 Task: Select and add the product "Lindt Lindor Milk Chocolate Truffles Cube (18ct)" to cart from the store "The Flower & Gift Boutique".
Action: Mouse moved to (46, 79)
Screenshot: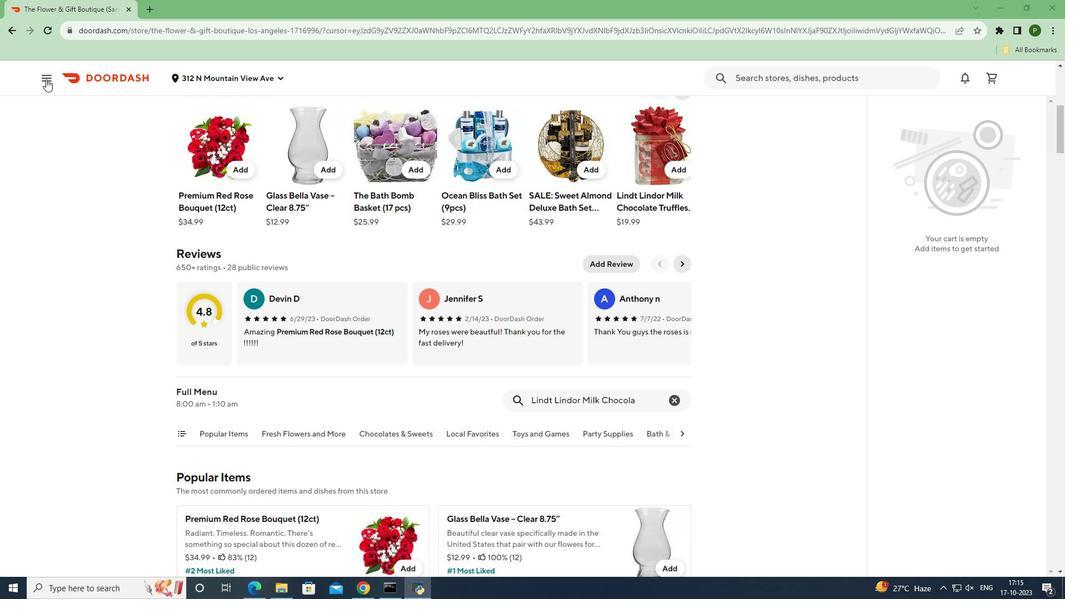 
Action: Mouse pressed left at (46, 79)
Screenshot: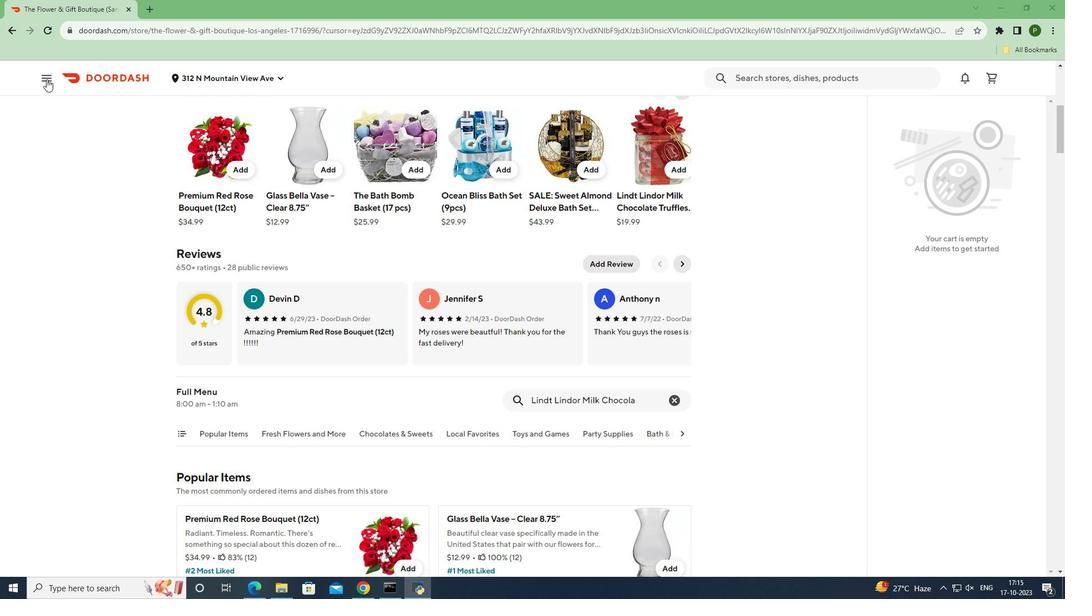 
Action: Mouse moved to (56, 159)
Screenshot: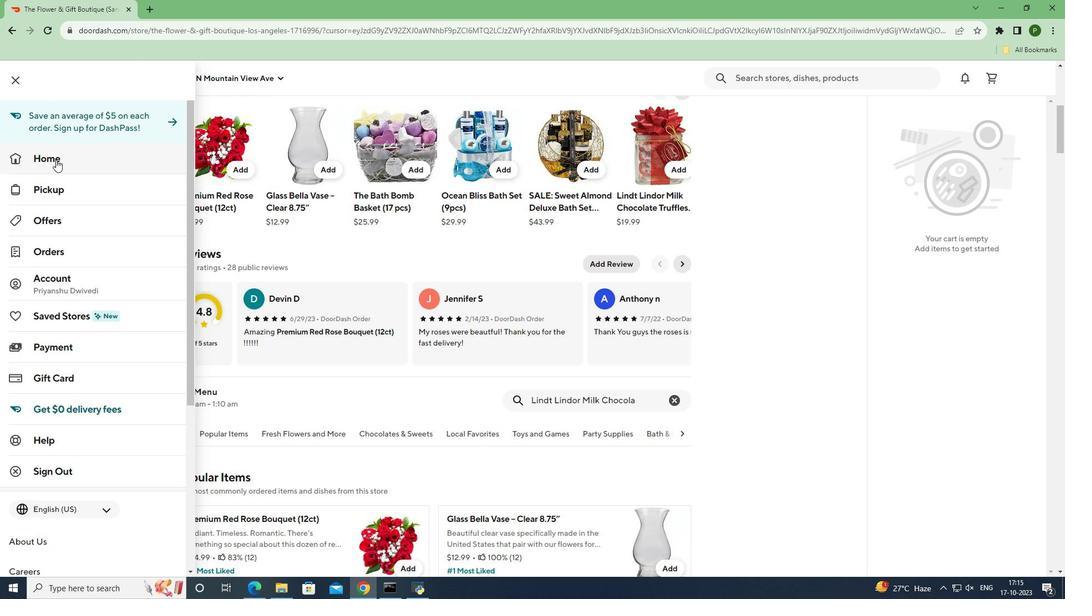 
Action: Mouse pressed left at (56, 159)
Screenshot: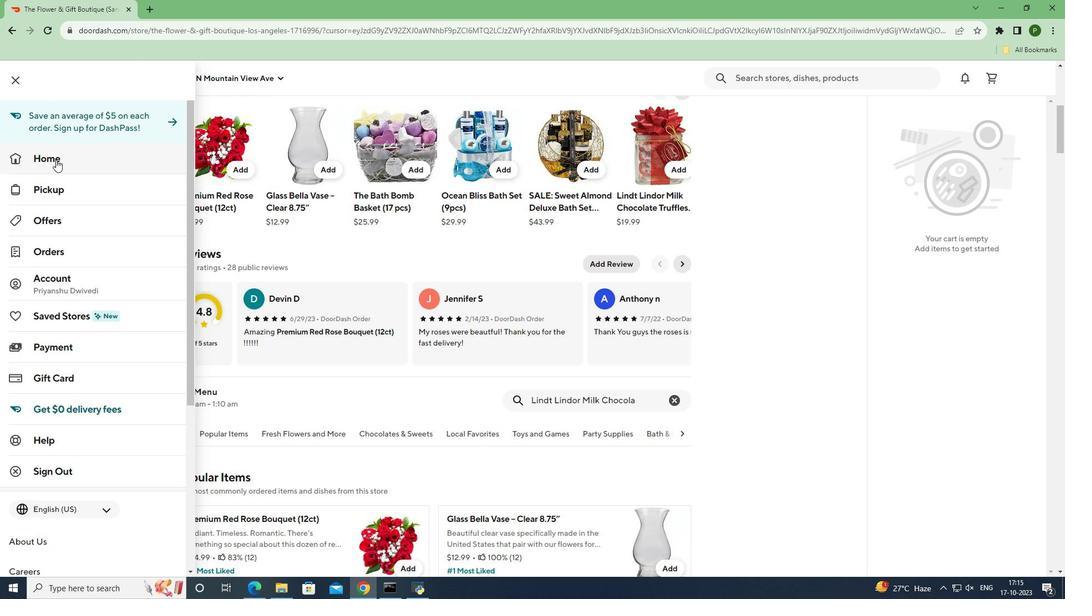 
Action: Mouse moved to (714, 115)
Screenshot: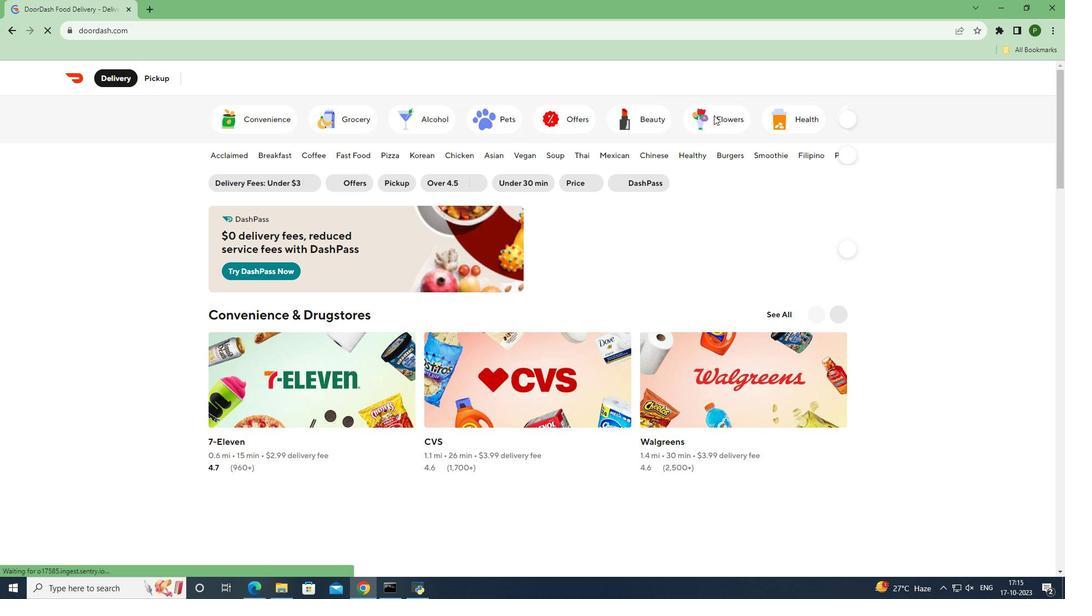 
Action: Mouse pressed left at (714, 115)
Screenshot: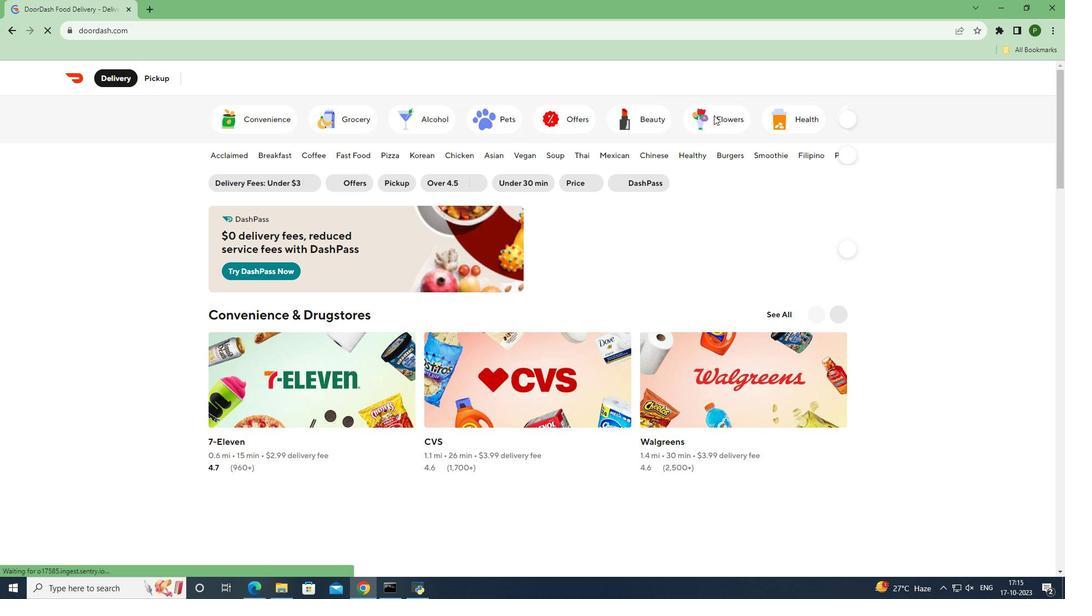 
Action: Mouse moved to (774, 296)
Screenshot: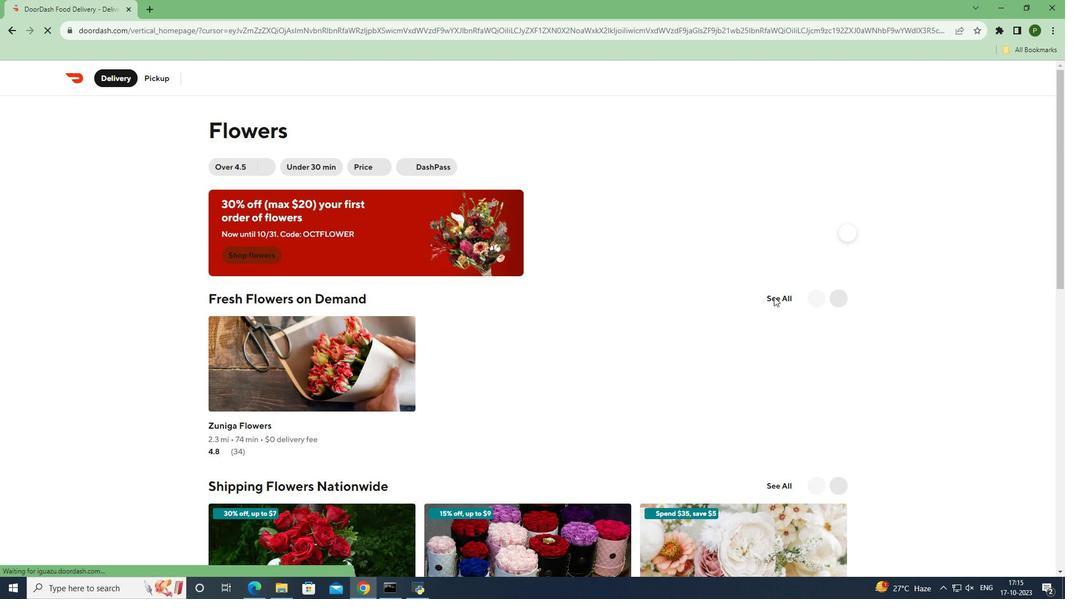 
Action: Mouse pressed left at (774, 296)
Screenshot: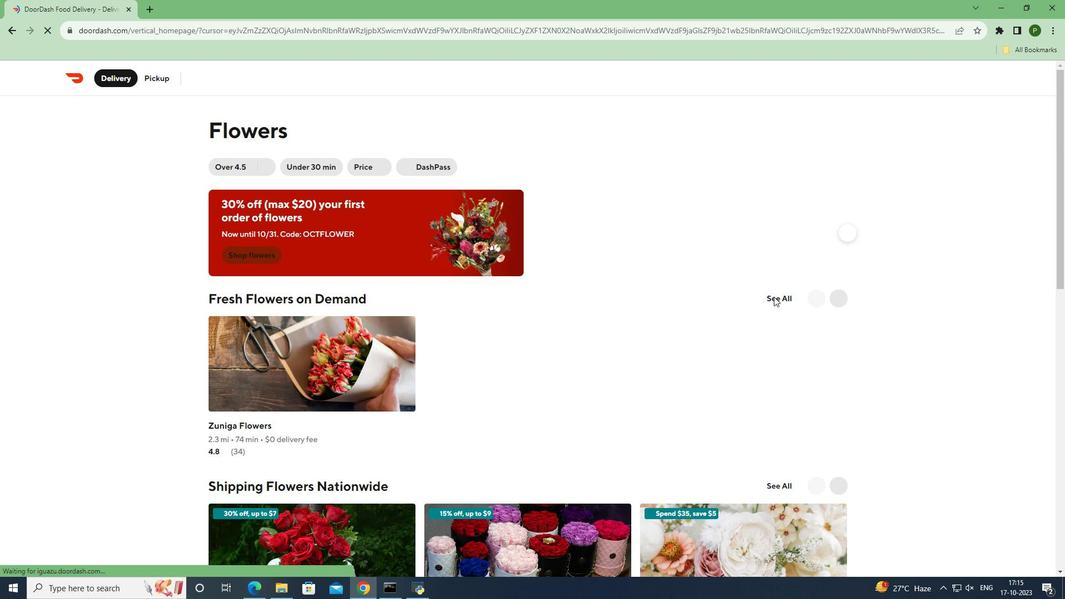 
Action: Mouse moved to (537, 322)
Screenshot: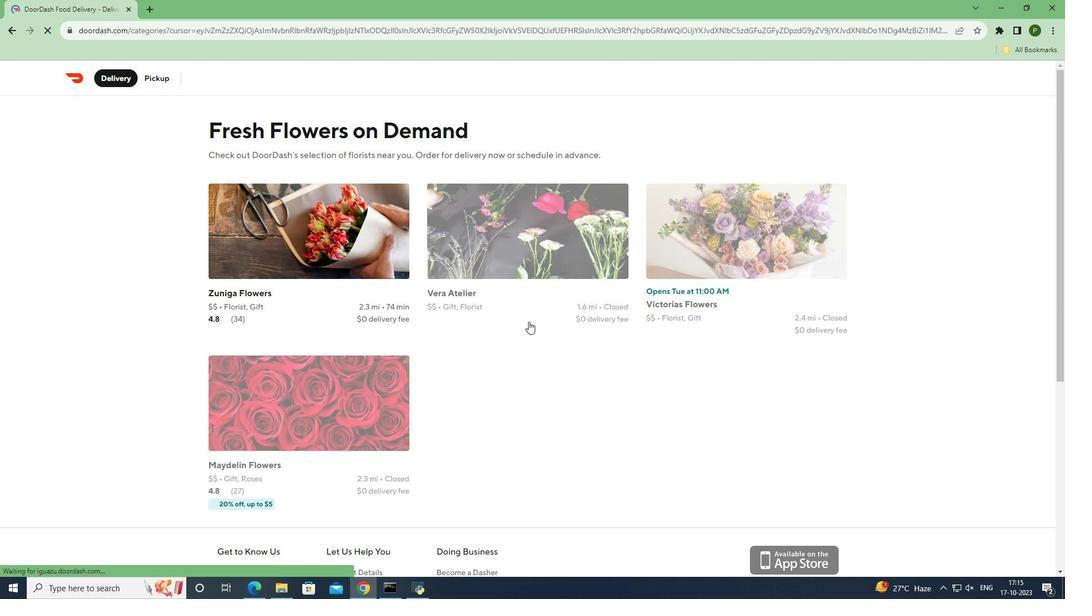 
Action: Mouse scrolled (537, 321) with delta (0, 0)
Screenshot: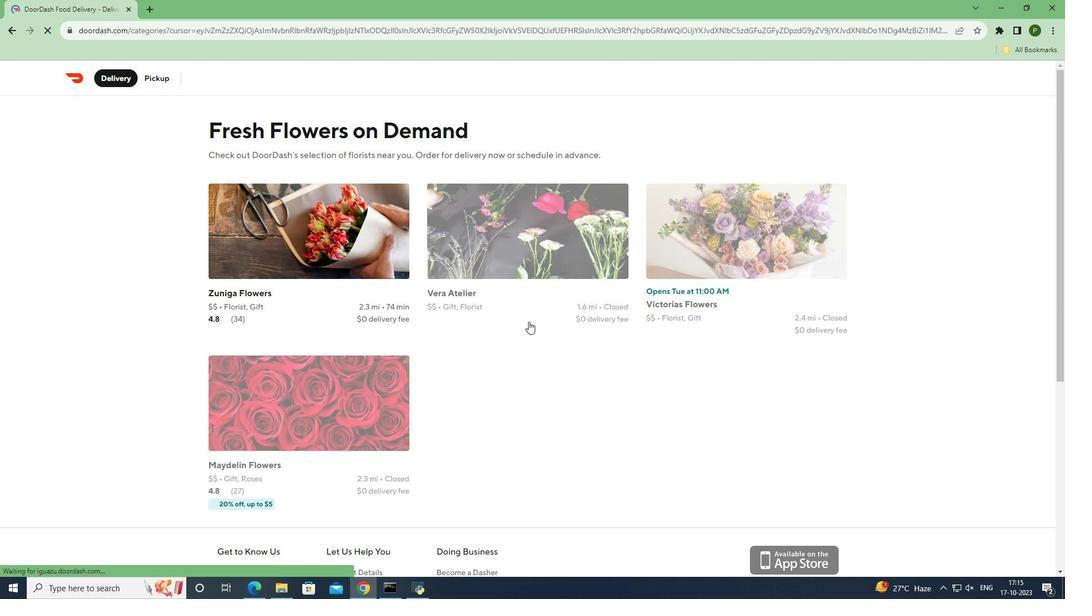 
Action: Mouse moved to (470, 316)
Screenshot: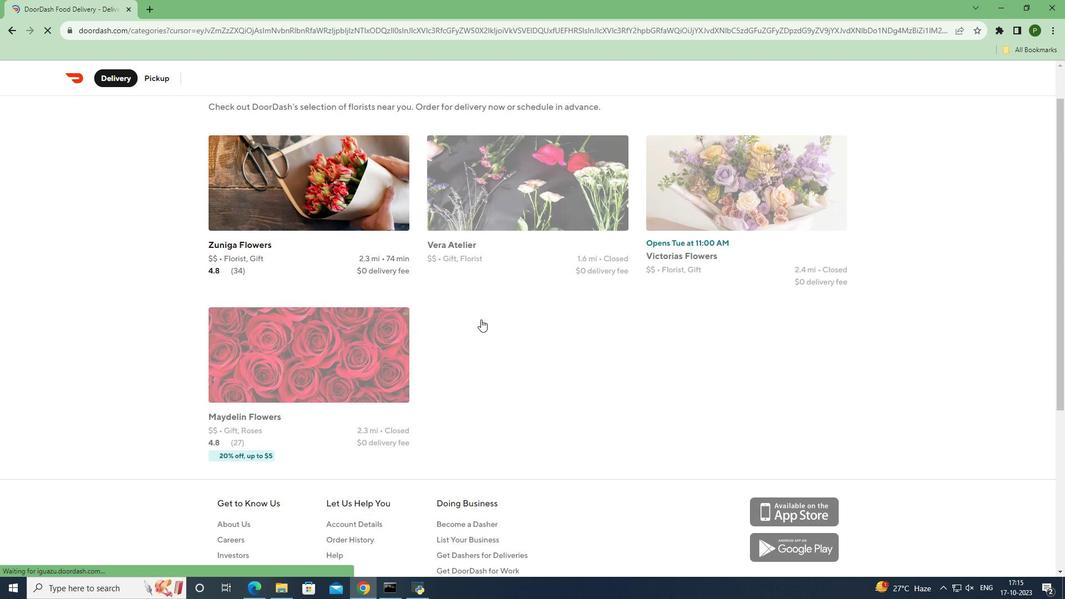 
Action: Mouse scrolled (470, 316) with delta (0, 0)
Screenshot: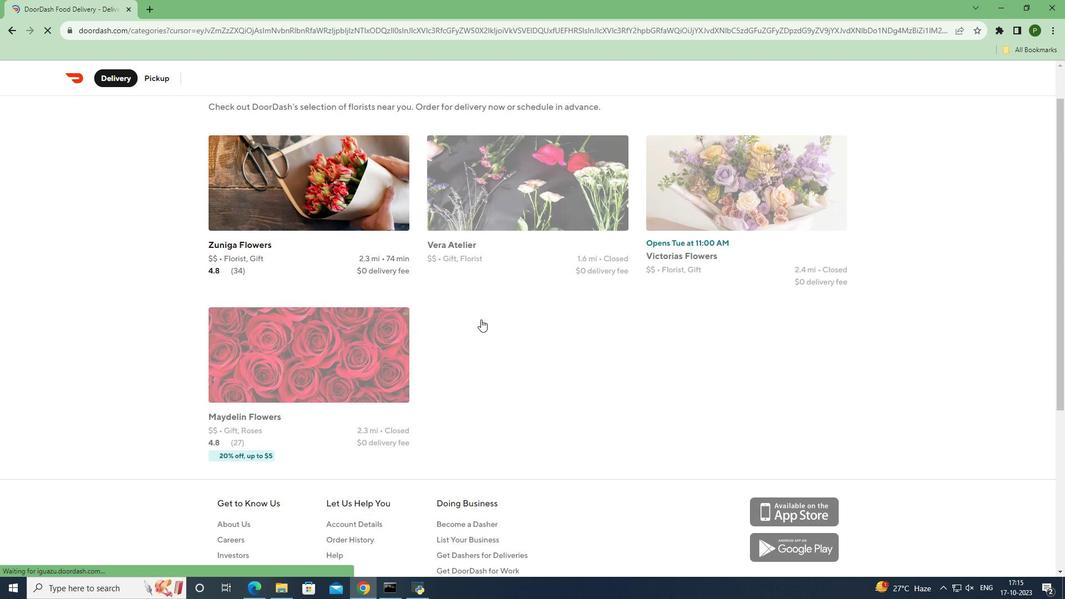 
Action: Mouse moved to (487, 362)
Screenshot: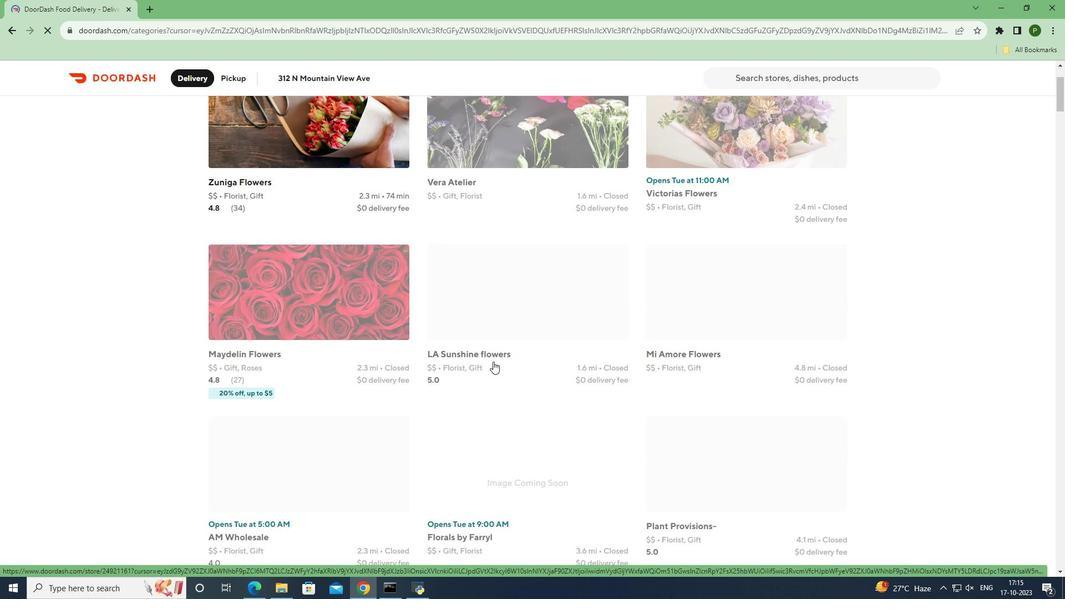 
Action: Mouse scrolled (487, 361) with delta (0, 0)
Screenshot: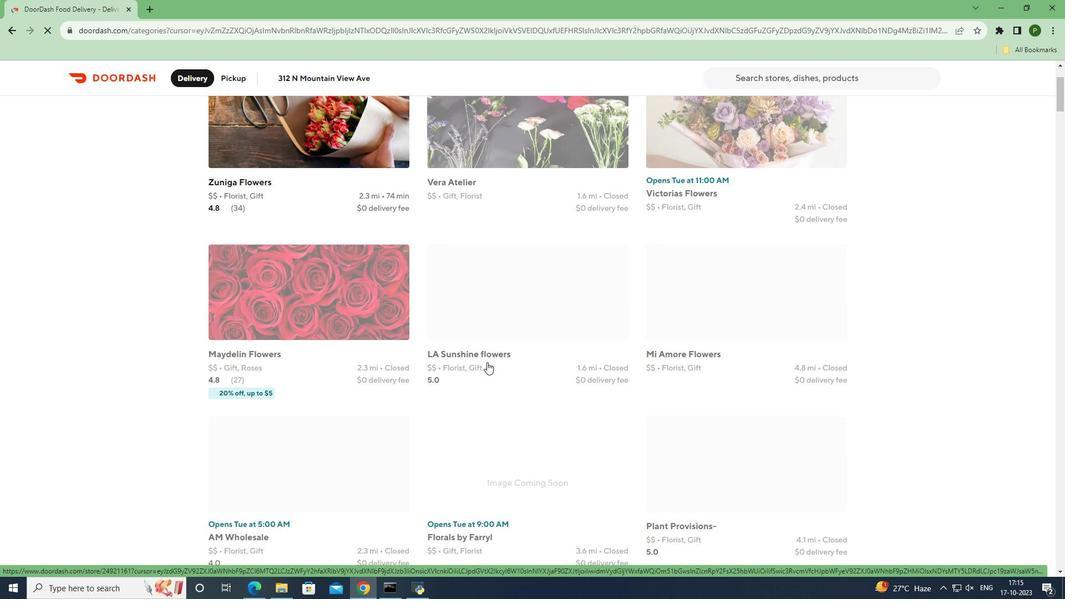 
Action: Mouse scrolled (487, 361) with delta (0, 0)
Screenshot: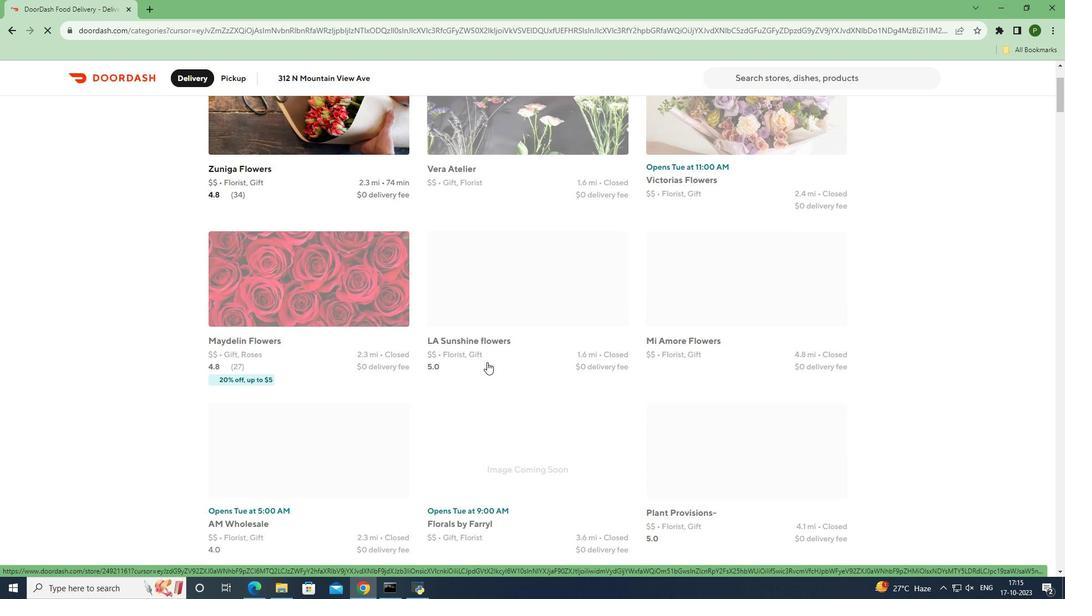 
Action: Mouse scrolled (487, 361) with delta (0, 0)
Screenshot: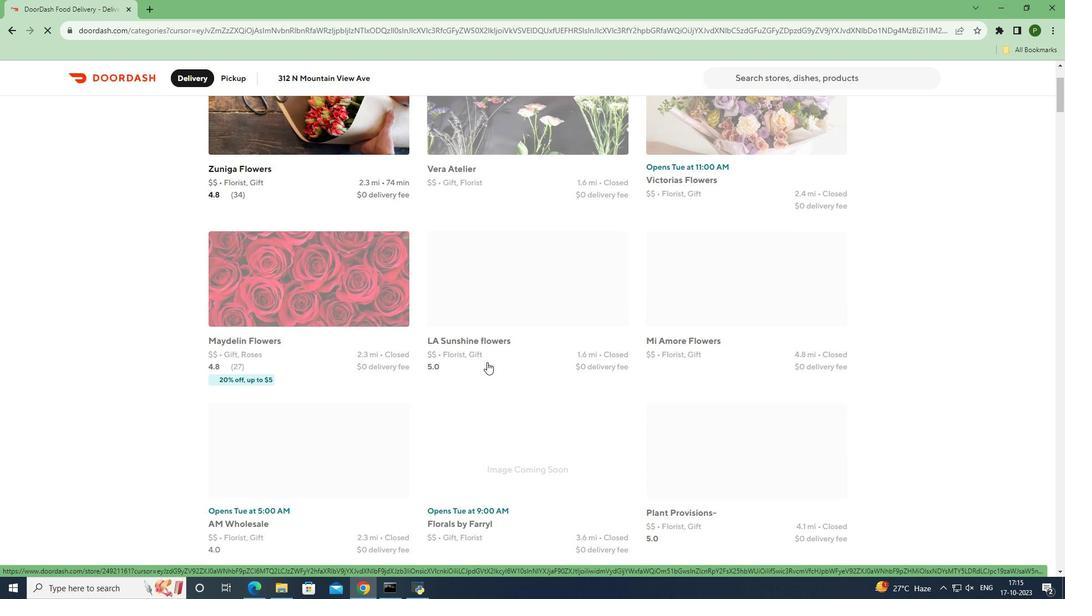 
Action: Mouse scrolled (487, 361) with delta (0, 0)
Screenshot: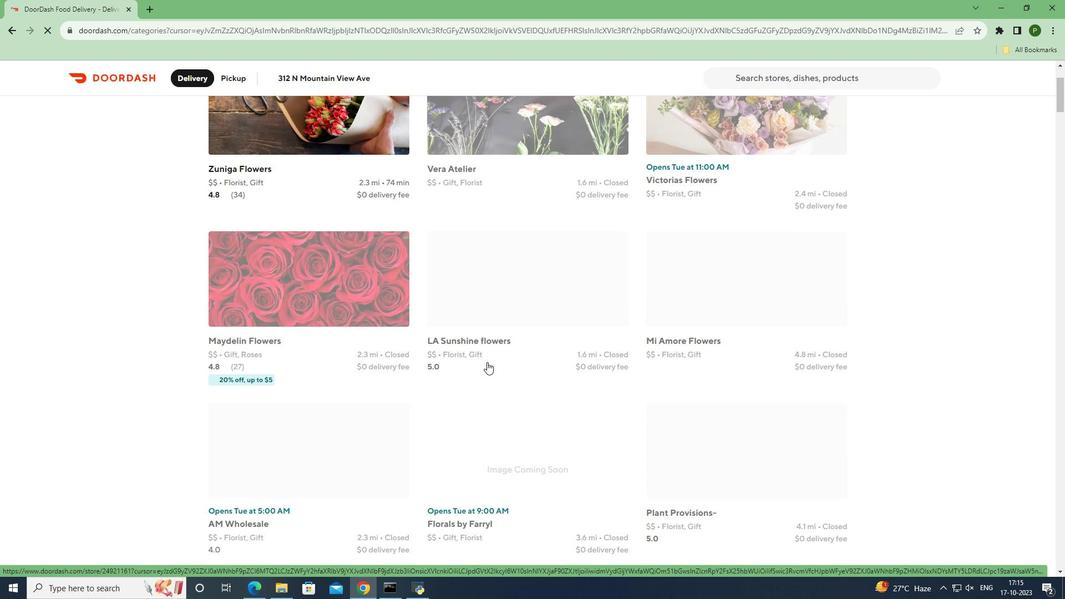 
Action: Mouse moved to (499, 350)
Screenshot: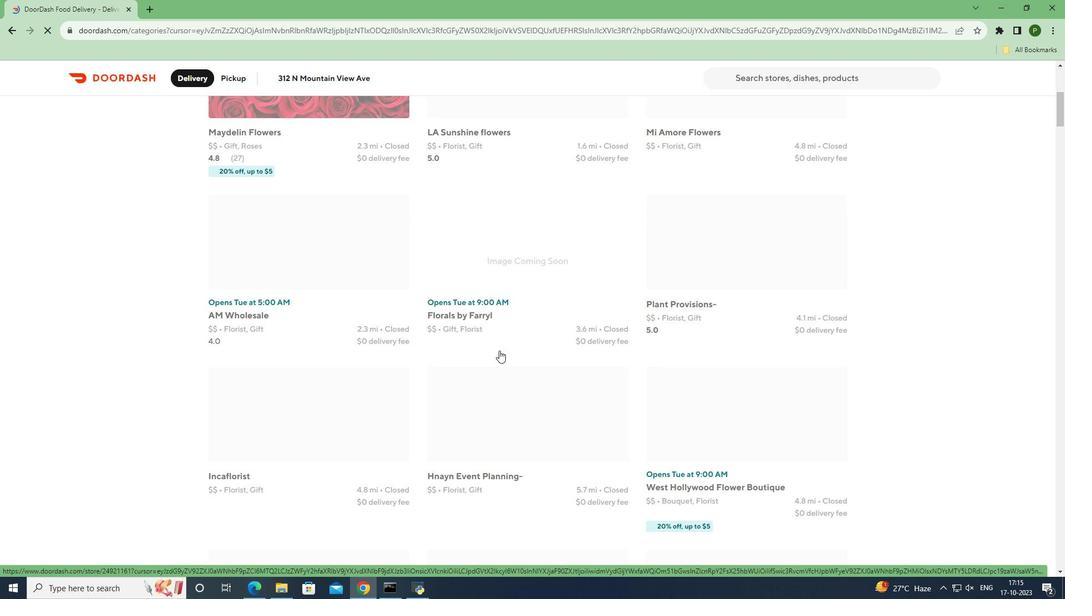
Action: Mouse scrolled (499, 350) with delta (0, 0)
Screenshot: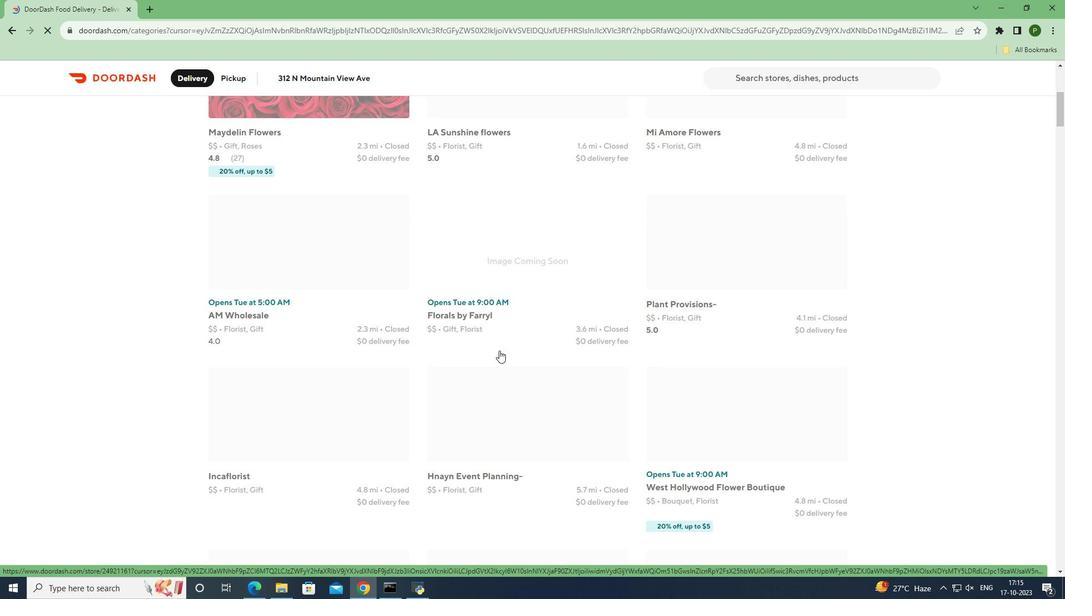 
Action: Mouse scrolled (499, 350) with delta (0, 0)
Screenshot: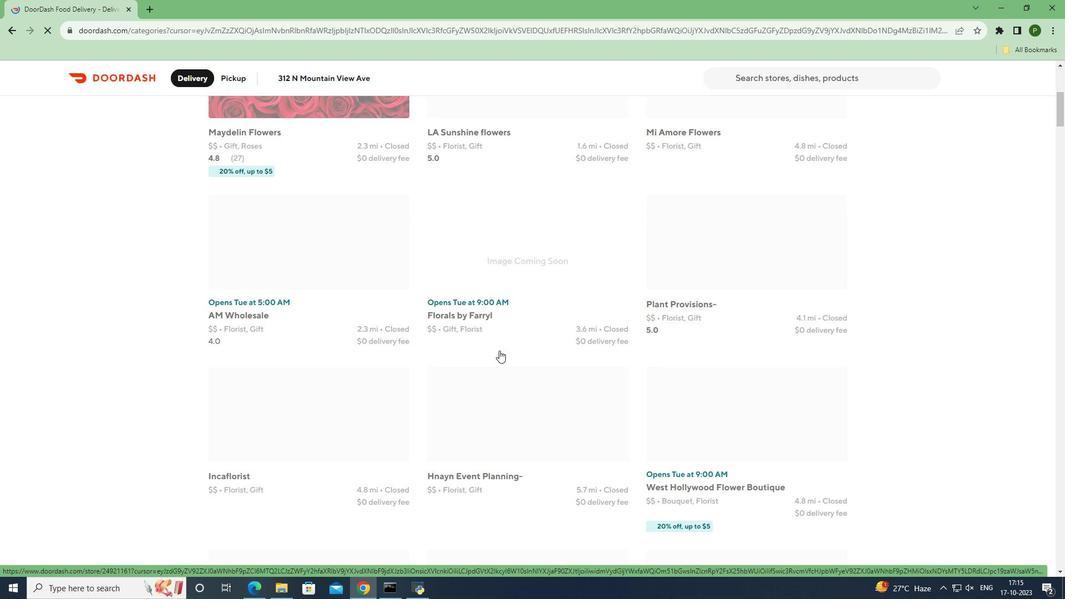 
Action: Mouse scrolled (499, 350) with delta (0, 0)
Screenshot: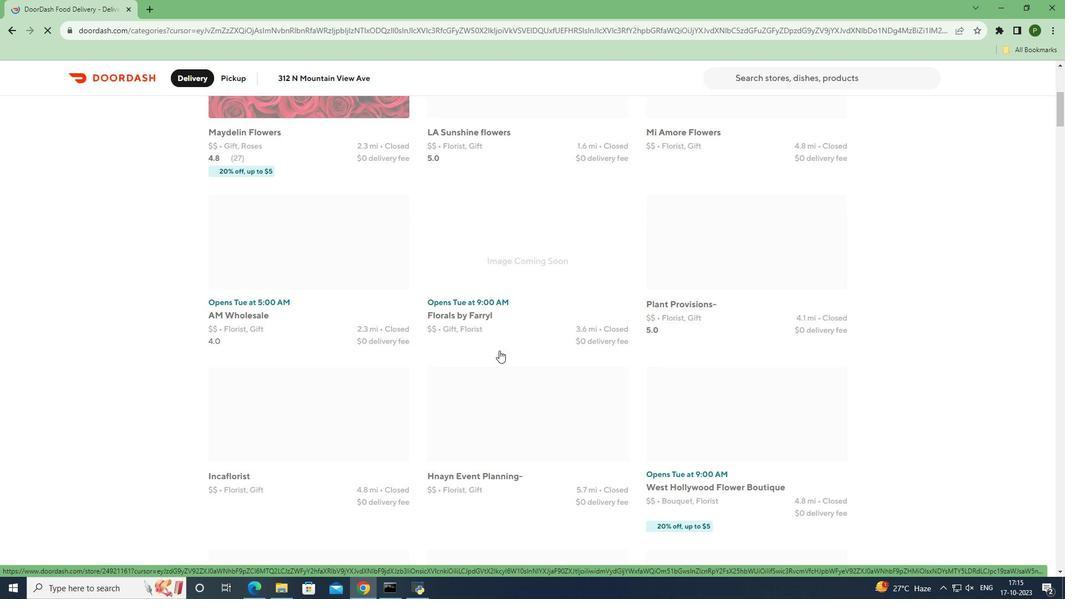 
Action: Mouse scrolled (499, 350) with delta (0, 0)
Screenshot: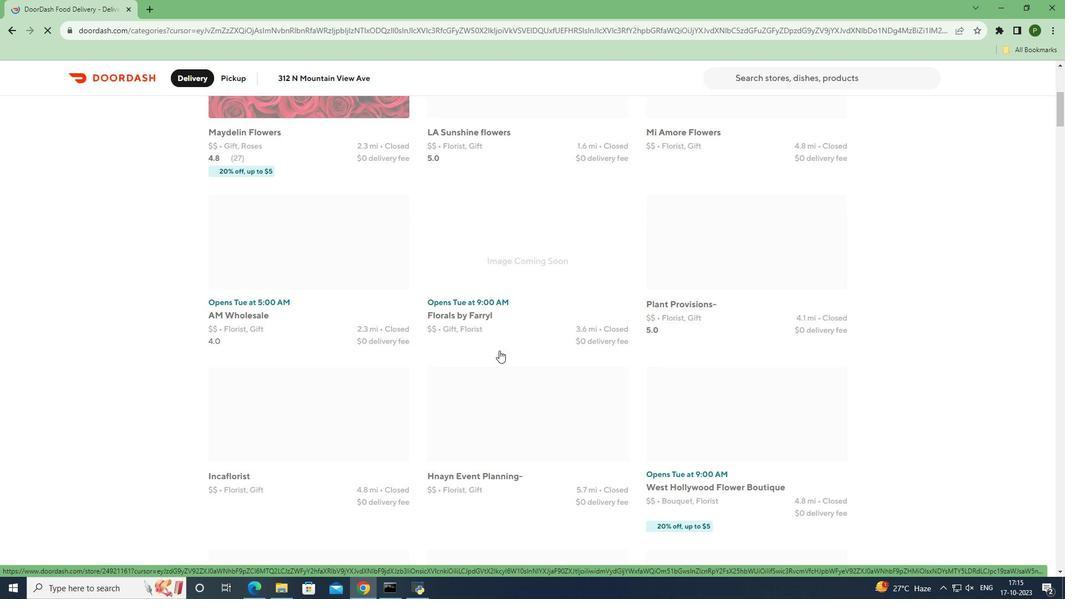 
Action: Mouse scrolled (499, 350) with delta (0, 0)
Screenshot: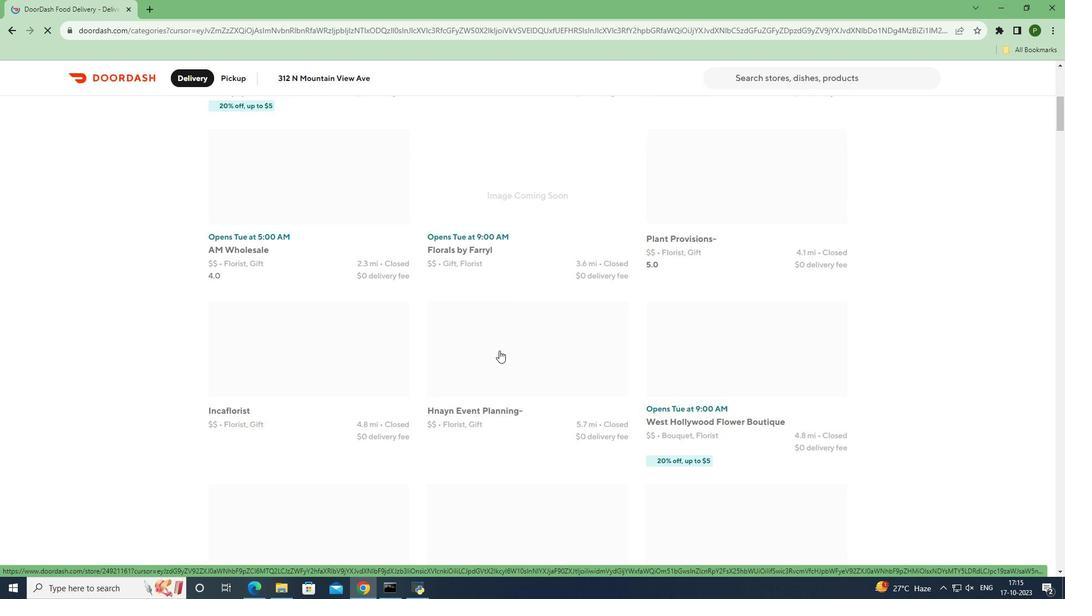 
Action: Mouse scrolled (499, 350) with delta (0, 0)
Screenshot: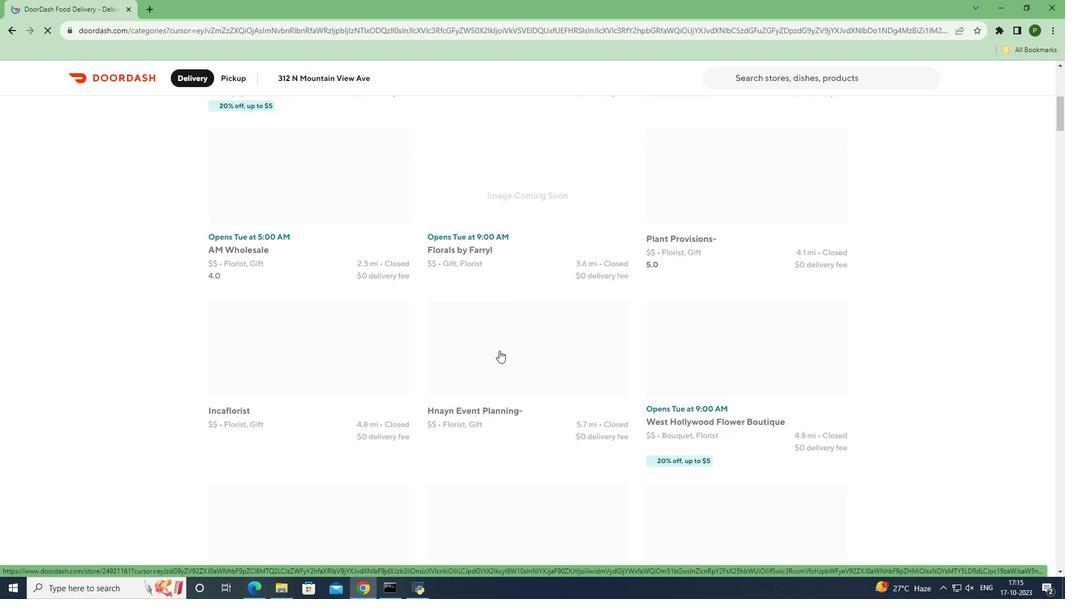 
Action: Mouse scrolled (499, 350) with delta (0, 0)
Screenshot: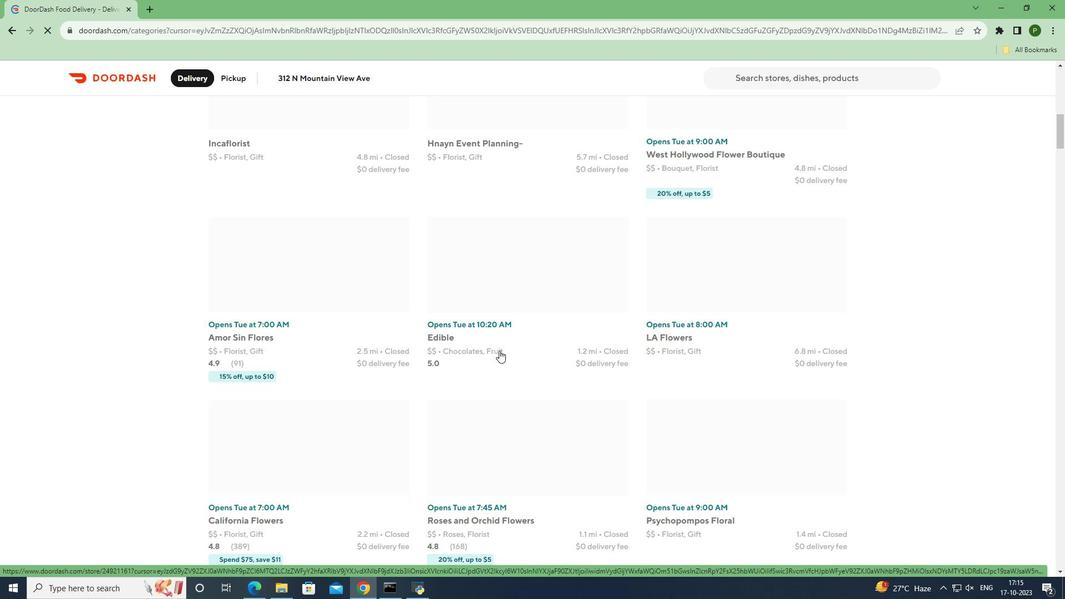 
Action: Mouse scrolled (499, 350) with delta (0, 0)
Screenshot: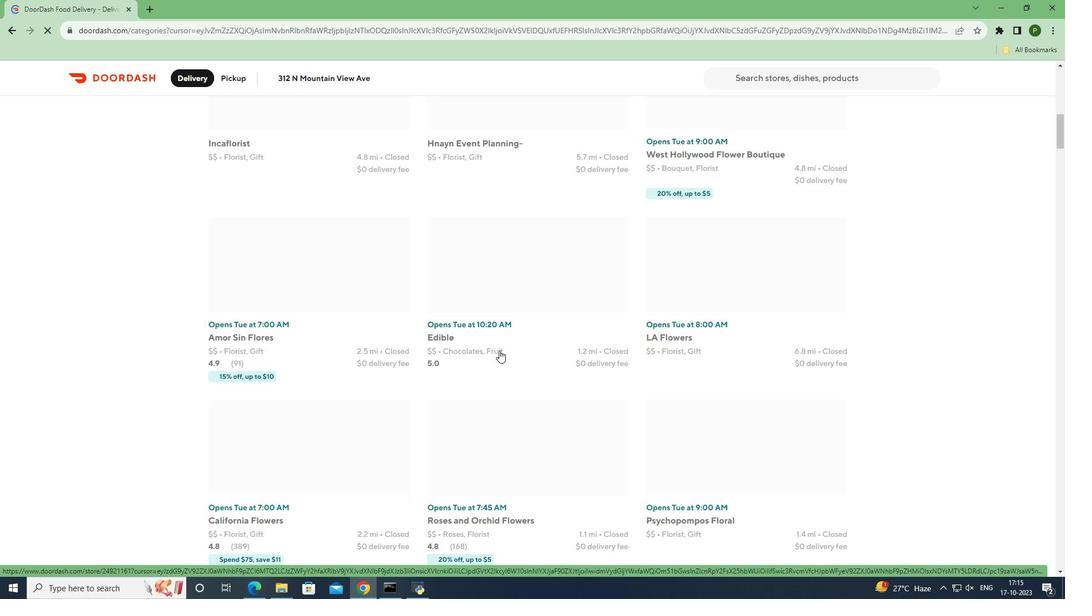 
Action: Mouse scrolled (499, 350) with delta (0, 0)
Screenshot: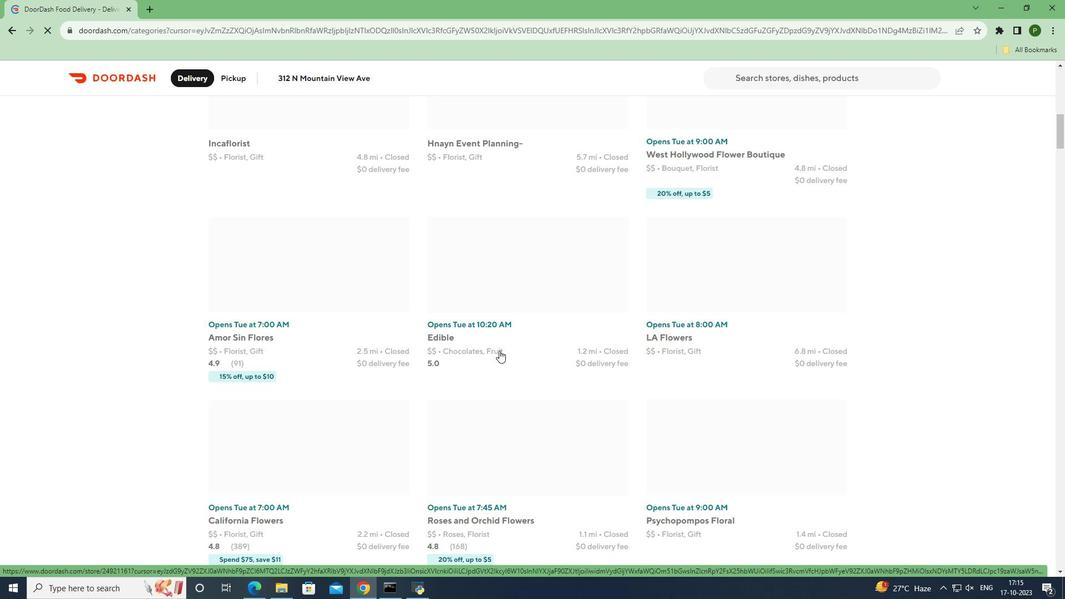 
Action: Mouse scrolled (499, 350) with delta (0, 0)
Screenshot: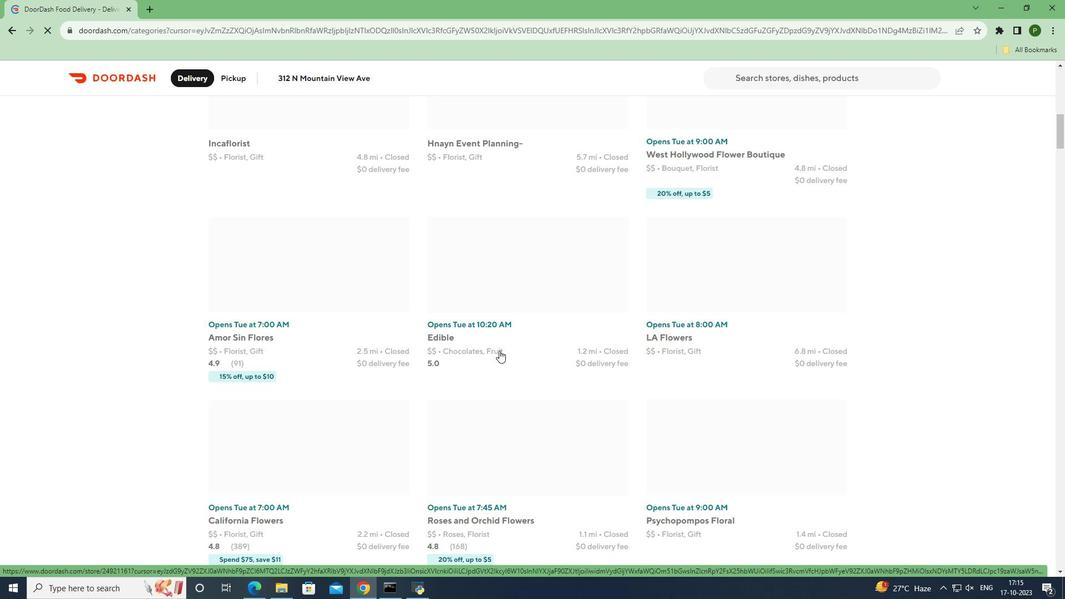 
Action: Mouse scrolled (499, 350) with delta (0, 0)
Screenshot: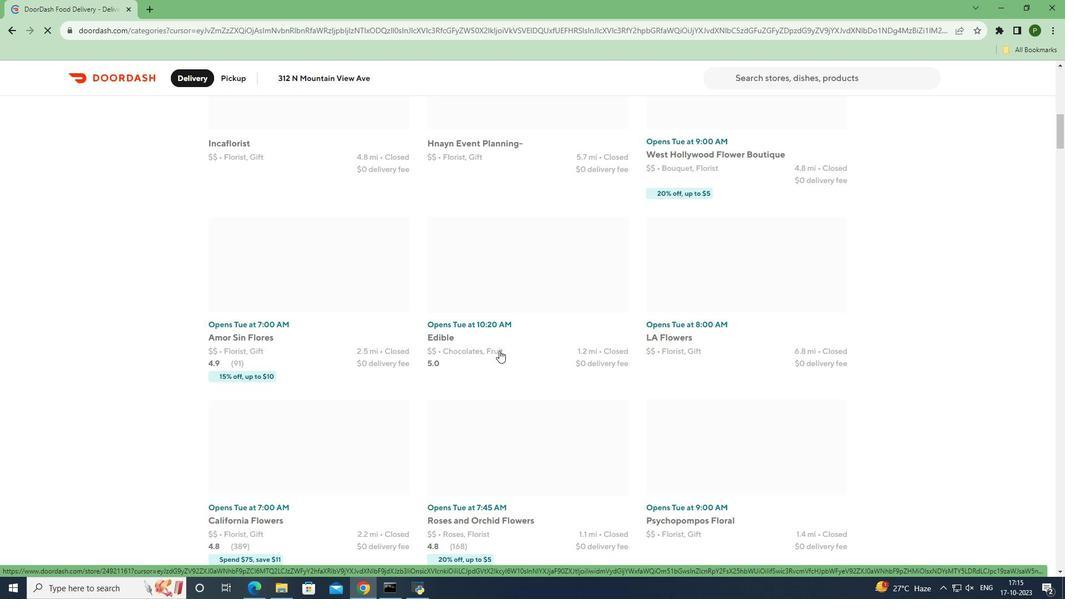 
Action: Mouse scrolled (499, 350) with delta (0, 0)
Screenshot: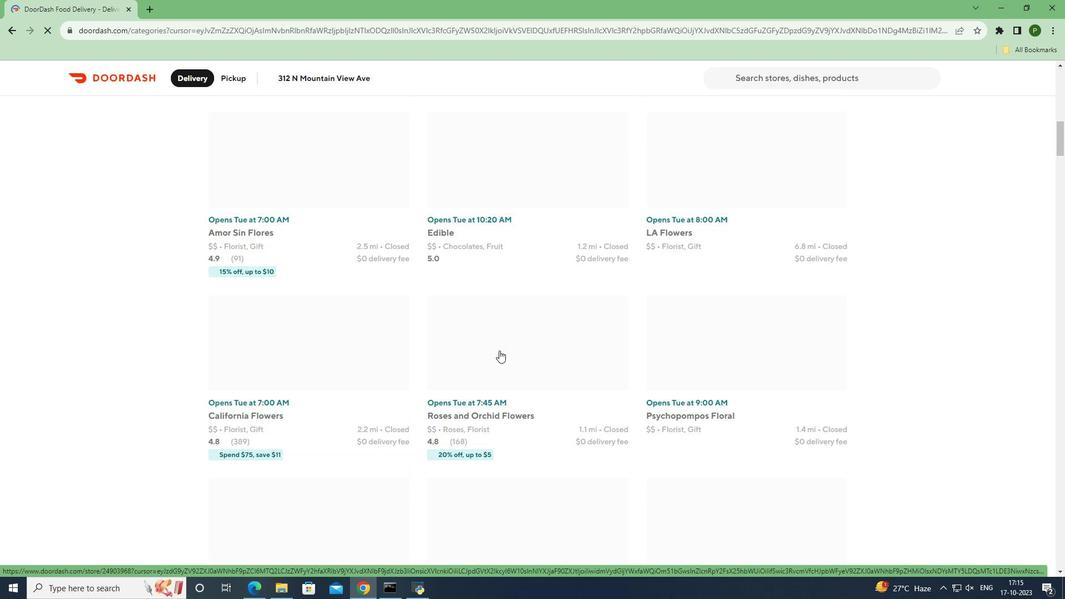 
Action: Mouse scrolled (499, 350) with delta (0, 0)
Screenshot: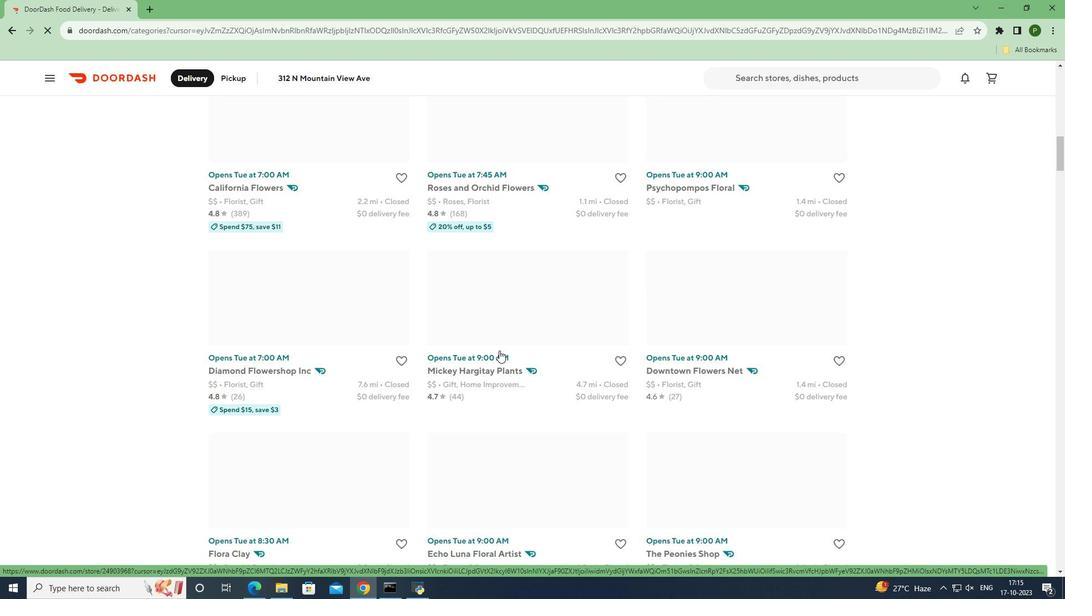 
Action: Mouse scrolled (499, 350) with delta (0, 0)
Screenshot: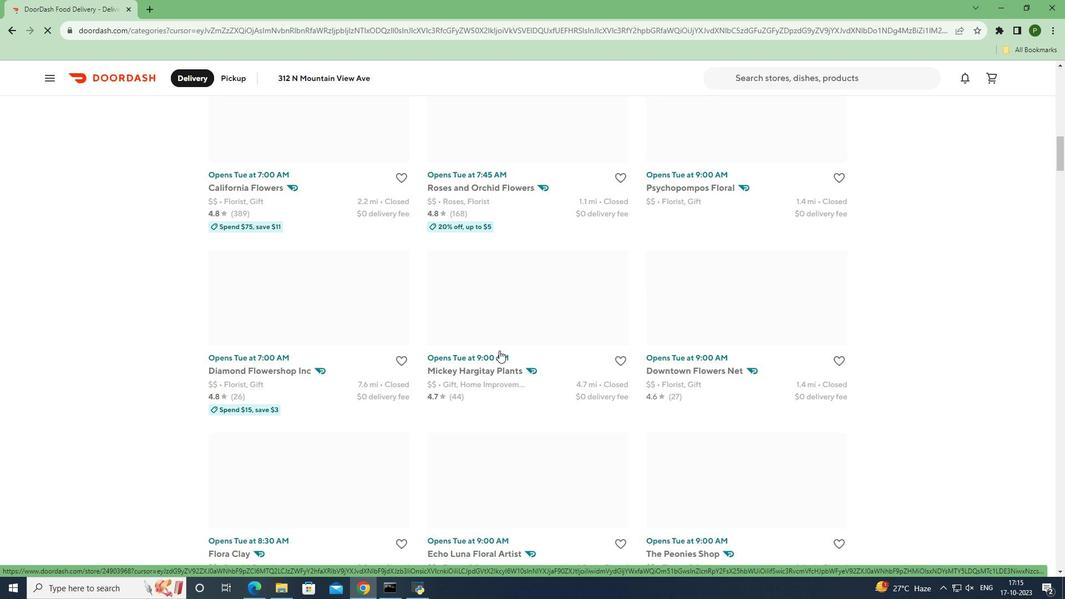 
Action: Mouse scrolled (499, 350) with delta (0, 0)
Screenshot: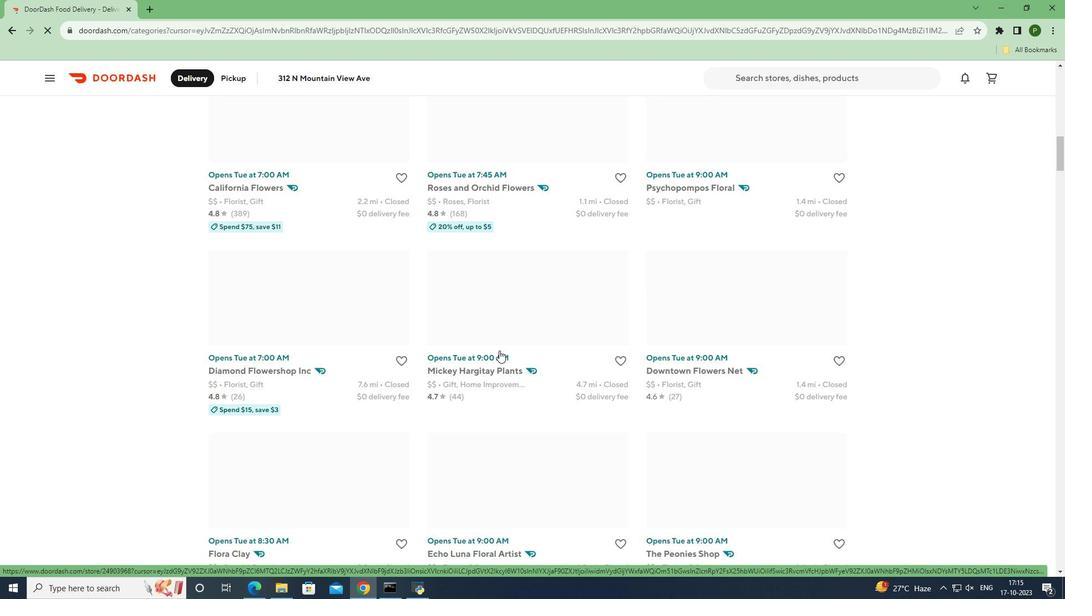 
Action: Mouse scrolled (499, 350) with delta (0, 0)
Screenshot: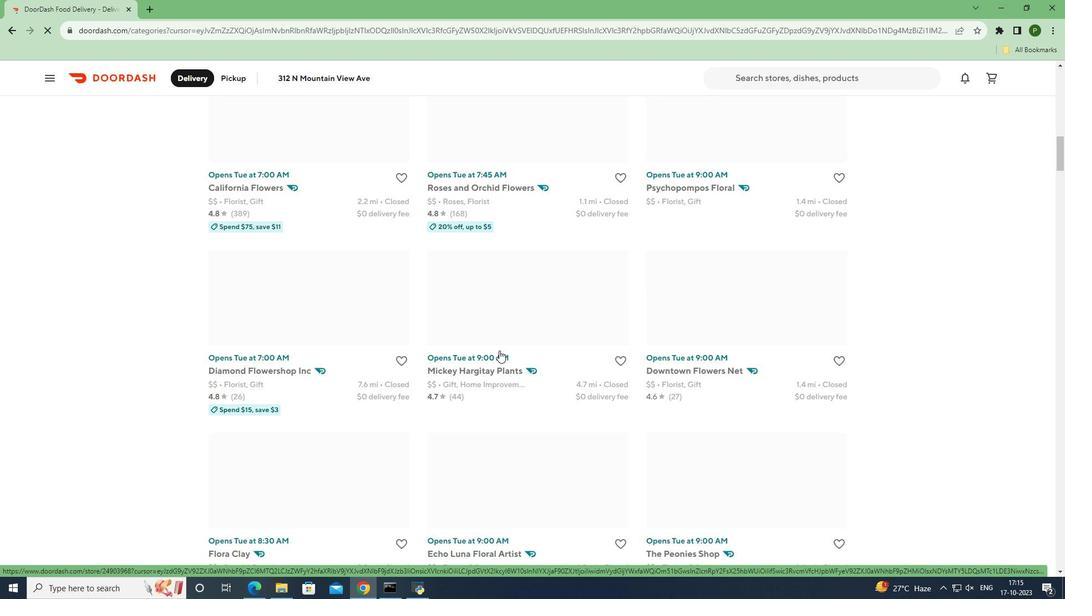 
Action: Mouse scrolled (499, 350) with delta (0, 0)
Screenshot: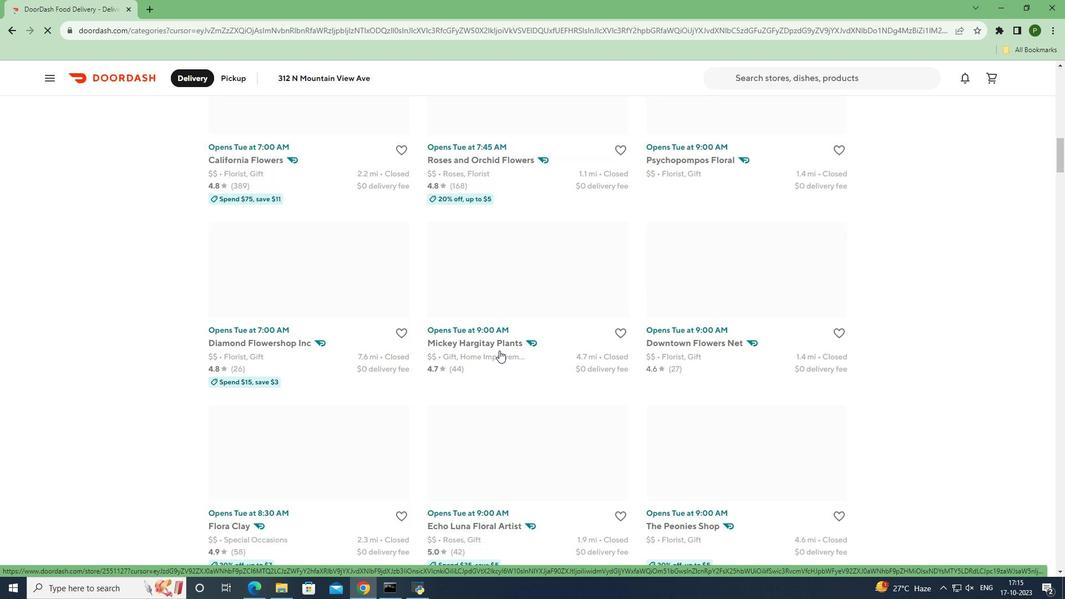 
Action: Mouse scrolled (499, 350) with delta (0, 0)
Screenshot: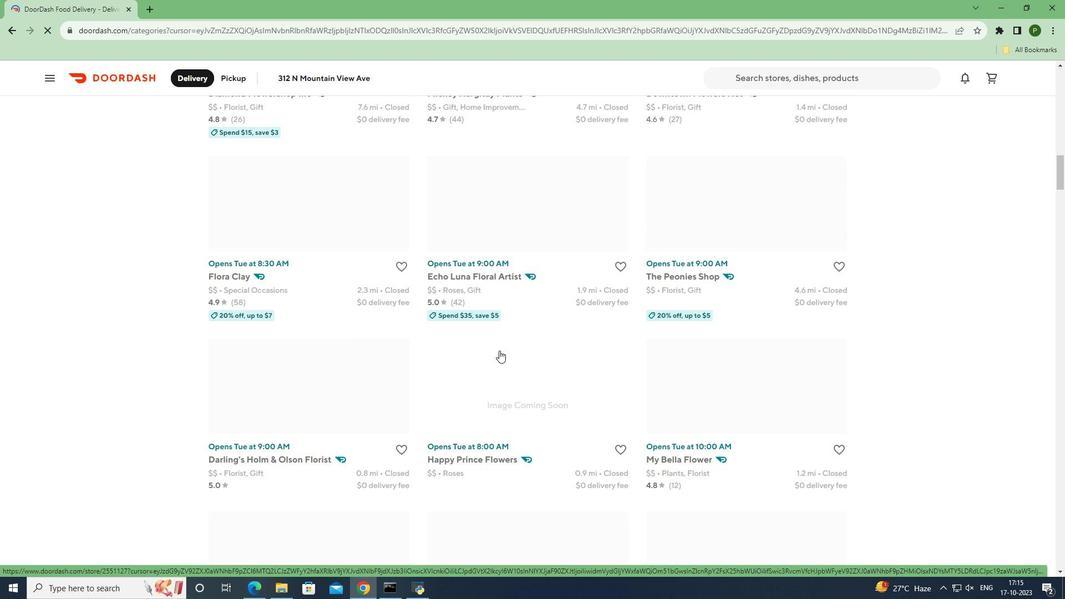 
Action: Mouse scrolled (499, 350) with delta (0, 0)
Screenshot: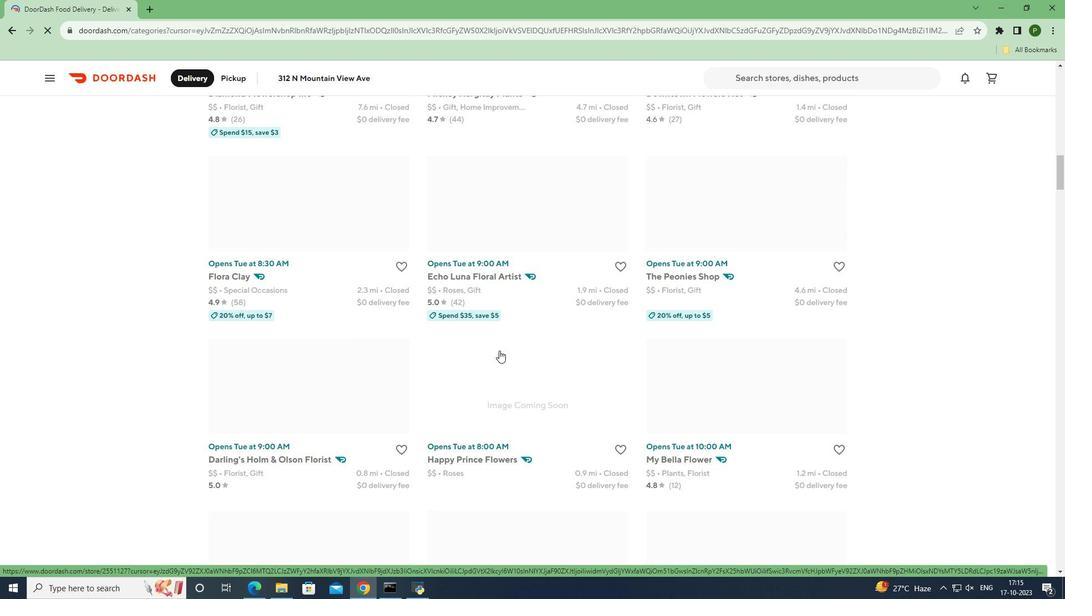 
Action: Mouse scrolled (499, 350) with delta (0, 0)
Screenshot: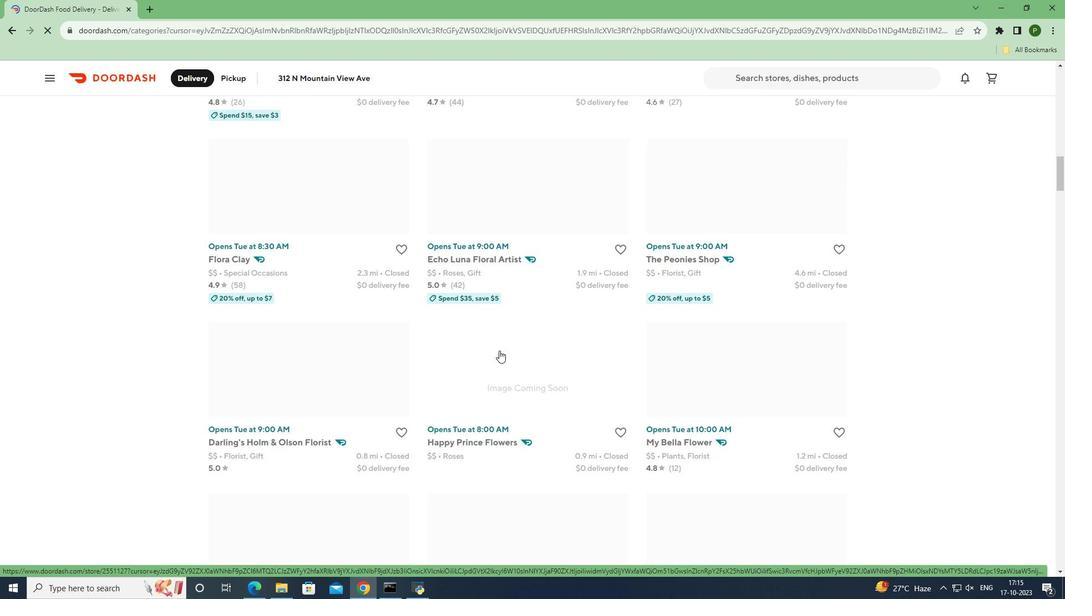 
Action: Mouse scrolled (499, 350) with delta (0, 0)
Screenshot: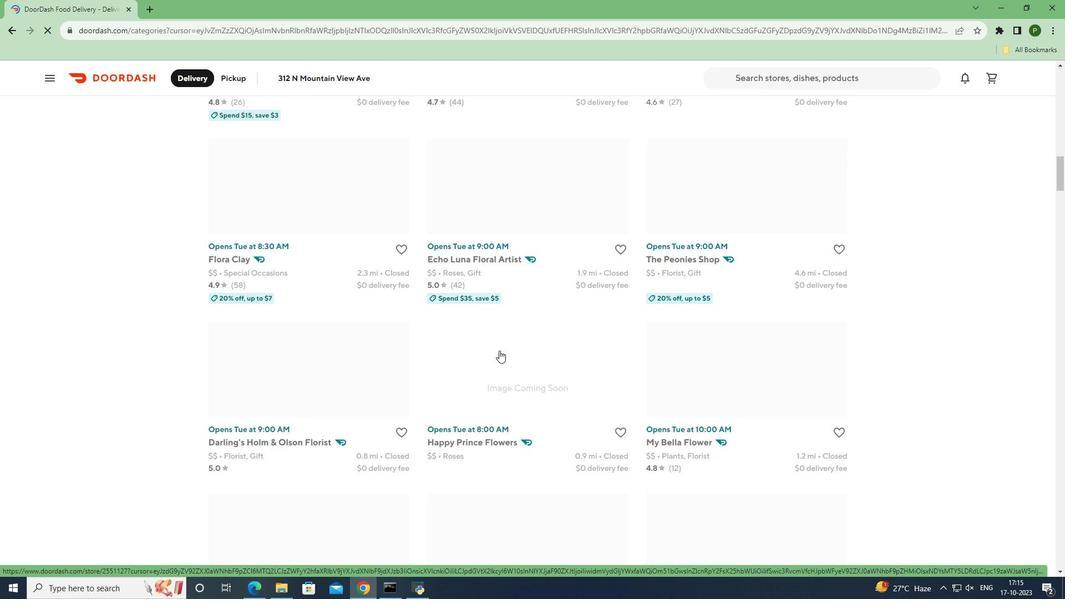 
Action: Mouse scrolled (499, 350) with delta (0, 0)
Screenshot: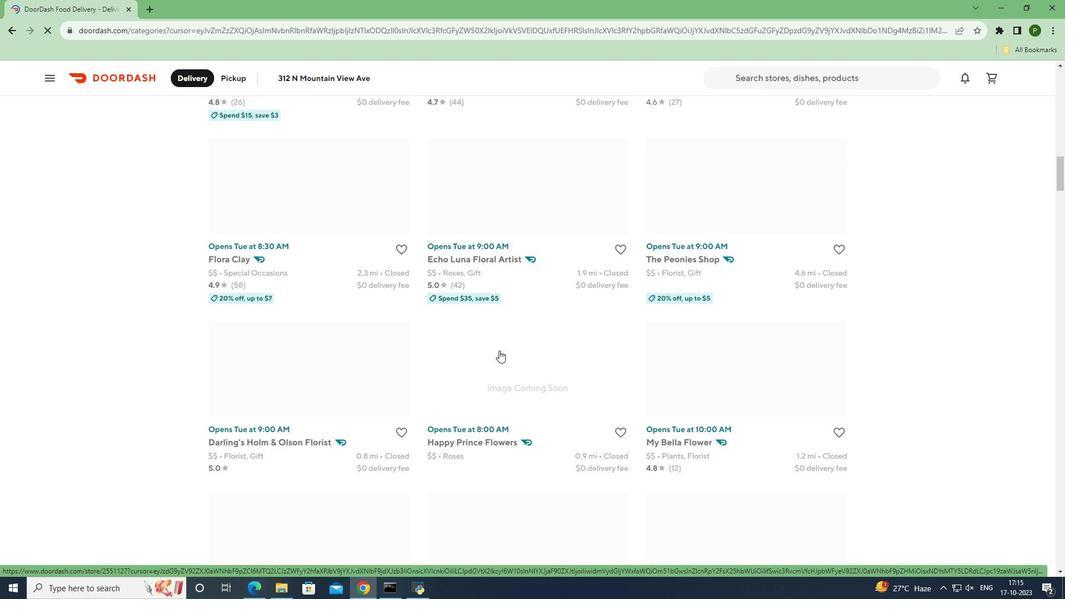 
Action: Mouse scrolled (499, 350) with delta (0, 0)
Screenshot: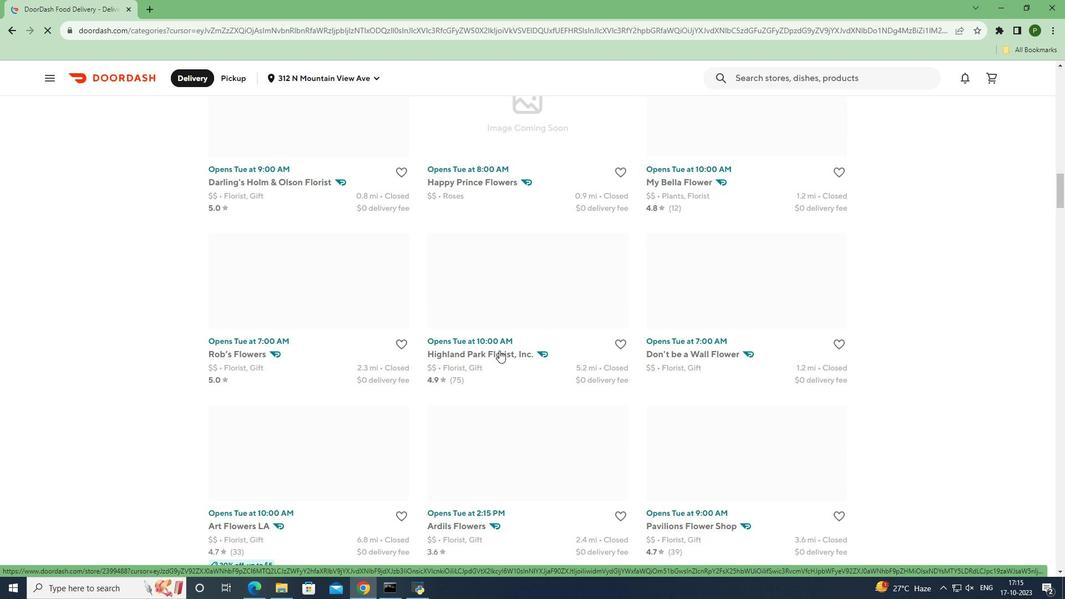 
Action: Mouse scrolled (499, 350) with delta (0, 0)
Screenshot: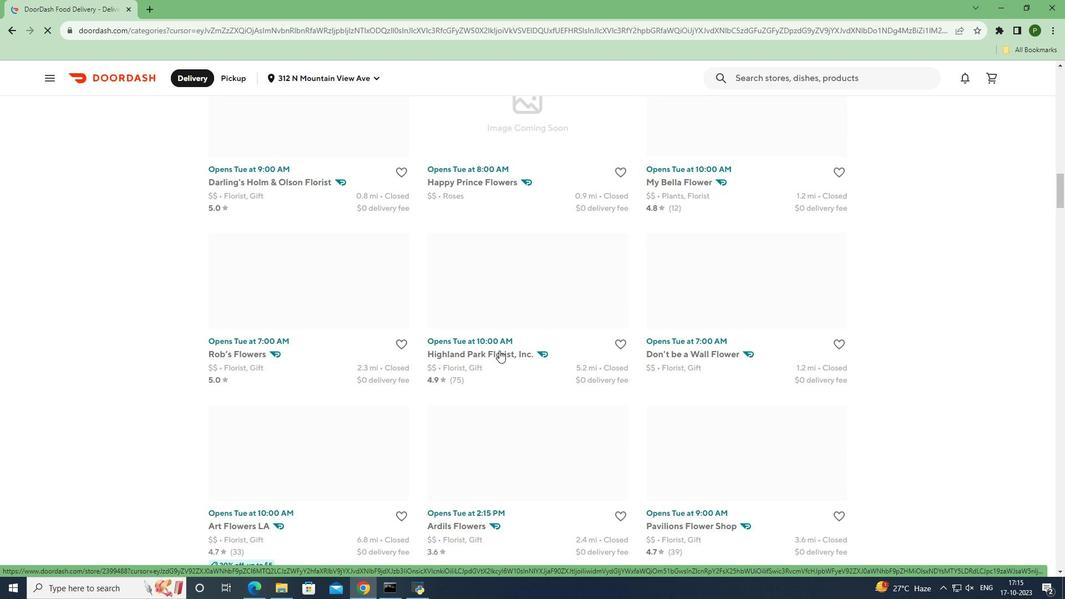 
Action: Mouse scrolled (499, 350) with delta (0, 0)
Screenshot: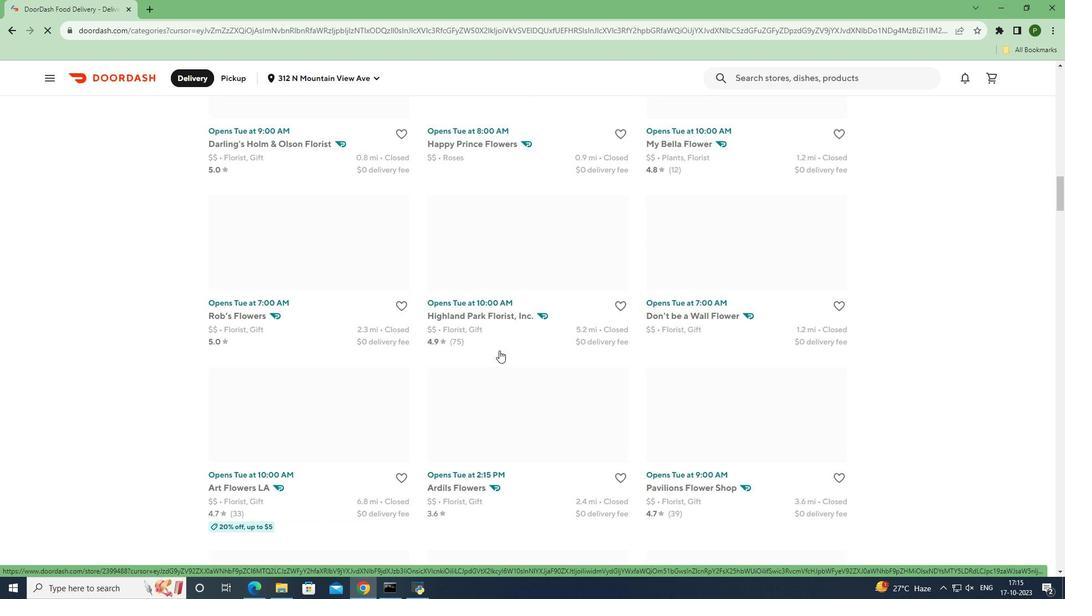 
Action: Mouse scrolled (499, 350) with delta (0, 0)
Screenshot: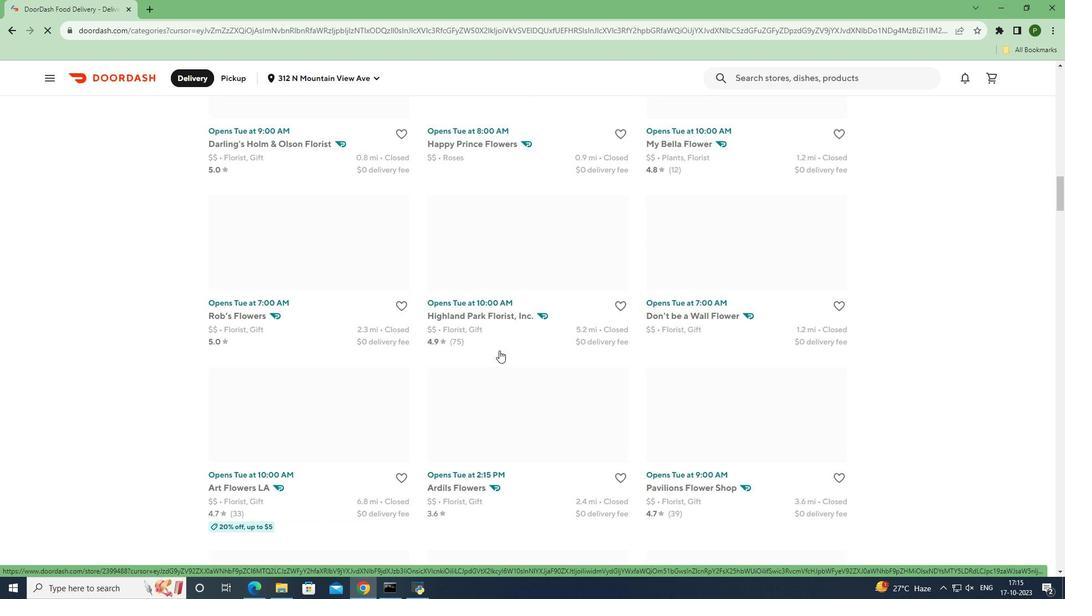 
Action: Mouse scrolled (499, 350) with delta (0, 0)
Screenshot: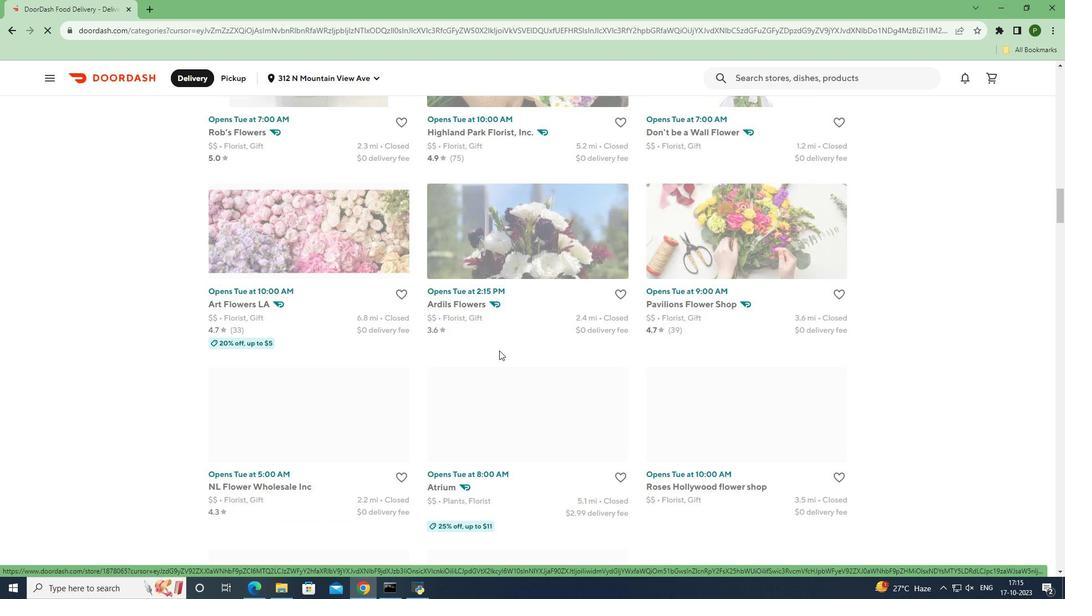 
Action: Mouse scrolled (499, 350) with delta (0, 0)
Screenshot: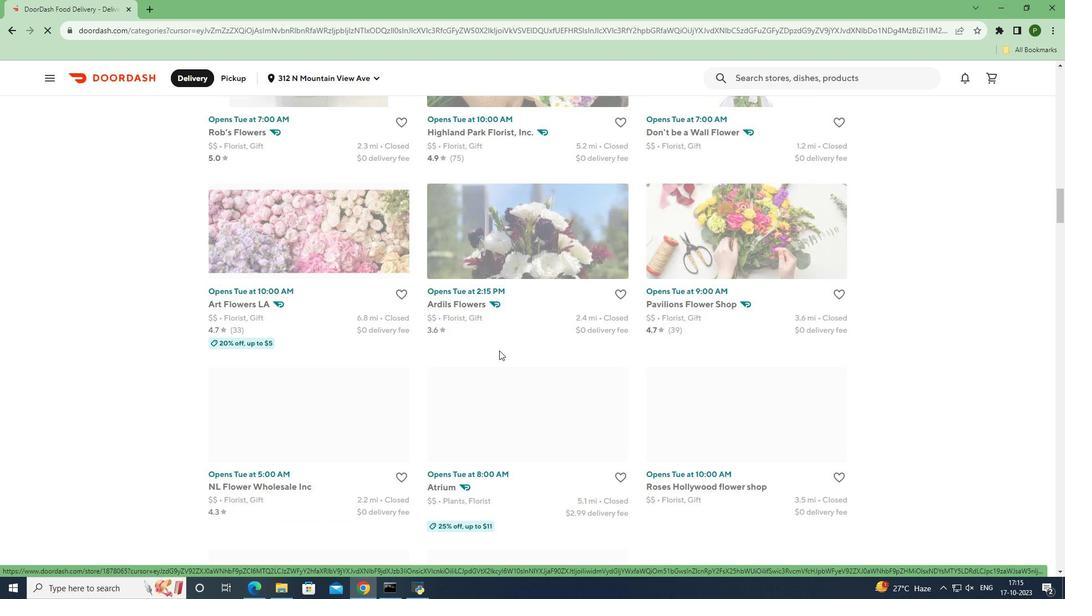 
Action: Mouse scrolled (499, 350) with delta (0, 0)
Screenshot: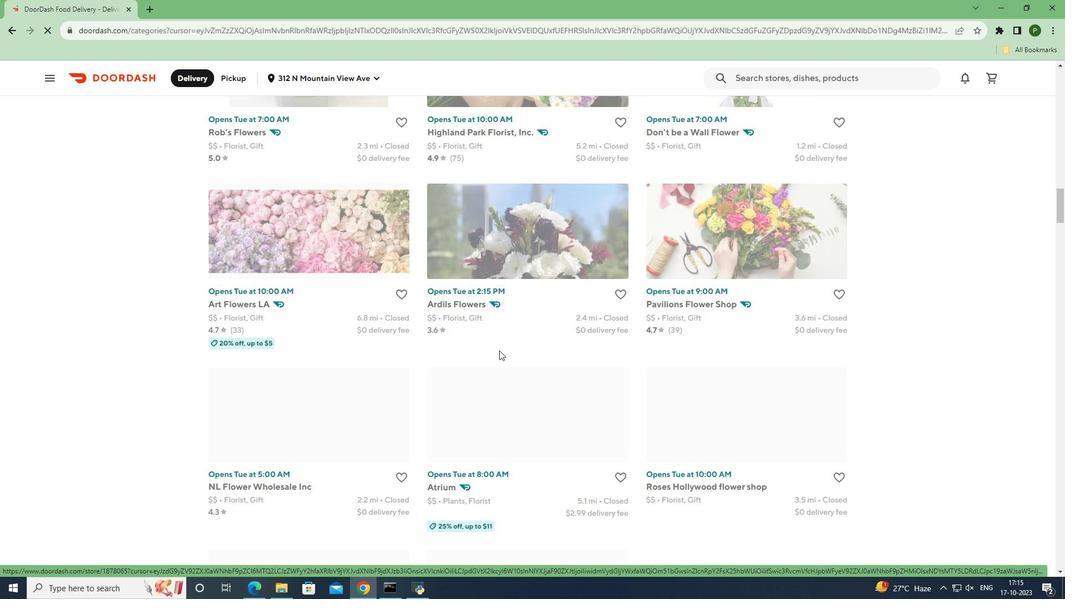 
Action: Mouse scrolled (499, 350) with delta (0, 0)
Screenshot: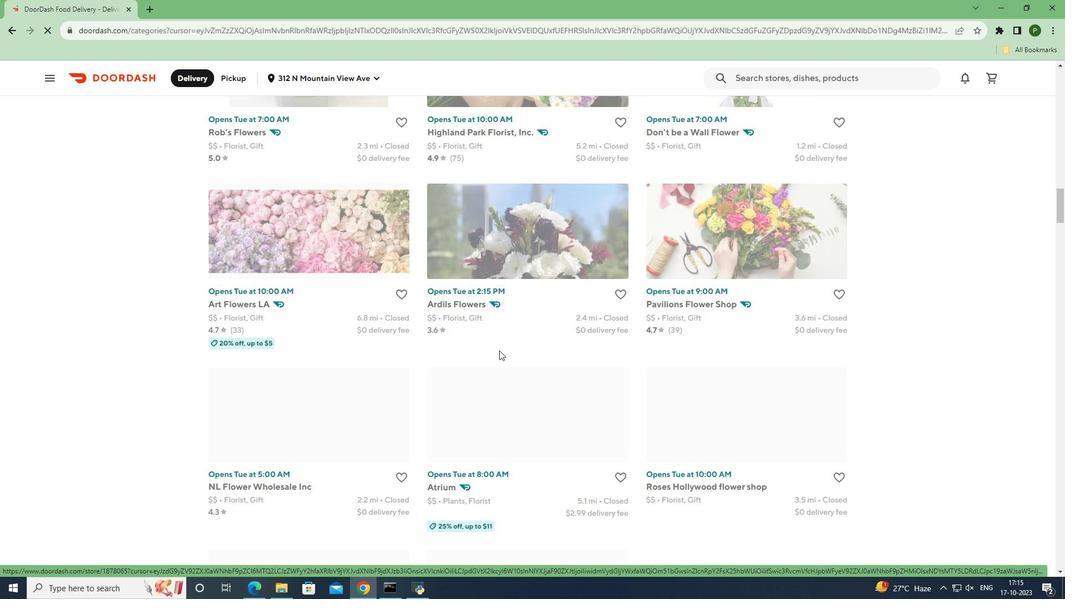 
Action: Mouse scrolled (499, 350) with delta (0, 0)
Screenshot: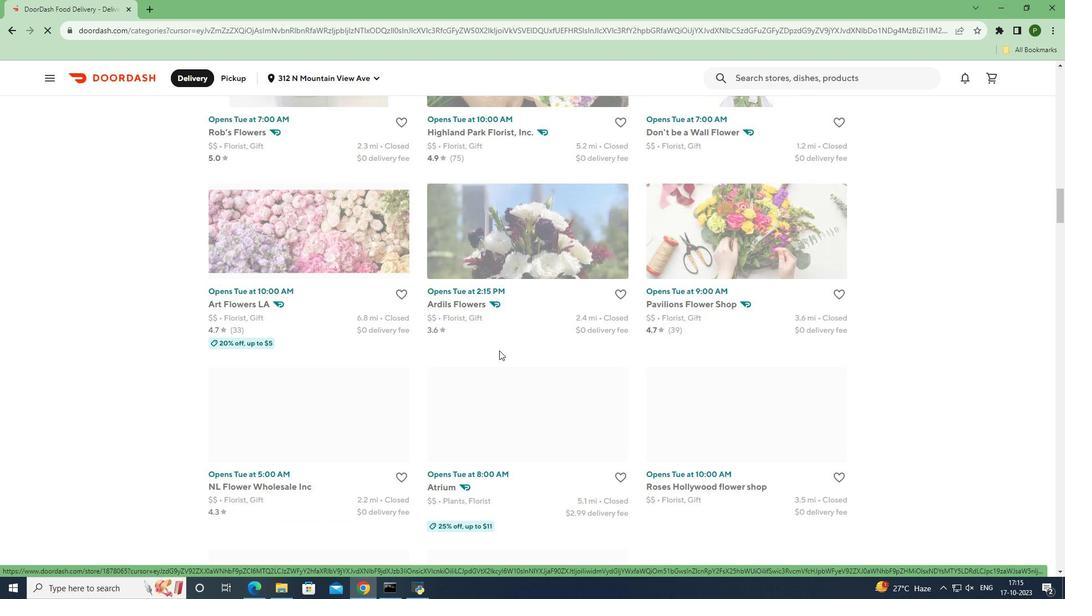 
Action: Mouse scrolled (499, 350) with delta (0, 0)
Screenshot: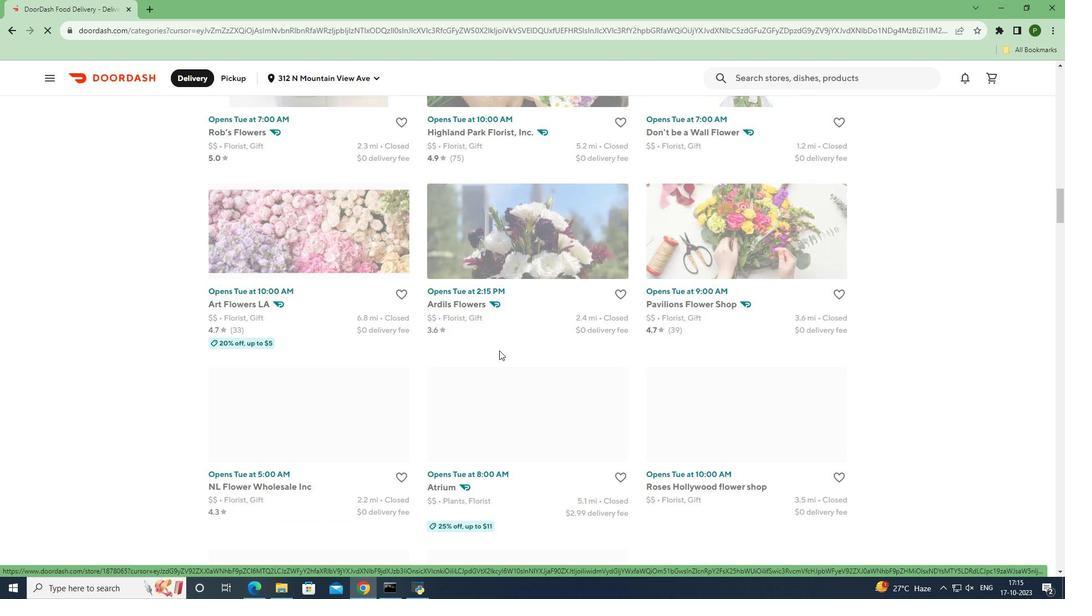 
Action: Mouse scrolled (499, 350) with delta (0, 0)
Screenshot: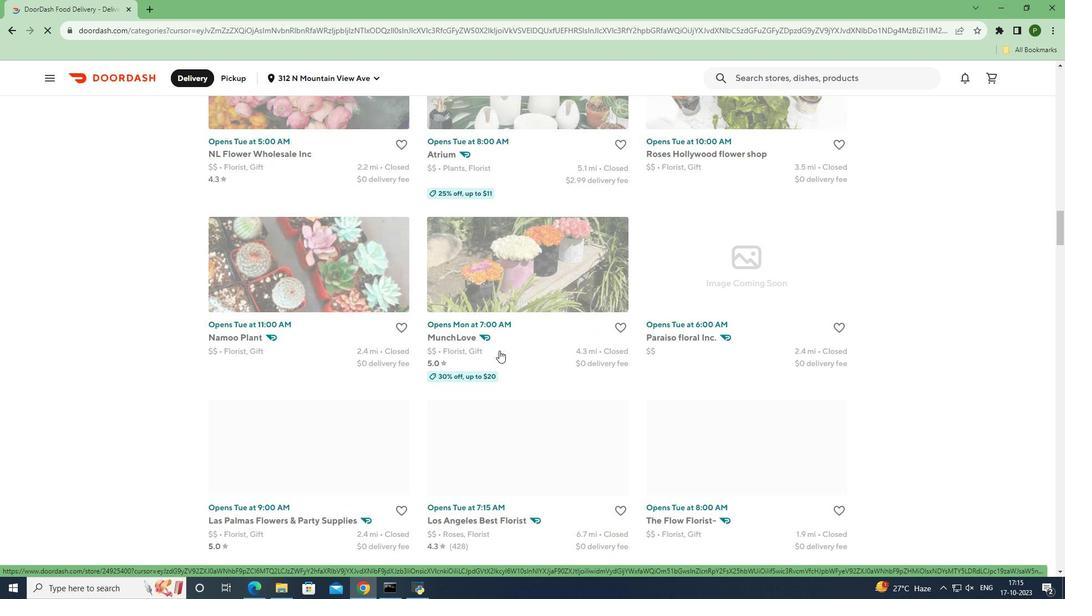 
Action: Mouse scrolled (499, 350) with delta (0, 0)
Screenshot: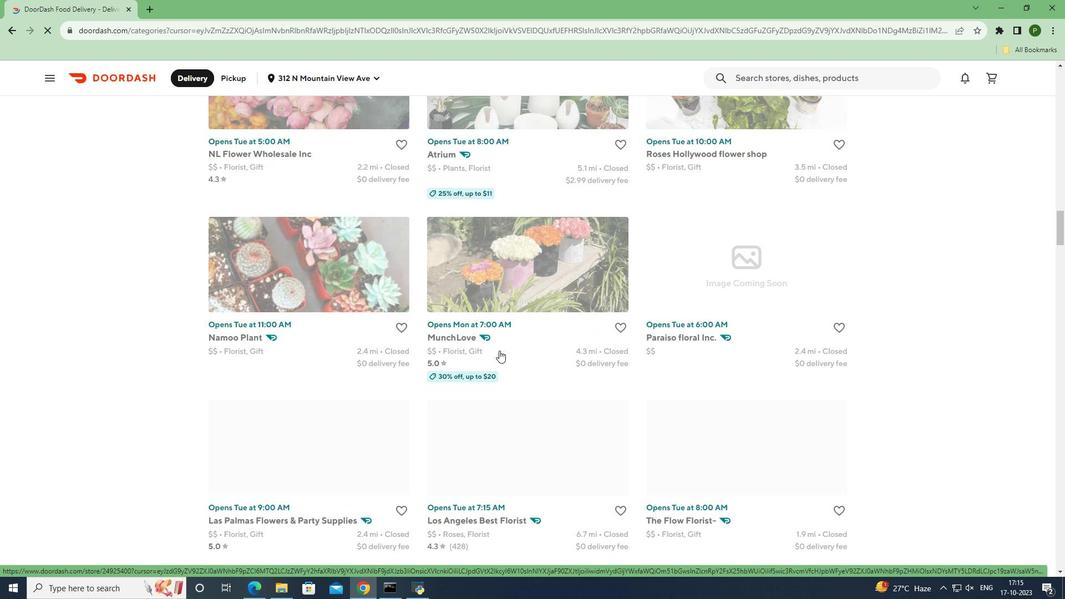 
Action: Mouse scrolled (499, 350) with delta (0, 0)
Screenshot: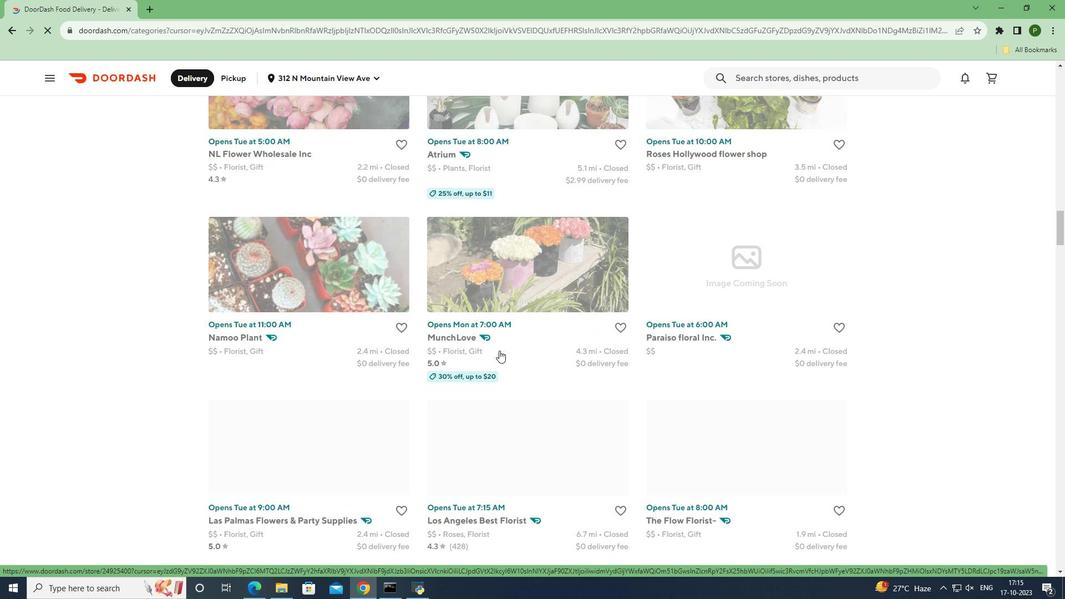 
Action: Mouse scrolled (499, 350) with delta (0, 0)
Screenshot: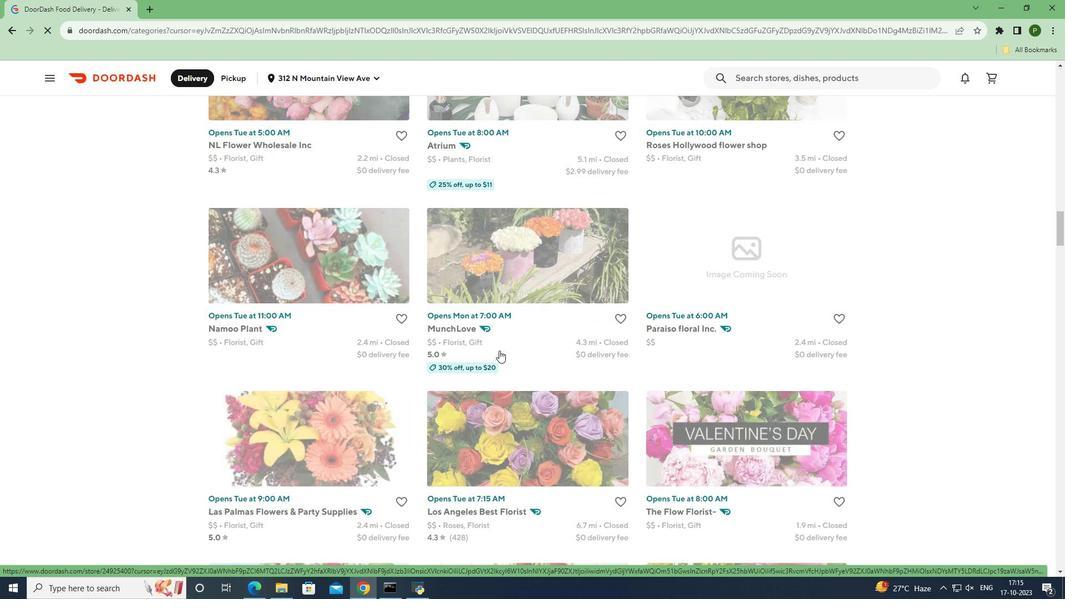 
Action: Mouse scrolled (499, 350) with delta (0, 0)
Screenshot: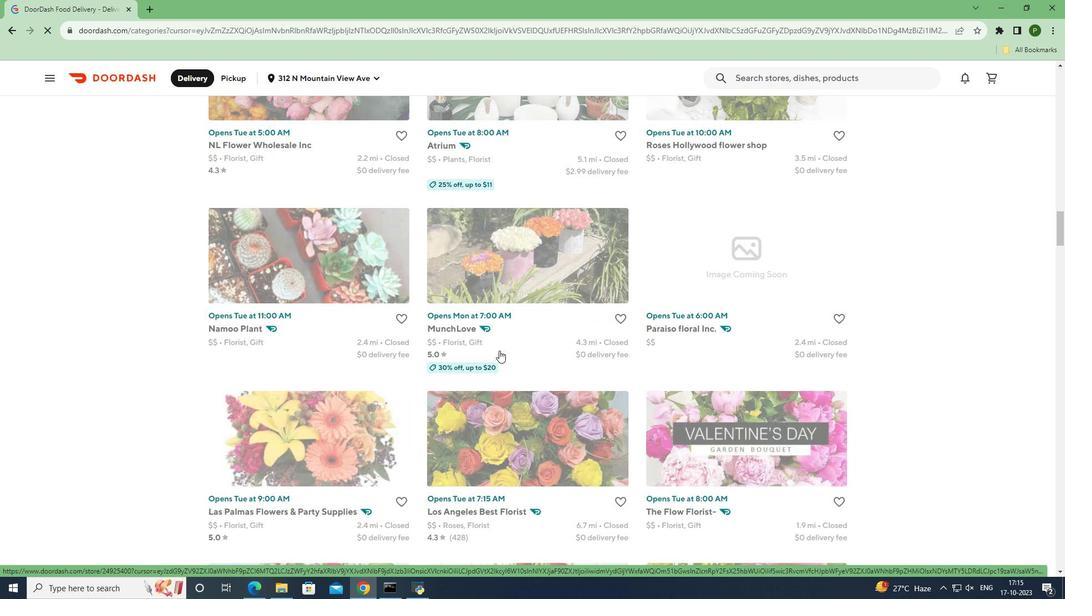 
Action: Mouse scrolled (499, 350) with delta (0, 0)
Screenshot: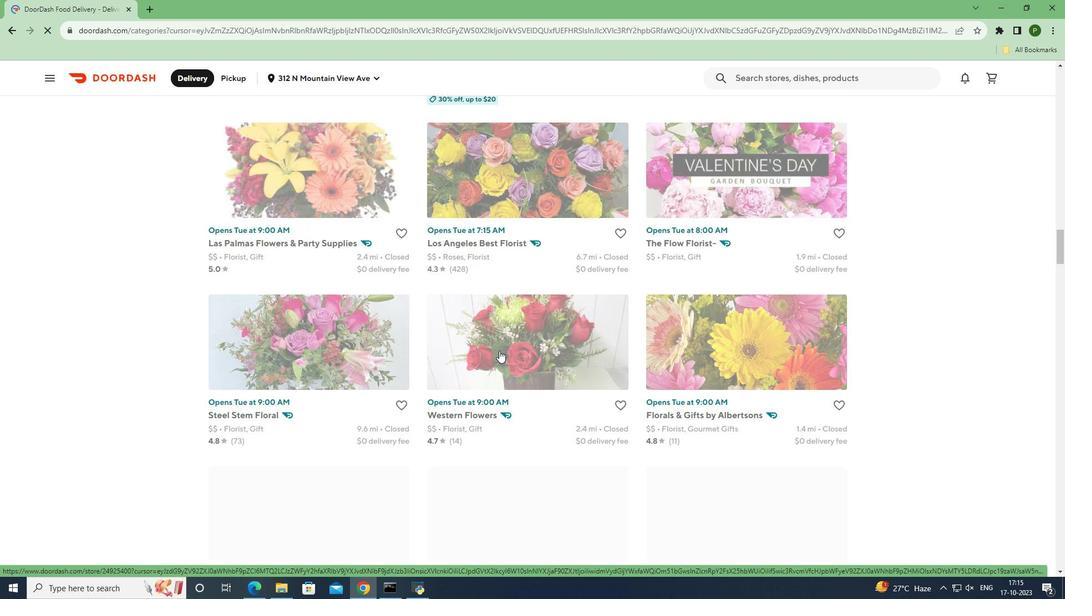 
Action: Mouse scrolled (499, 350) with delta (0, 0)
Screenshot: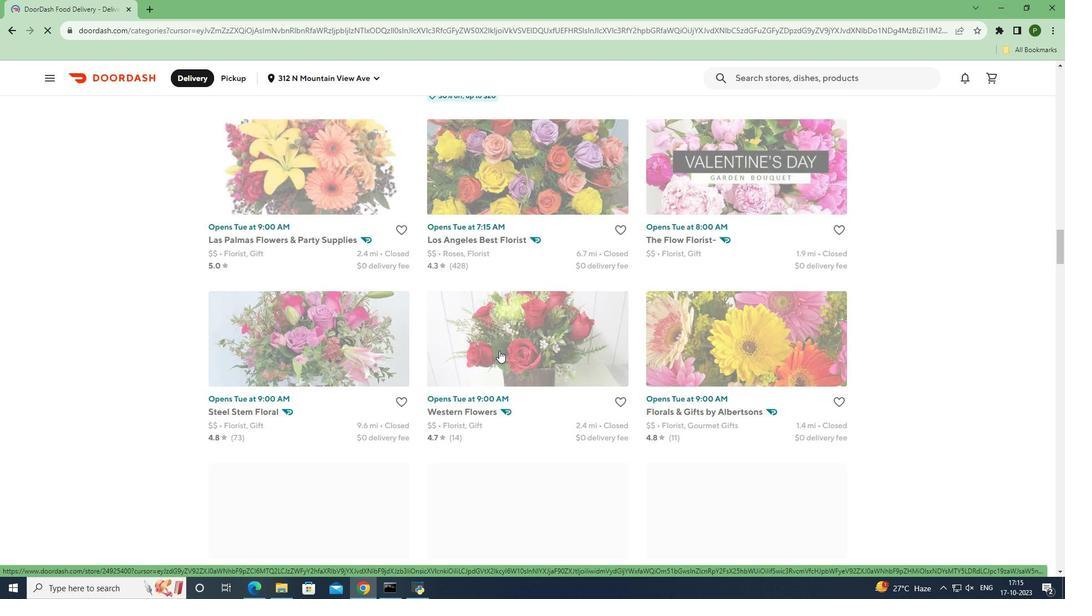
Action: Mouse scrolled (499, 350) with delta (0, 0)
Screenshot: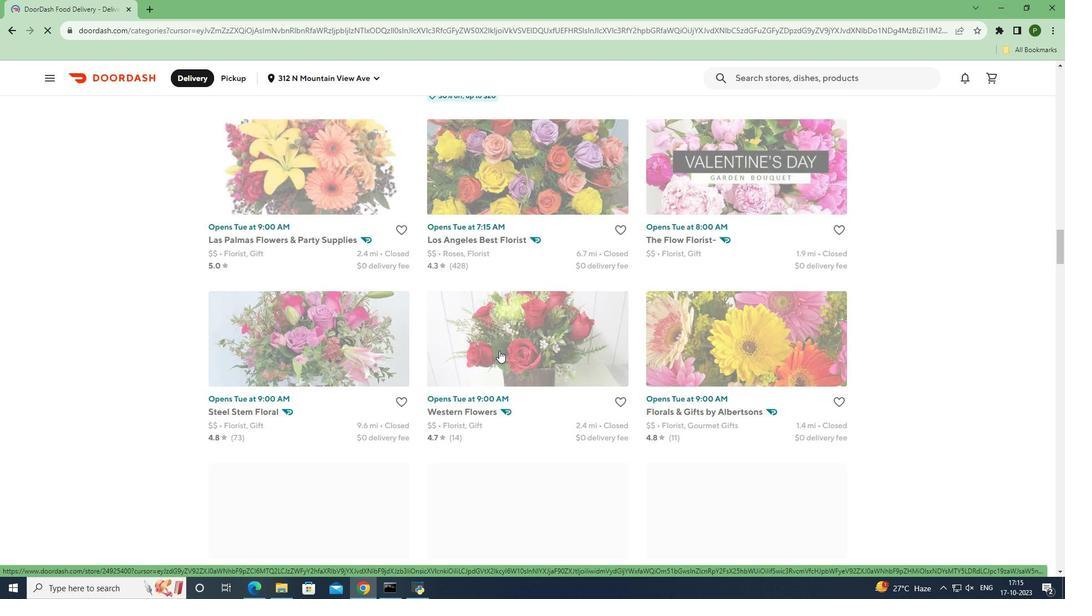 
Action: Mouse scrolled (499, 350) with delta (0, 0)
Screenshot: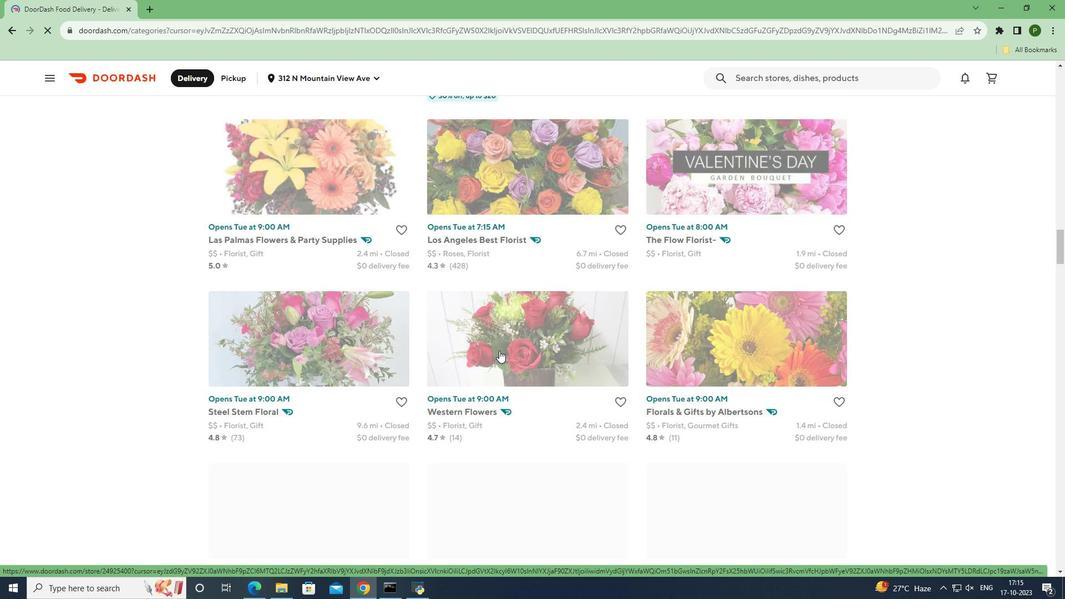 
Action: Mouse scrolled (499, 350) with delta (0, 0)
Screenshot: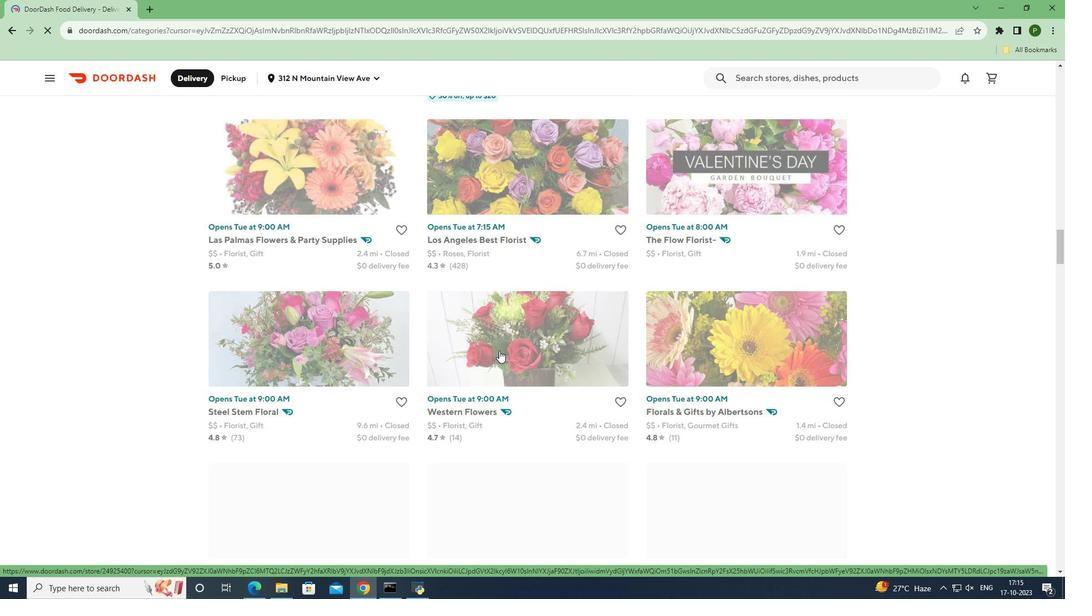
Action: Mouse scrolled (499, 350) with delta (0, 0)
Screenshot: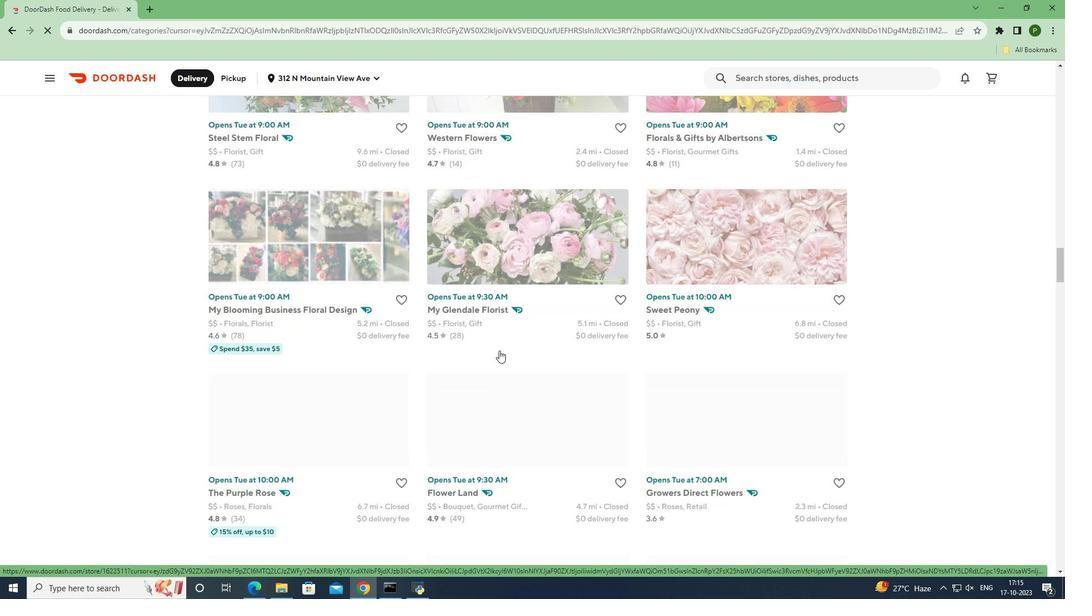 
Action: Mouse scrolled (499, 350) with delta (0, 0)
Screenshot: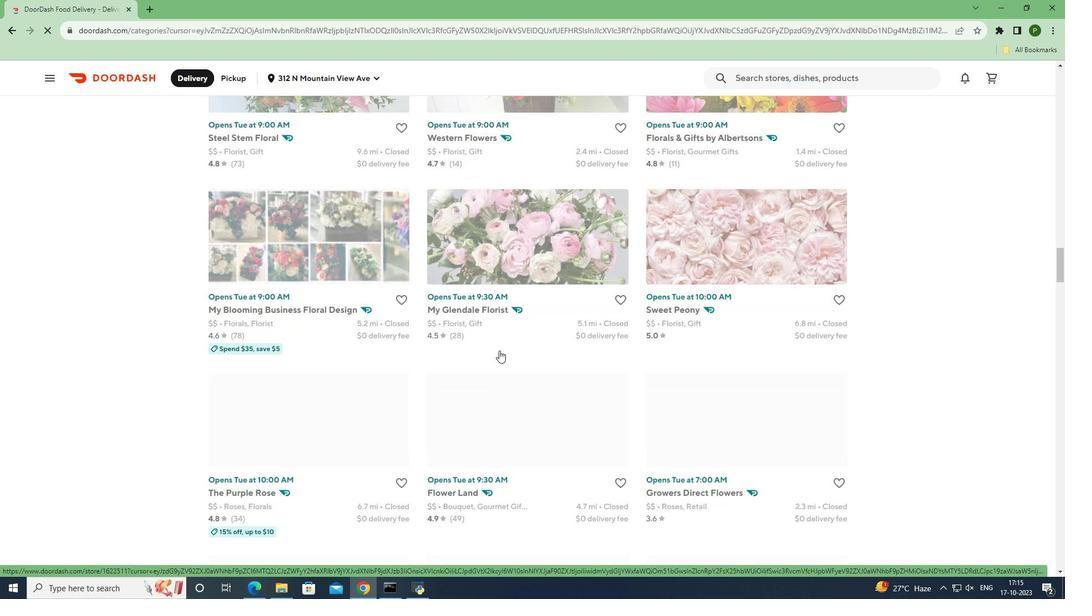 
Action: Mouse scrolled (499, 350) with delta (0, 0)
Screenshot: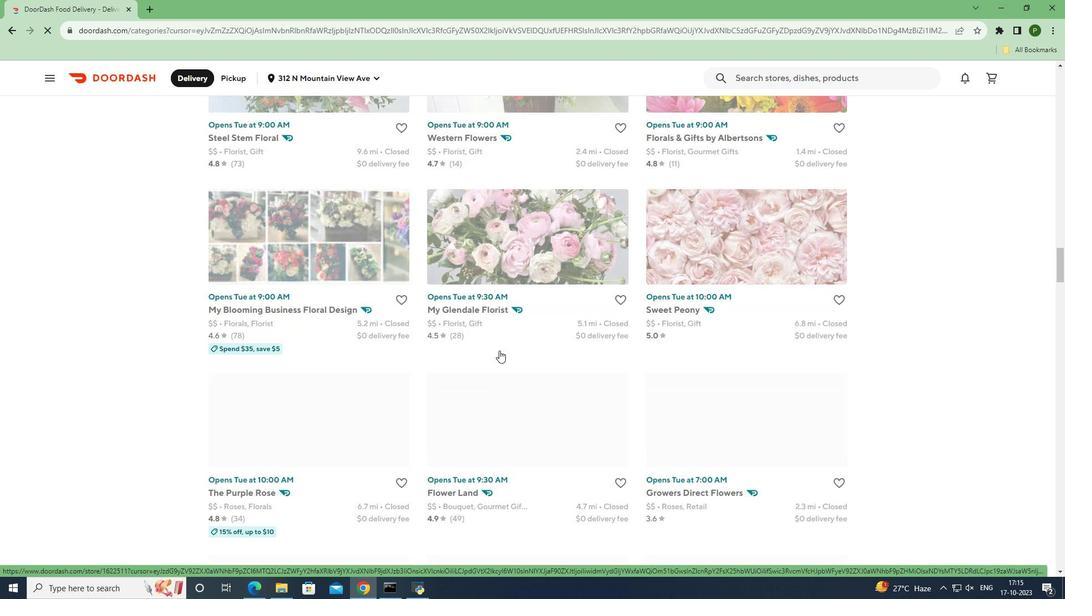 
Action: Mouse scrolled (499, 350) with delta (0, 0)
Screenshot: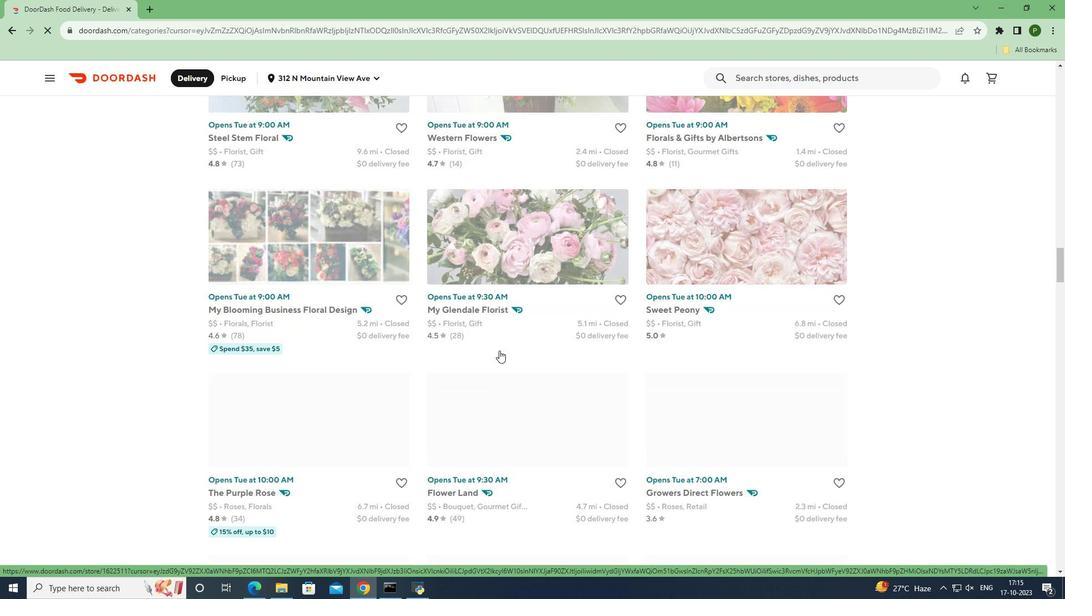
Action: Mouse scrolled (499, 350) with delta (0, 0)
Screenshot: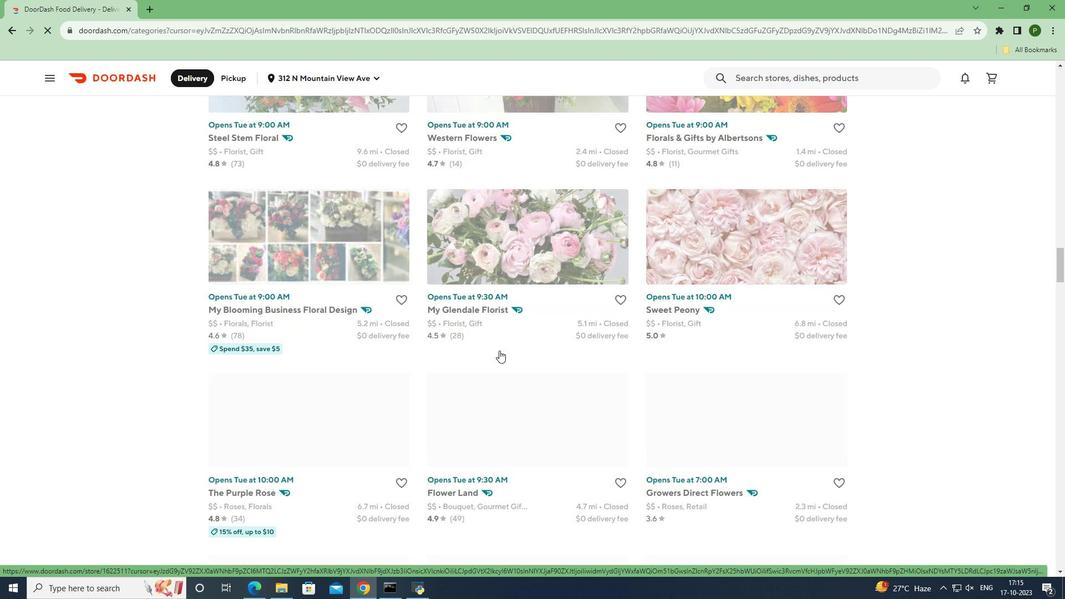 
Action: Mouse scrolled (499, 350) with delta (0, 0)
Screenshot: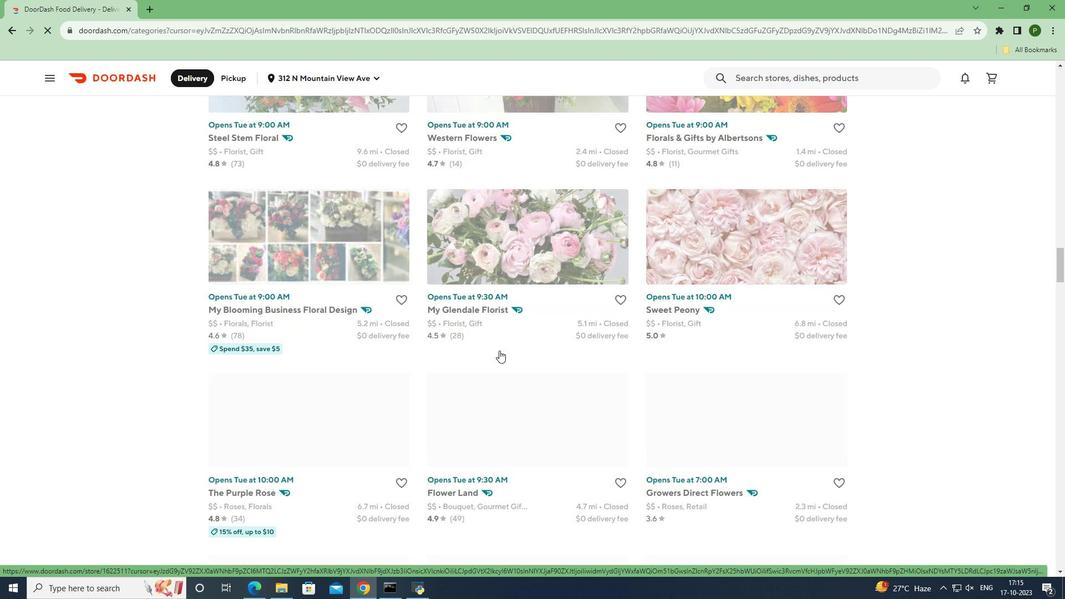 
Action: Mouse scrolled (499, 350) with delta (0, 0)
Screenshot: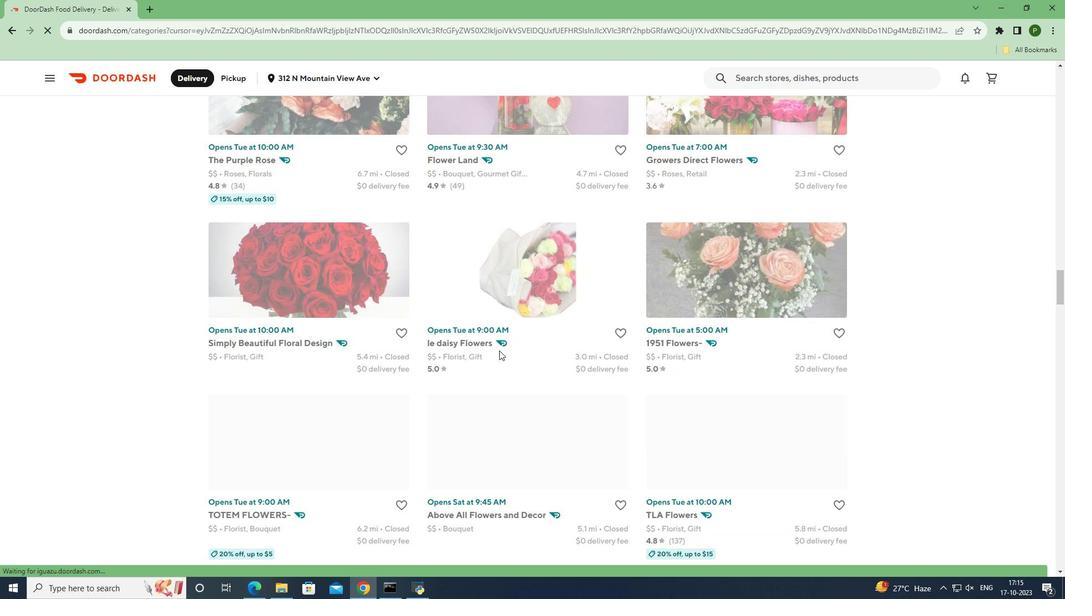 
Action: Mouse scrolled (499, 350) with delta (0, 0)
Screenshot: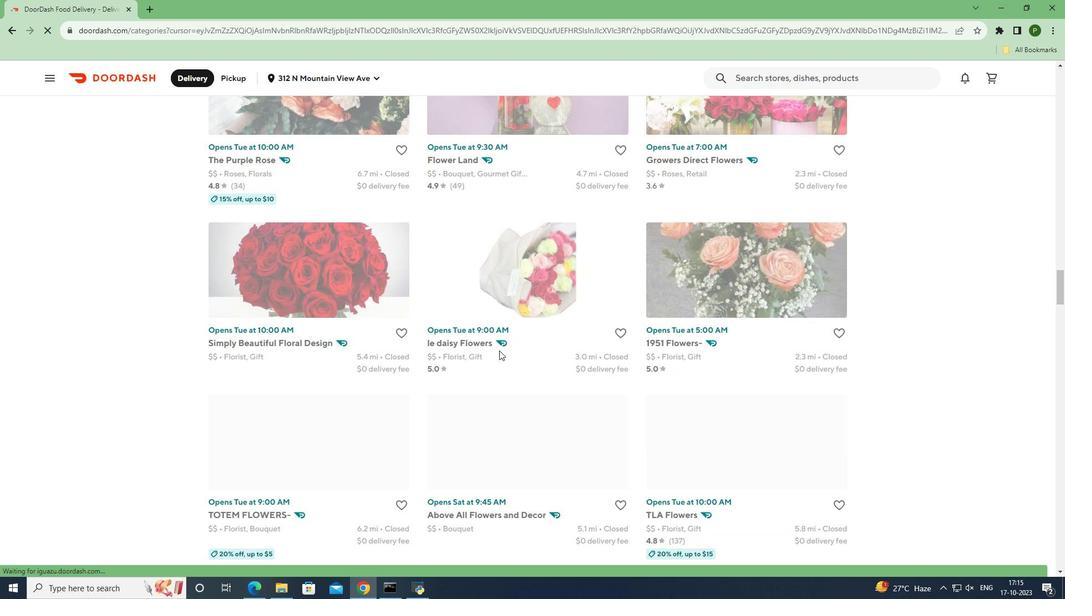 
Action: Mouse scrolled (499, 350) with delta (0, 0)
Screenshot: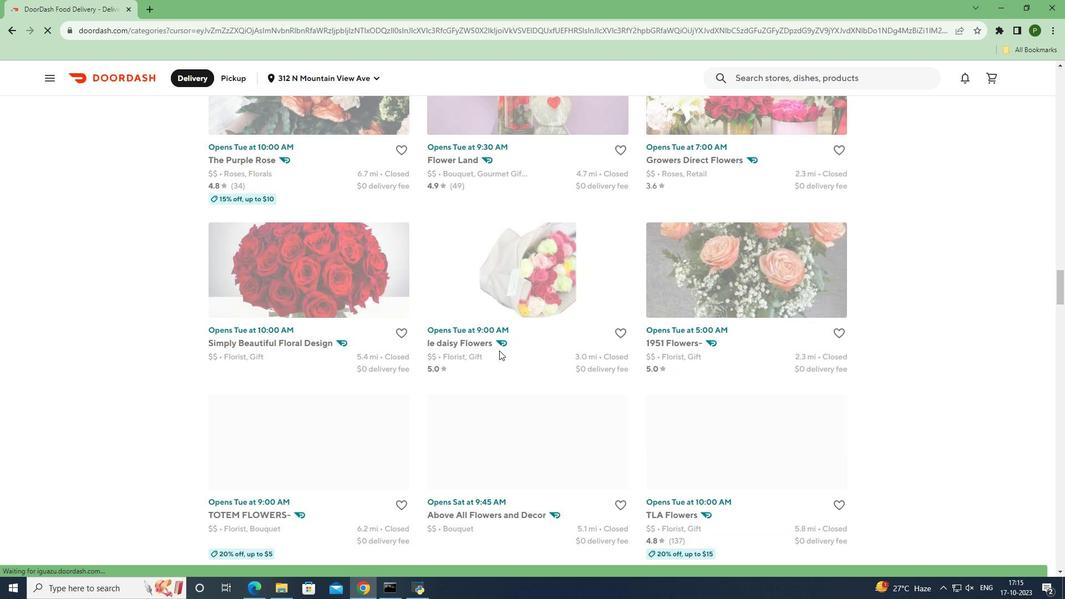 
Action: Mouse scrolled (499, 350) with delta (0, 0)
Screenshot: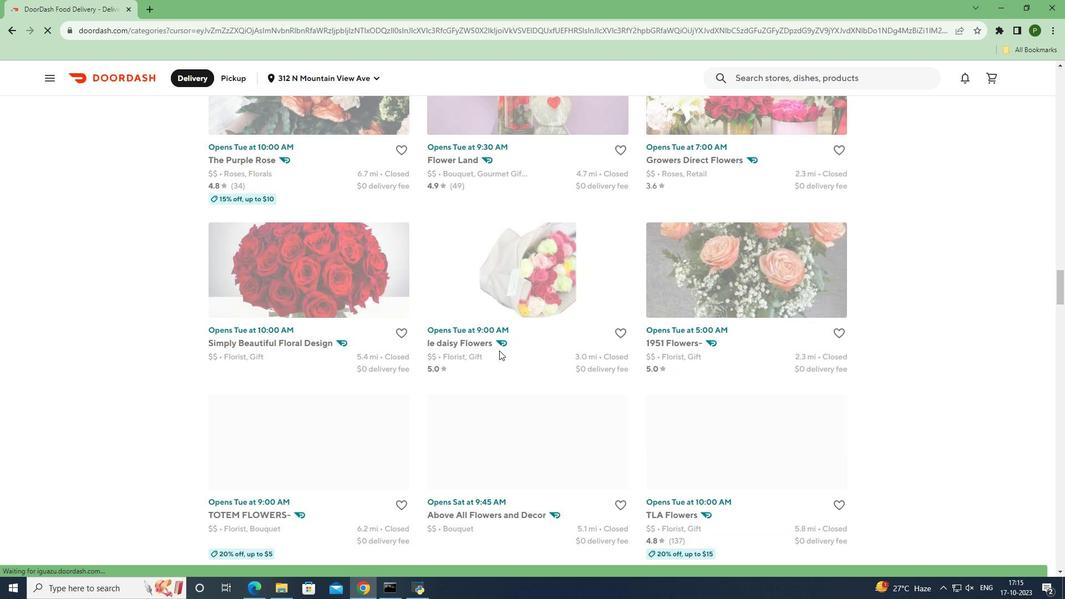 
Action: Mouse scrolled (499, 350) with delta (0, 0)
Screenshot: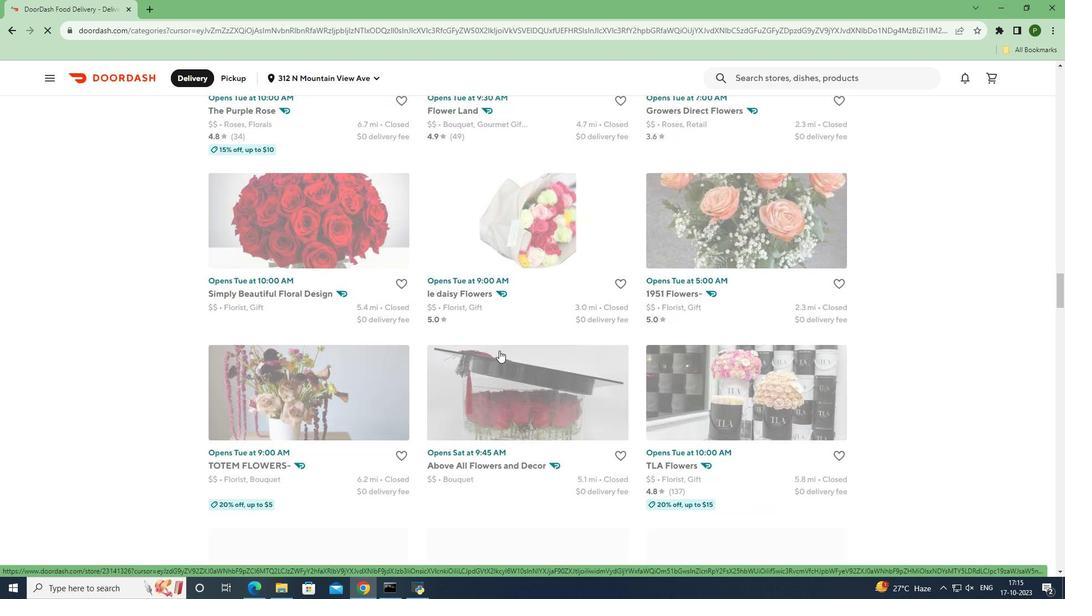 
Action: Mouse scrolled (499, 350) with delta (0, 0)
Screenshot: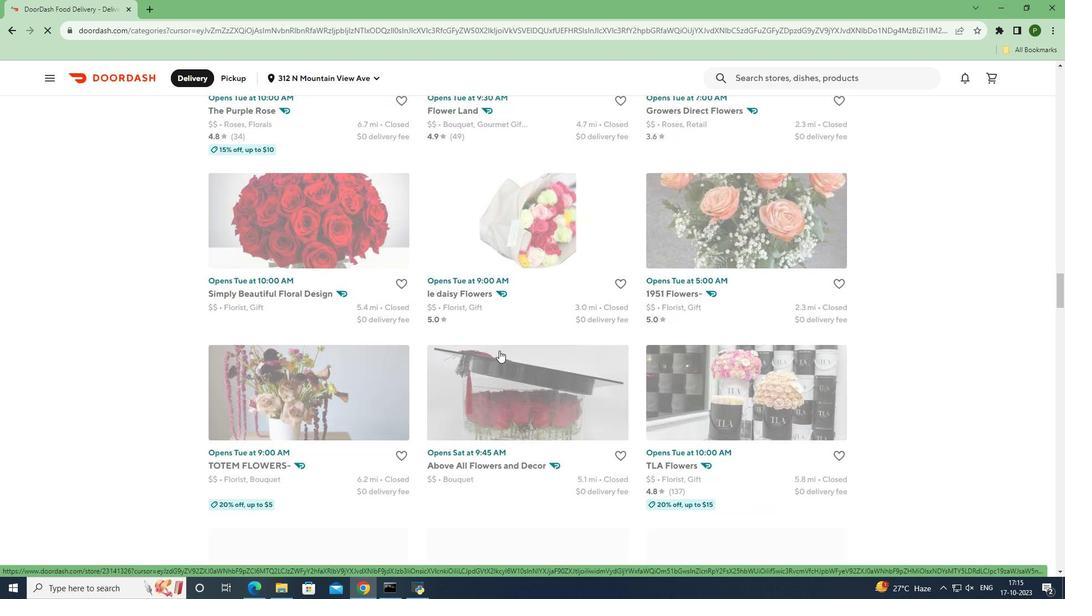 
Action: Mouse scrolled (499, 350) with delta (0, 0)
Screenshot: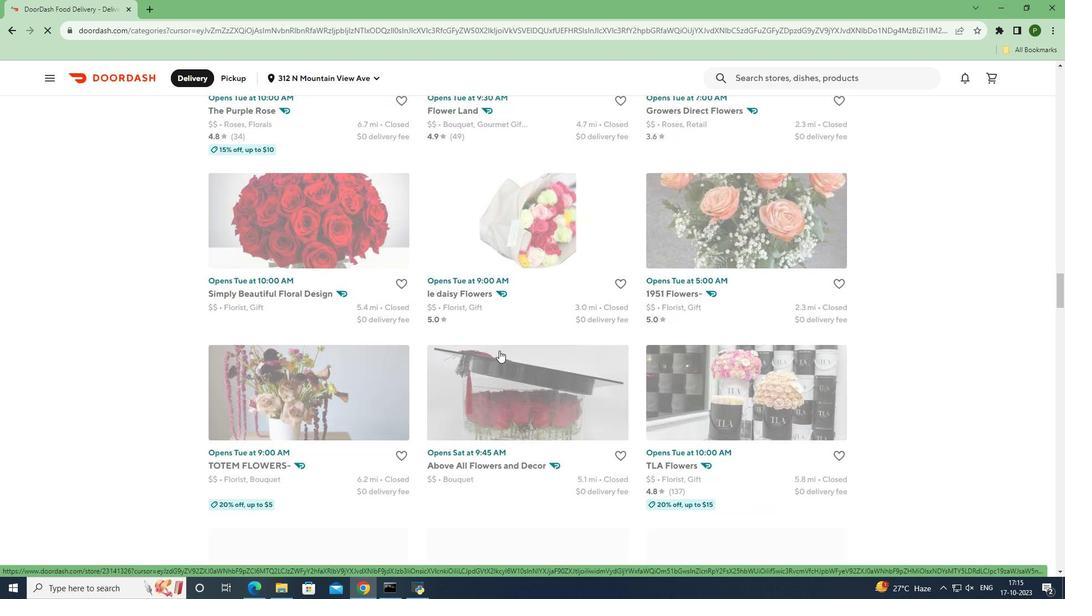 
Action: Mouse moved to (503, 348)
Screenshot: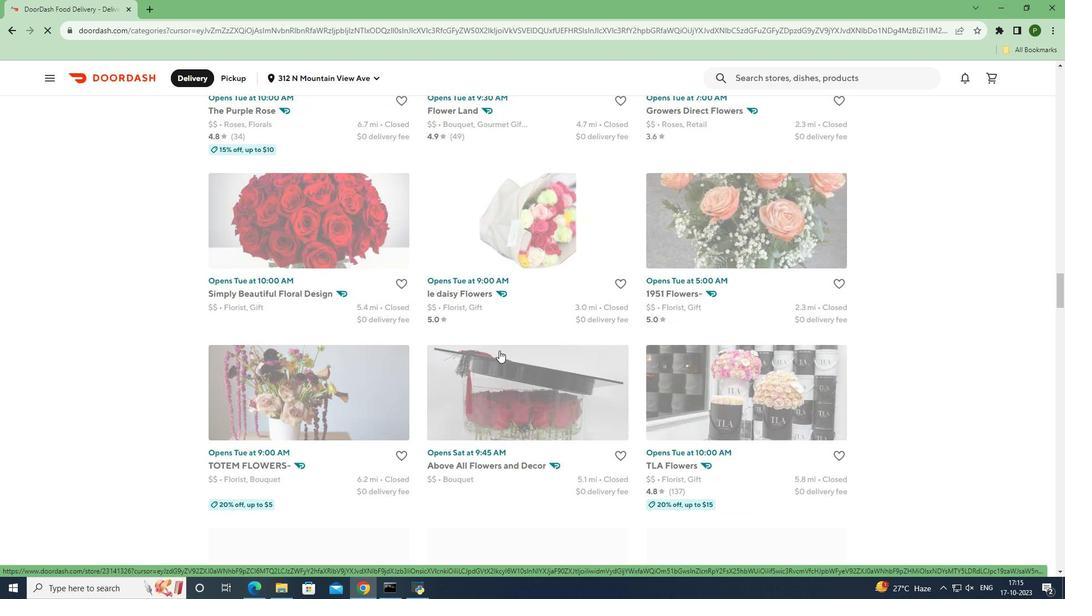 
Action: Mouse scrolled (503, 347) with delta (0, 0)
Screenshot: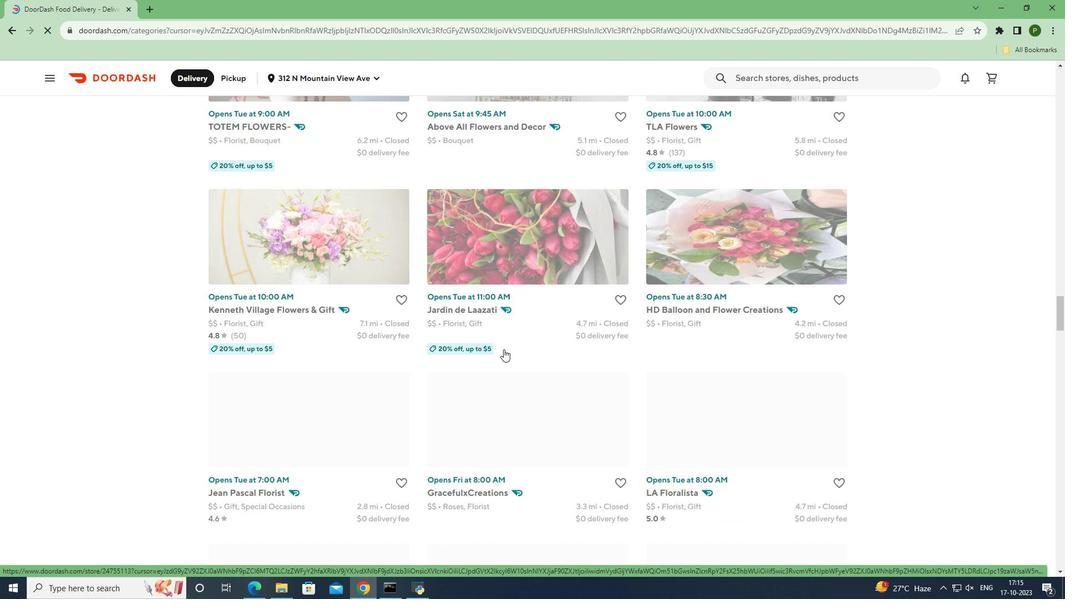 
Action: Mouse moved to (503, 349)
Screenshot: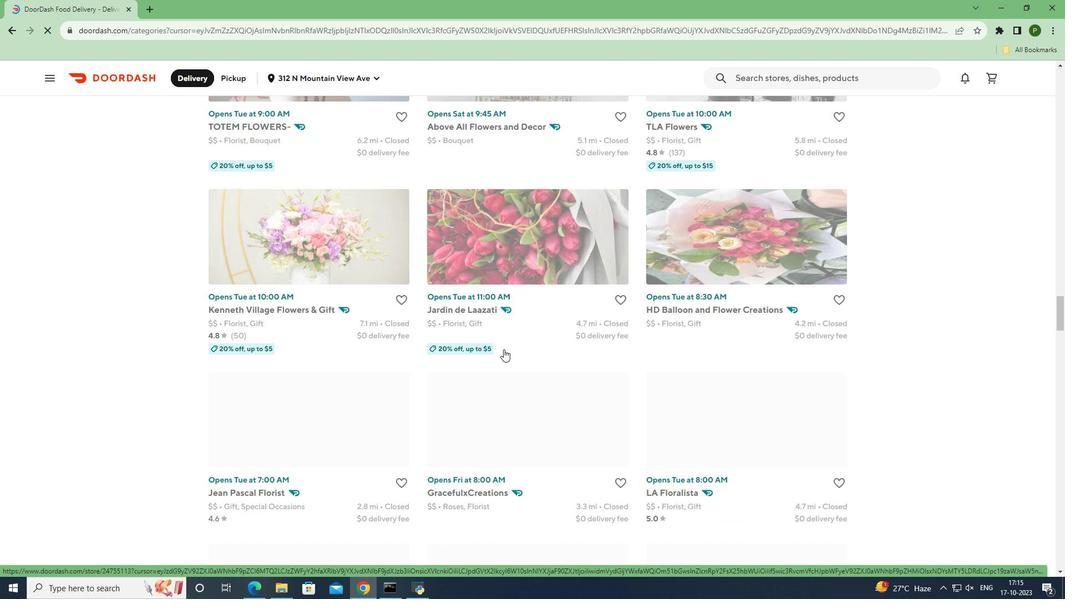 
Action: Mouse scrolled (503, 349) with delta (0, 0)
Screenshot: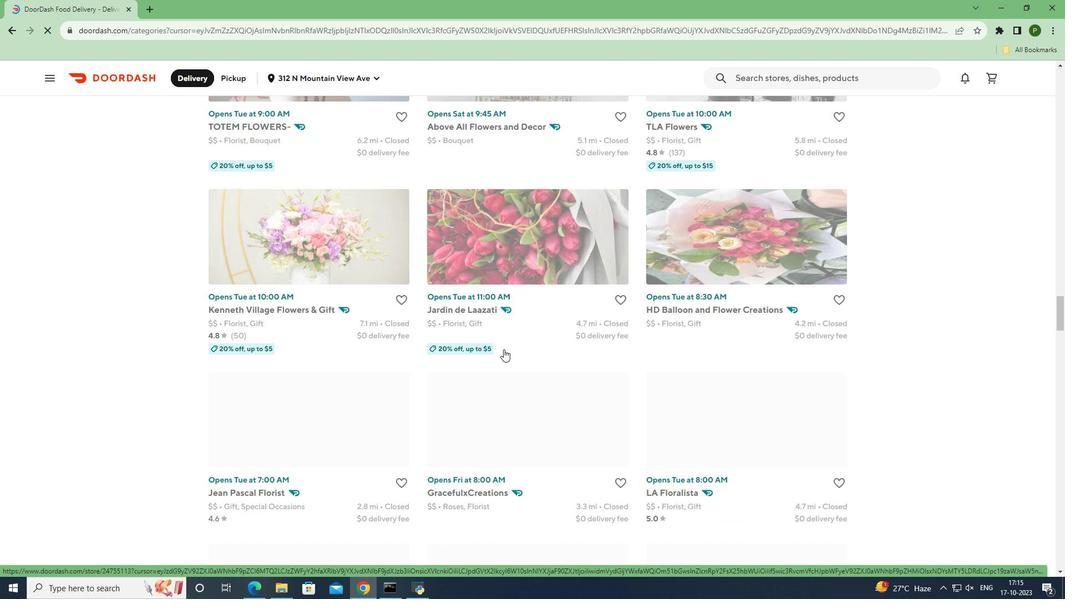 
Action: Mouse scrolled (503, 349) with delta (0, 0)
Screenshot: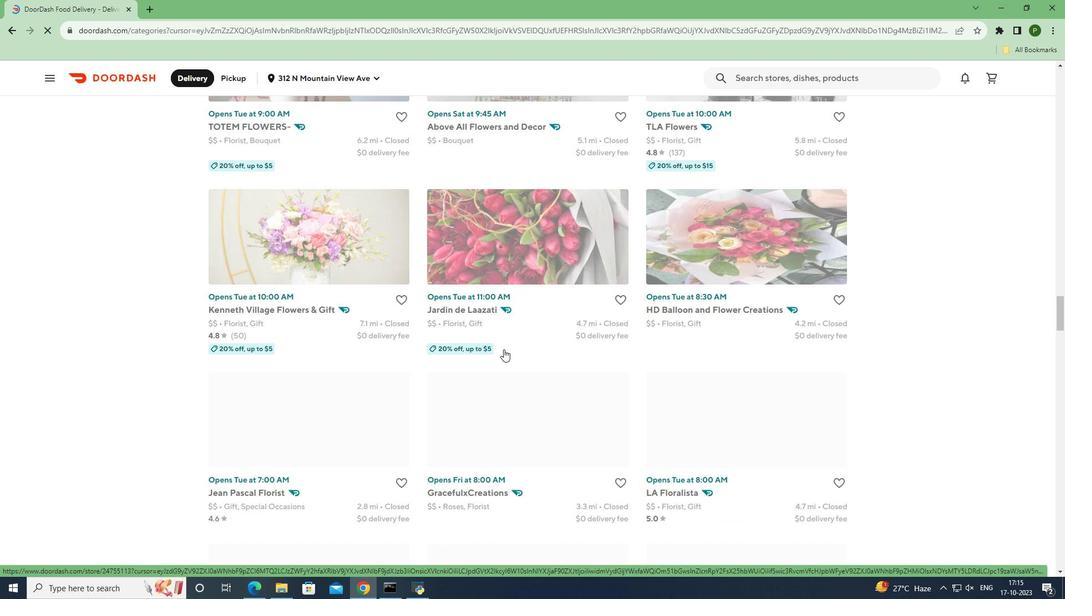 
Action: Mouse scrolled (503, 349) with delta (0, 0)
Screenshot: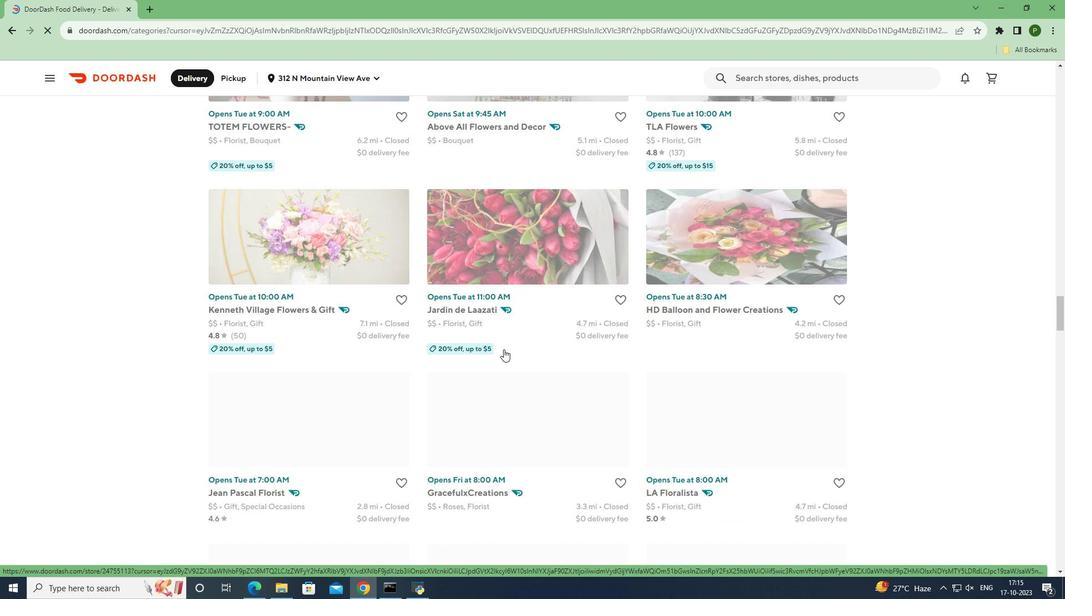 
Action: Mouse scrolled (503, 349) with delta (0, 0)
Screenshot: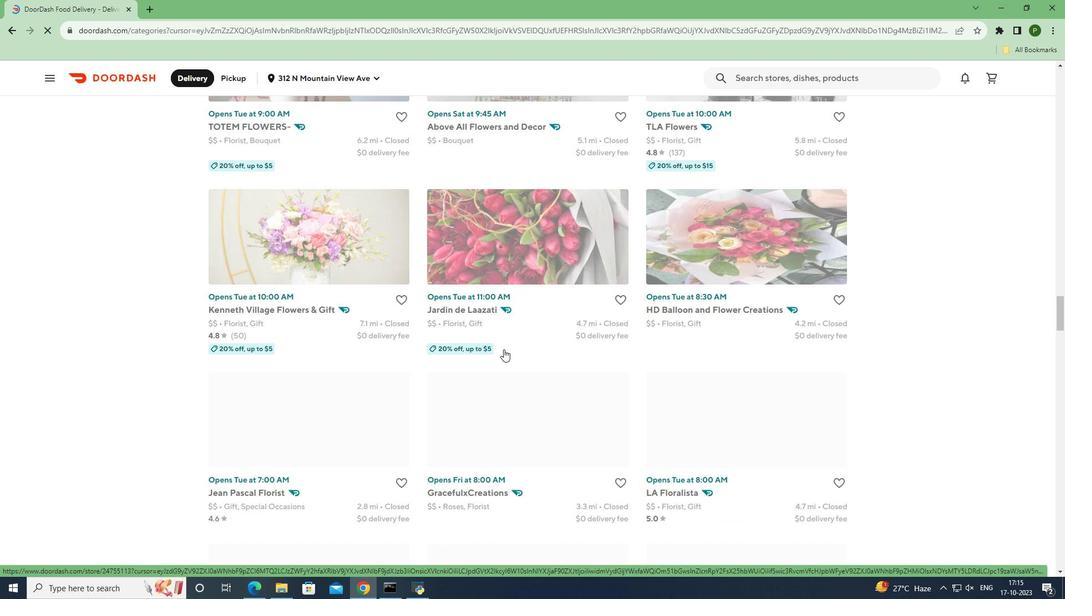 
Action: Mouse scrolled (503, 349) with delta (0, 0)
Screenshot: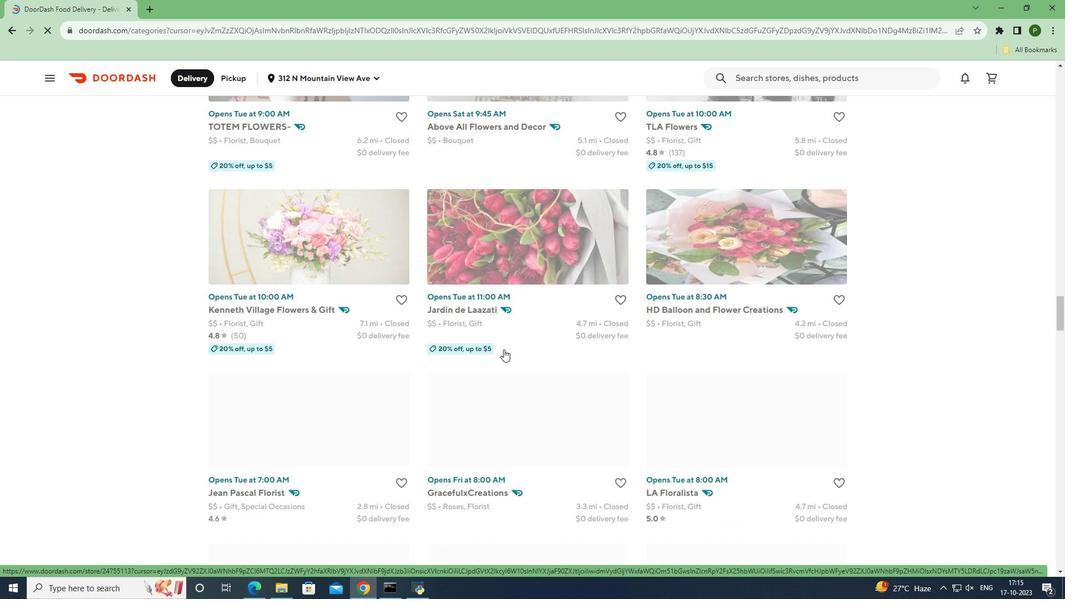 
Action: Mouse scrolled (503, 349) with delta (0, 0)
Screenshot: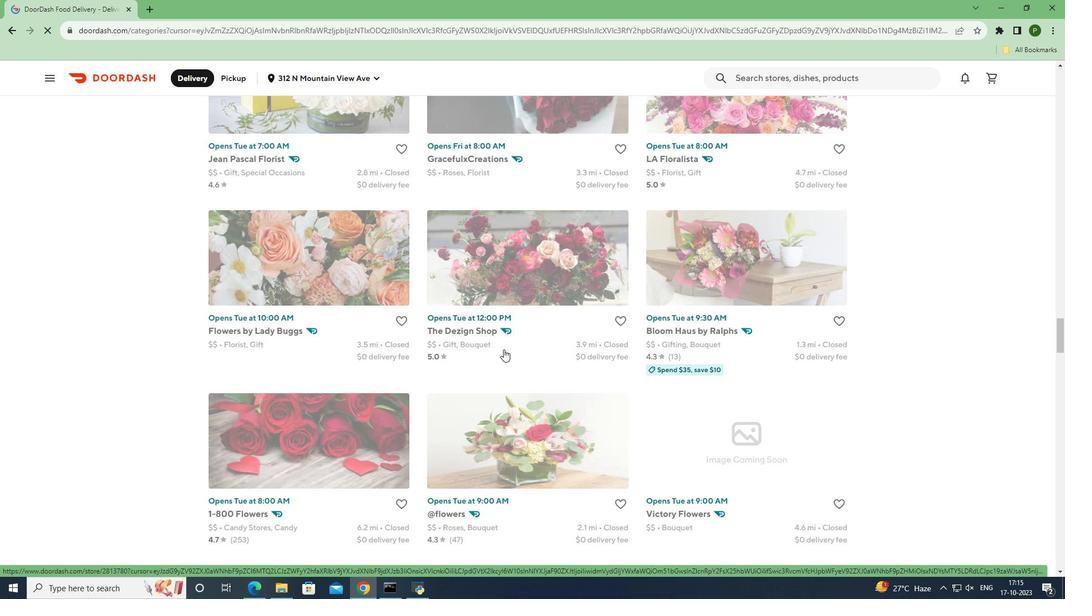 
Action: Mouse scrolled (503, 349) with delta (0, 0)
Screenshot: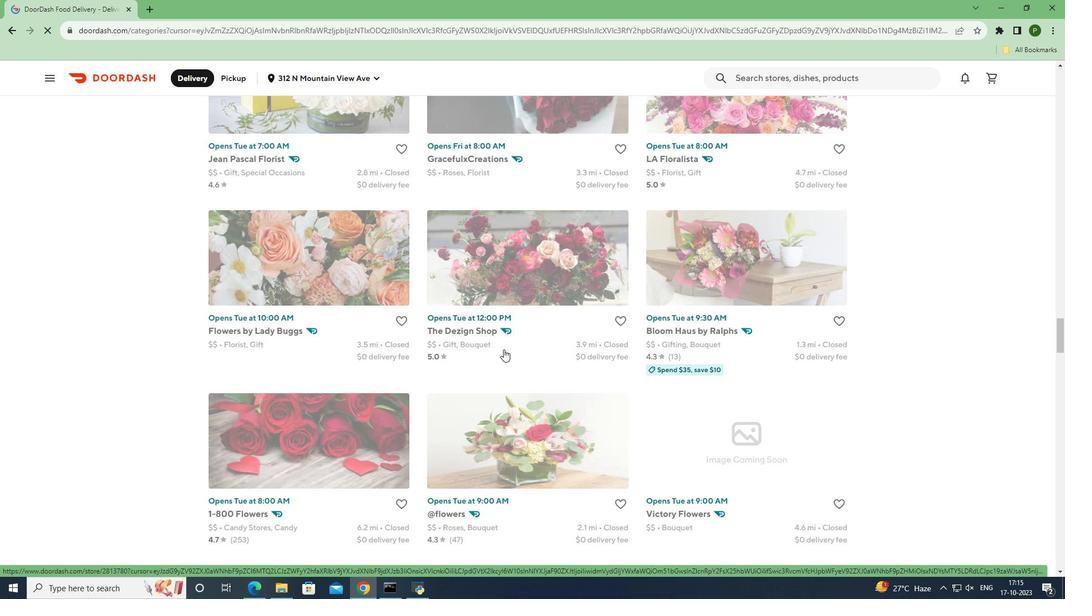 
Action: Mouse scrolled (503, 349) with delta (0, 0)
Screenshot: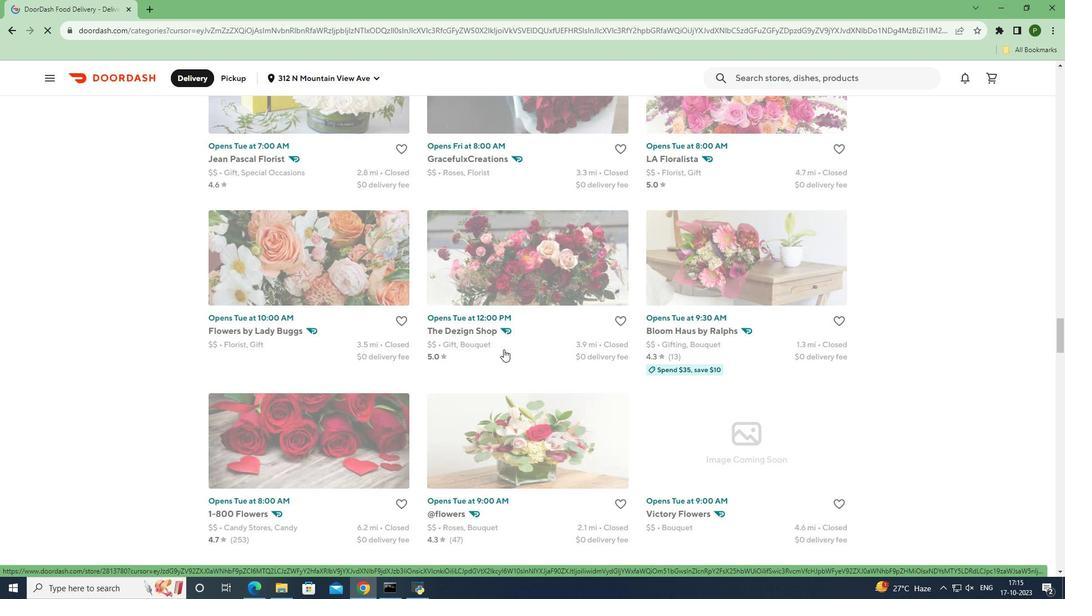 
Action: Mouse scrolled (503, 349) with delta (0, 0)
Screenshot: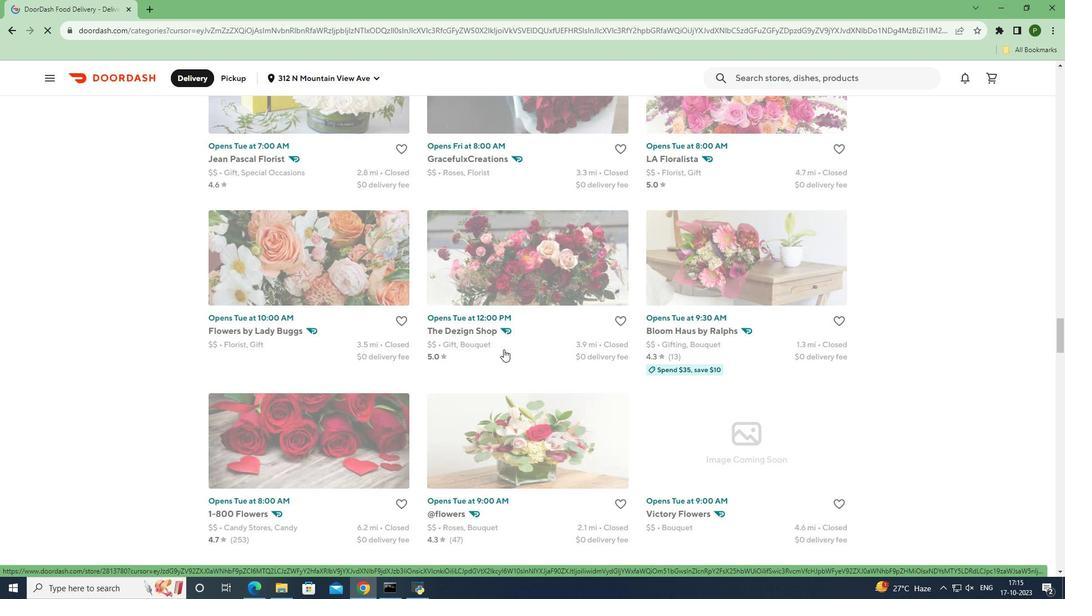 
Action: Mouse scrolled (503, 349) with delta (0, 0)
Screenshot: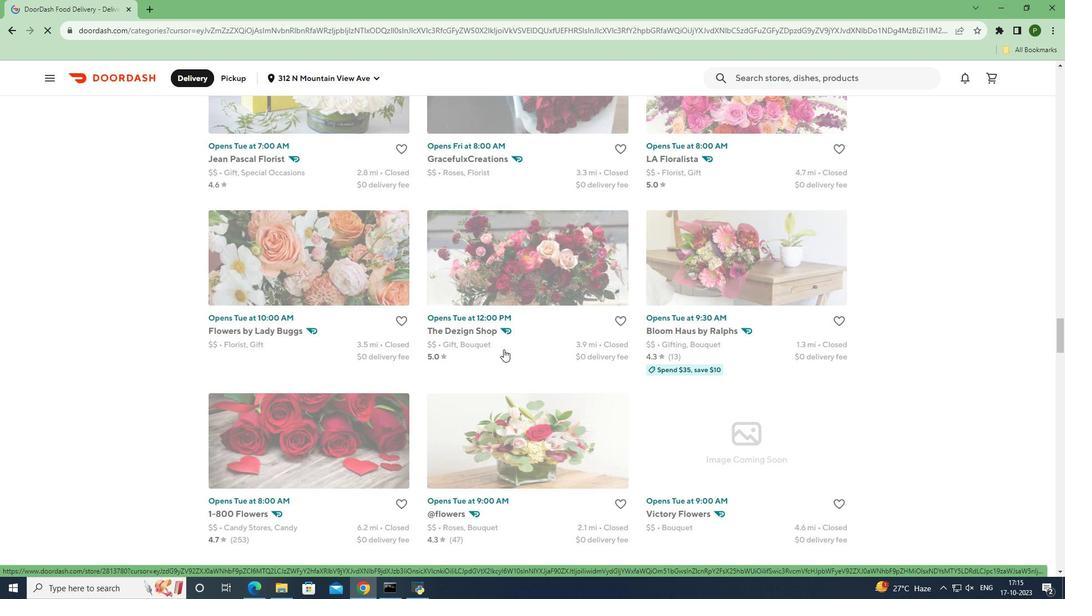 
Action: Mouse scrolled (503, 349) with delta (0, 0)
Screenshot: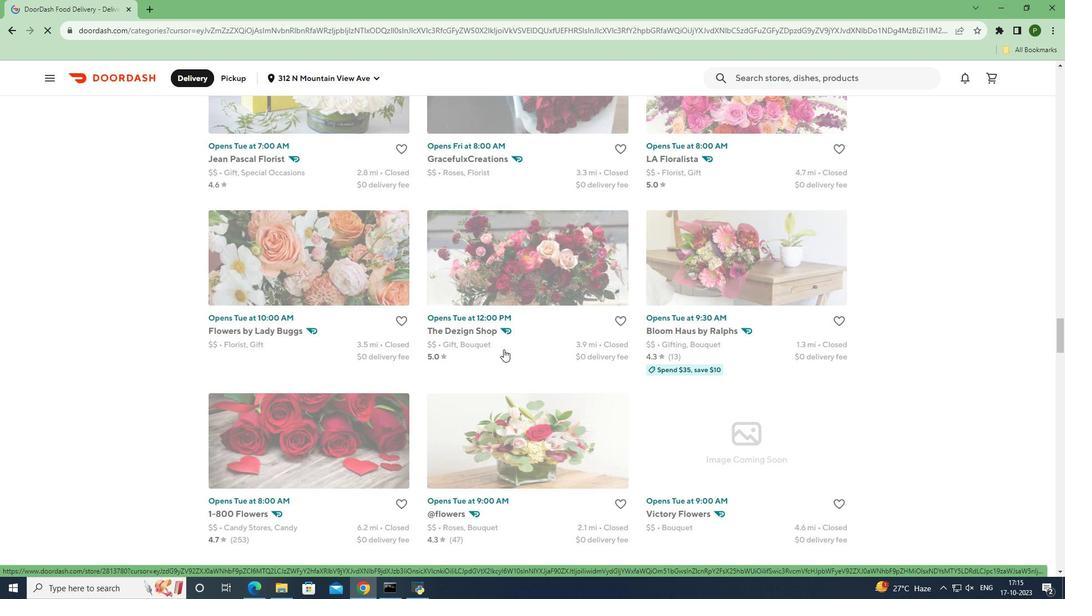 
Action: Mouse scrolled (503, 349) with delta (0, 0)
Screenshot: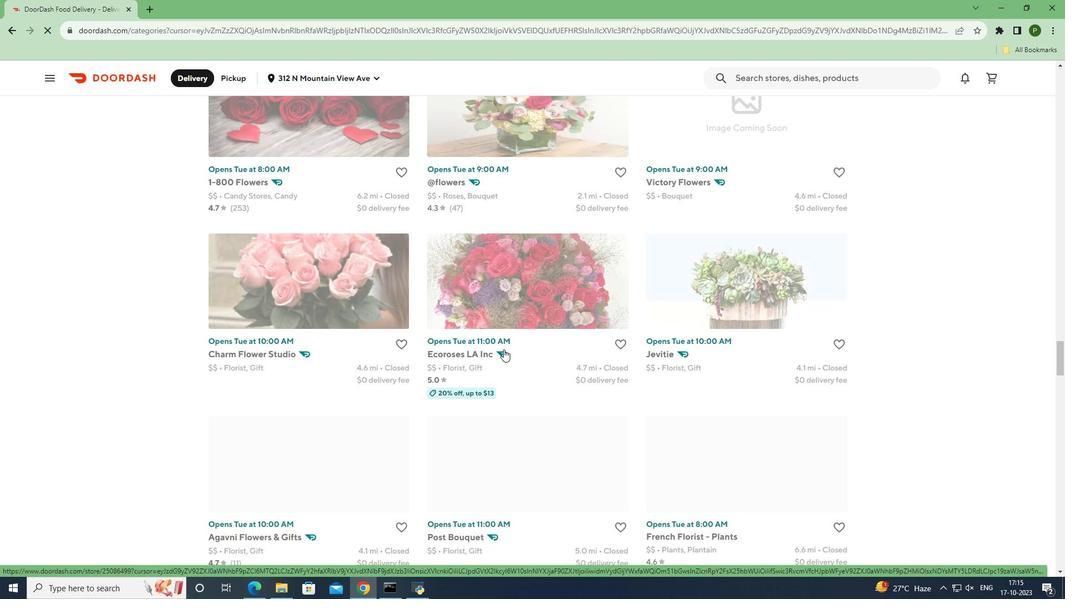 
Action: Mouse scrolled (503, 349) with delta (0, 0)
Screenshot: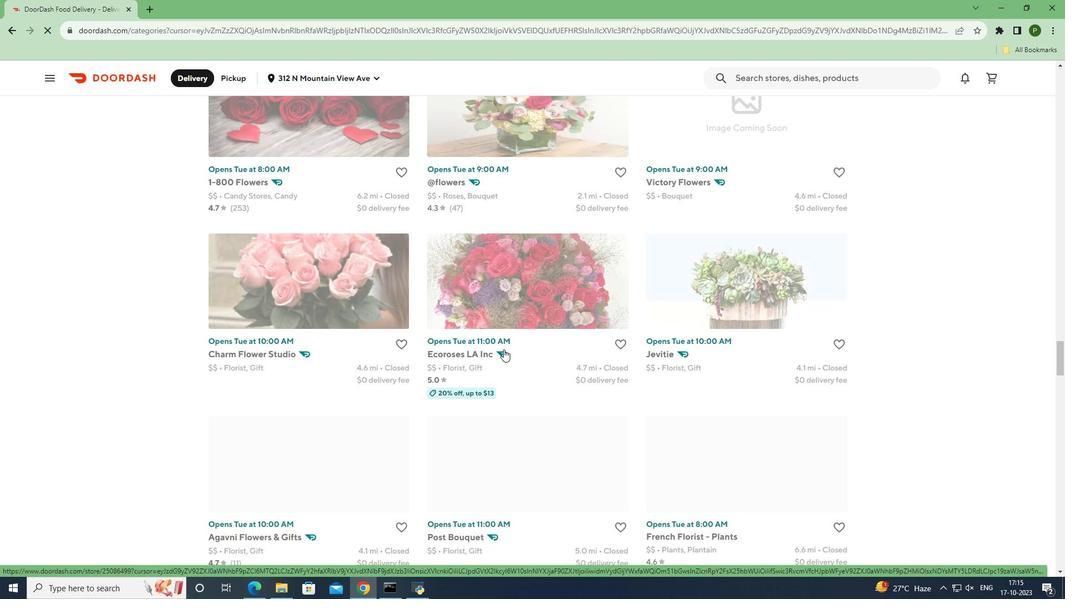 
Action: Mouse scrolled (503, 349) with delta (0, 0)
Screenshot: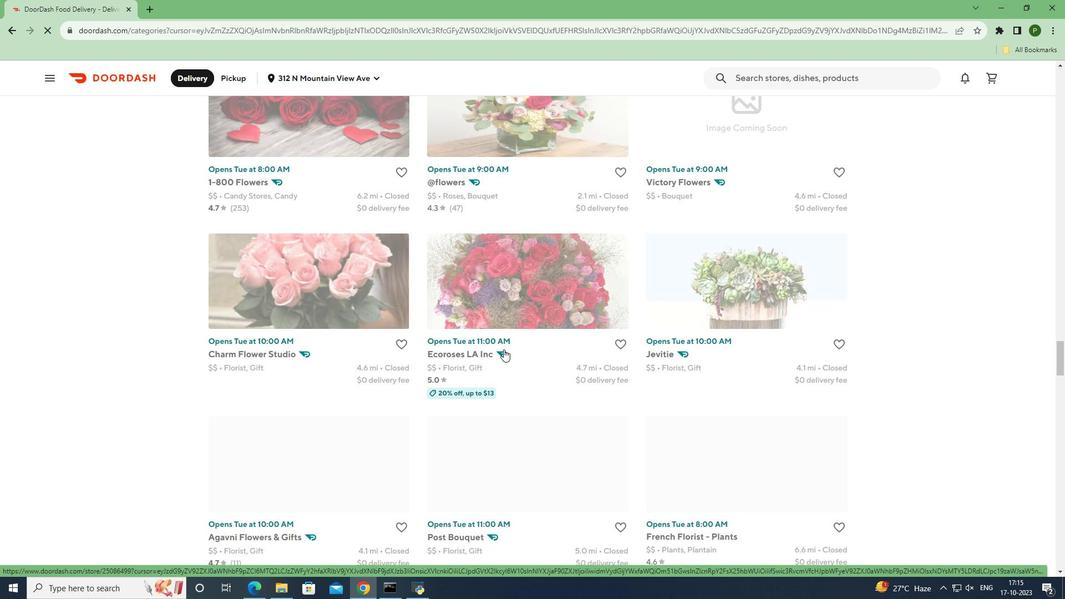 
Action: Mouse scrolled (503, 349) with delta (0, 0)
Screenshot: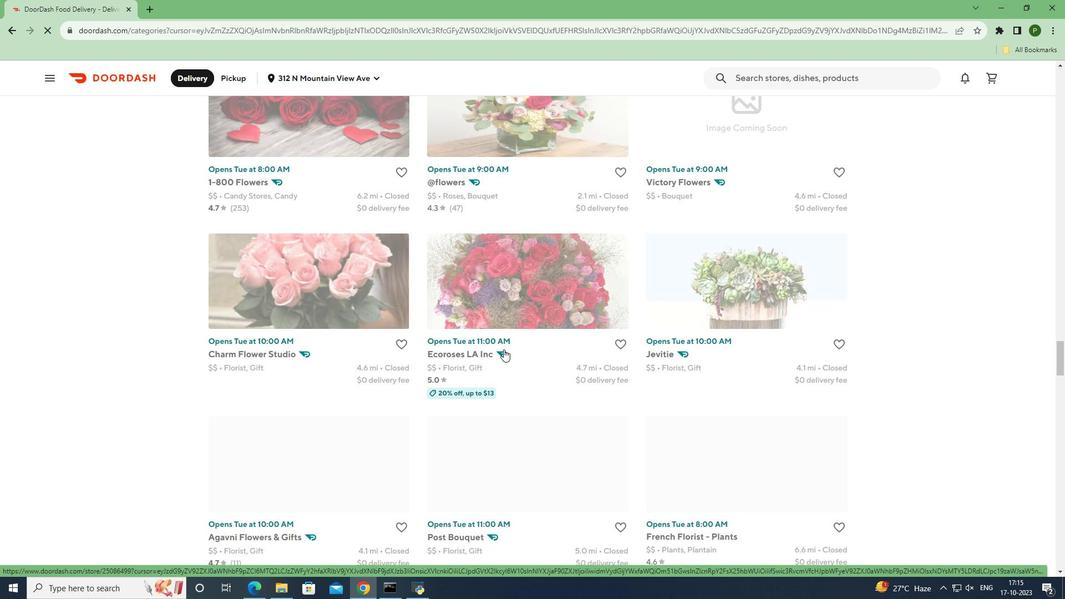 
Action: Mouse scrolled (503, 349) with delta (0, 0)
Screenshot: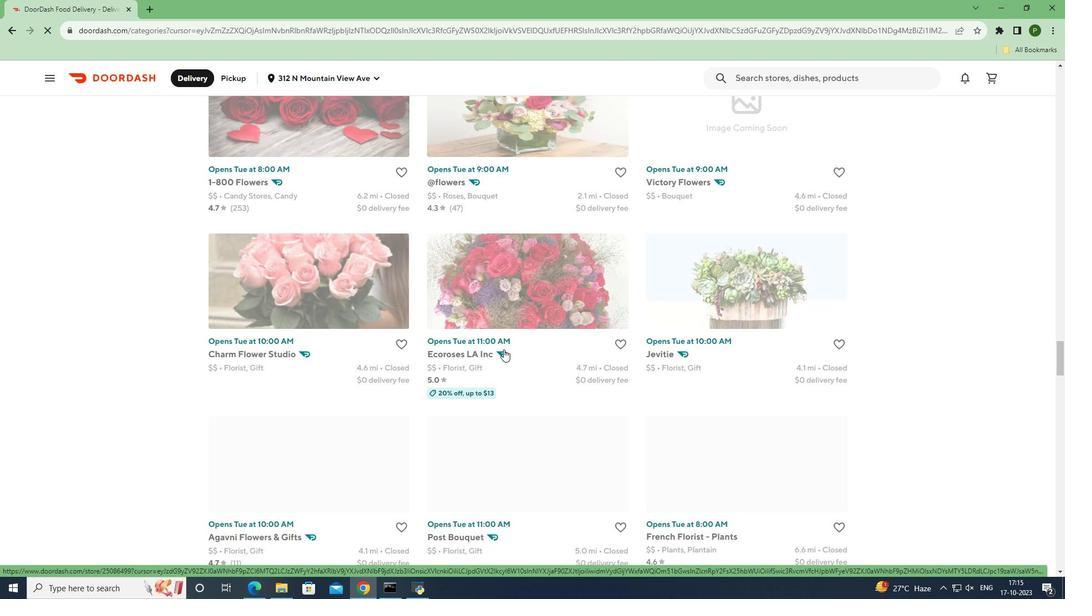 
Action: Mouse scrolled (503, 349) with delta (0, 0)
Screenshot: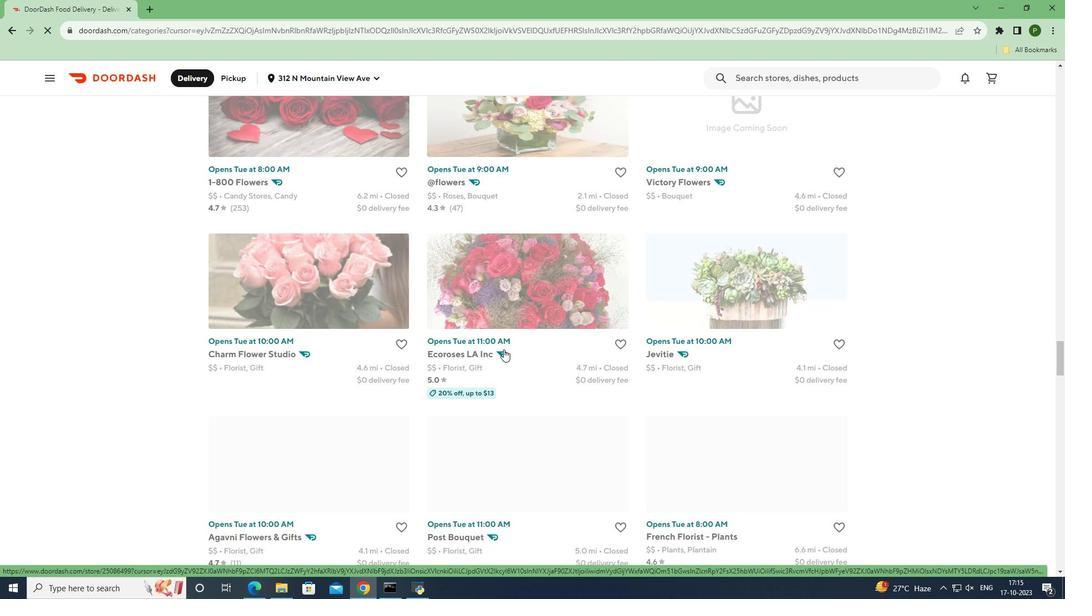 
Action: Mouse scrolled (503, 349) with delta (0, 0)
Screenshot: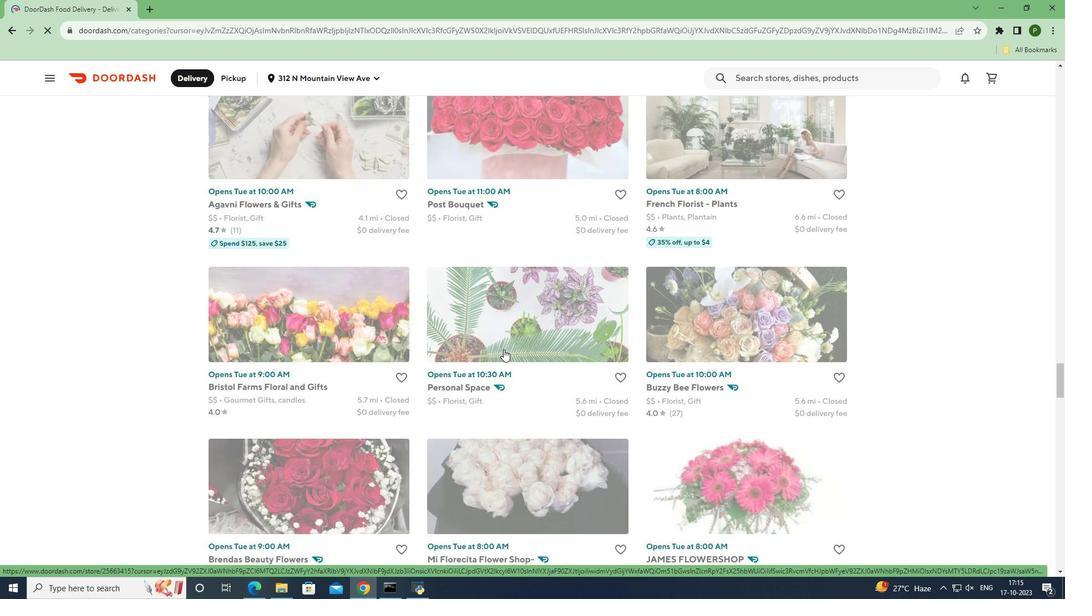
Action: Mouse scrolled (503, 349) with delta (0, 0)
Screenshot: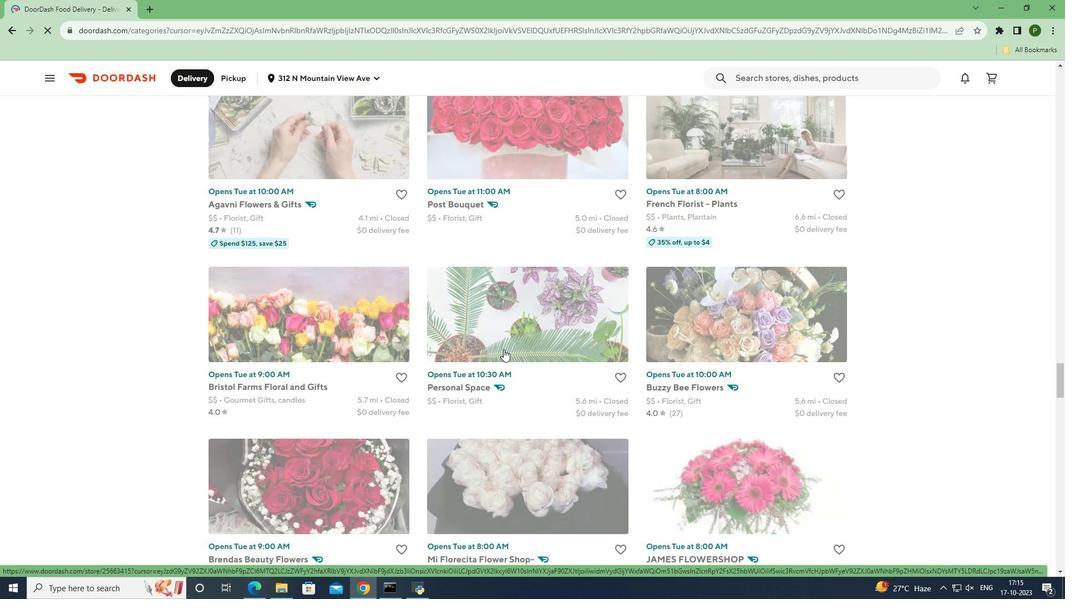 
Action: Mouse scrolled (503, 349) with delta (0, 0)
Screenshot: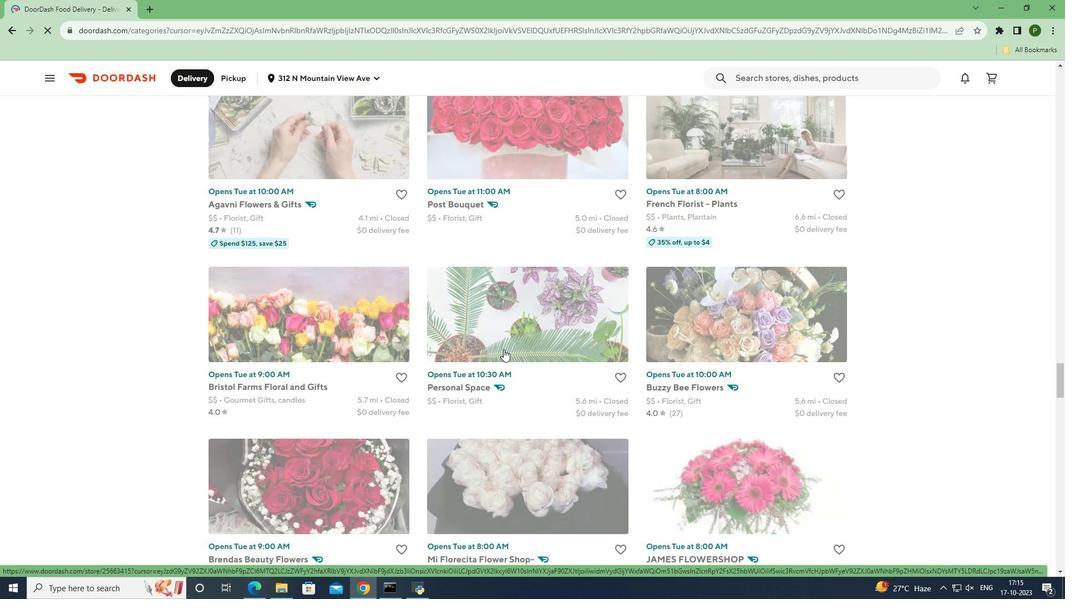 
Action: Mouse scrolled (503, 349) with delta (0, 0)
Screenshot: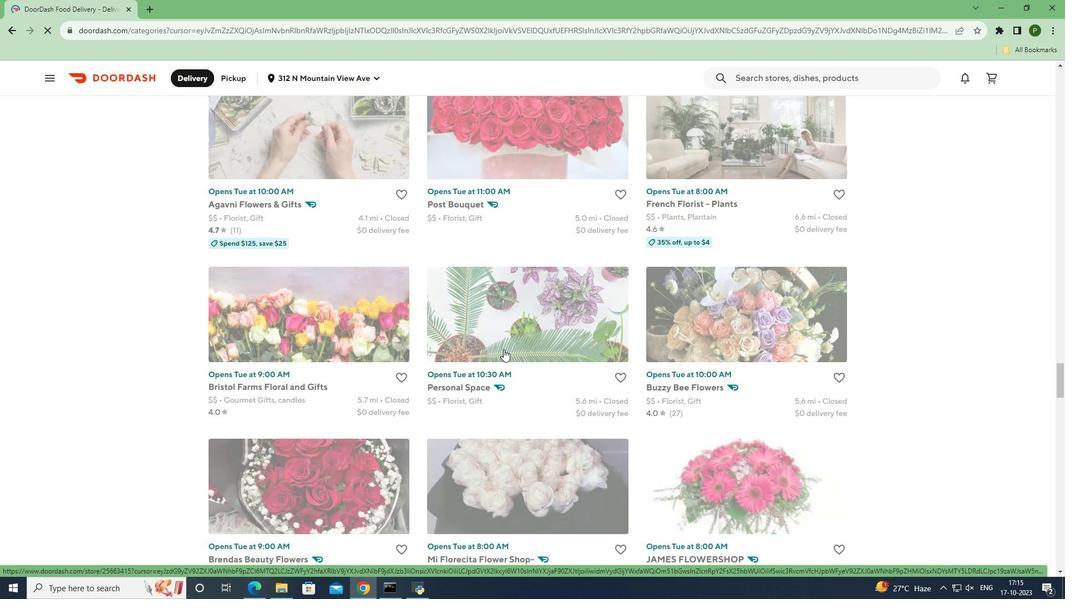
Action: Mouse scrolled (503, 349) with delta (0, 0)
Screenshot: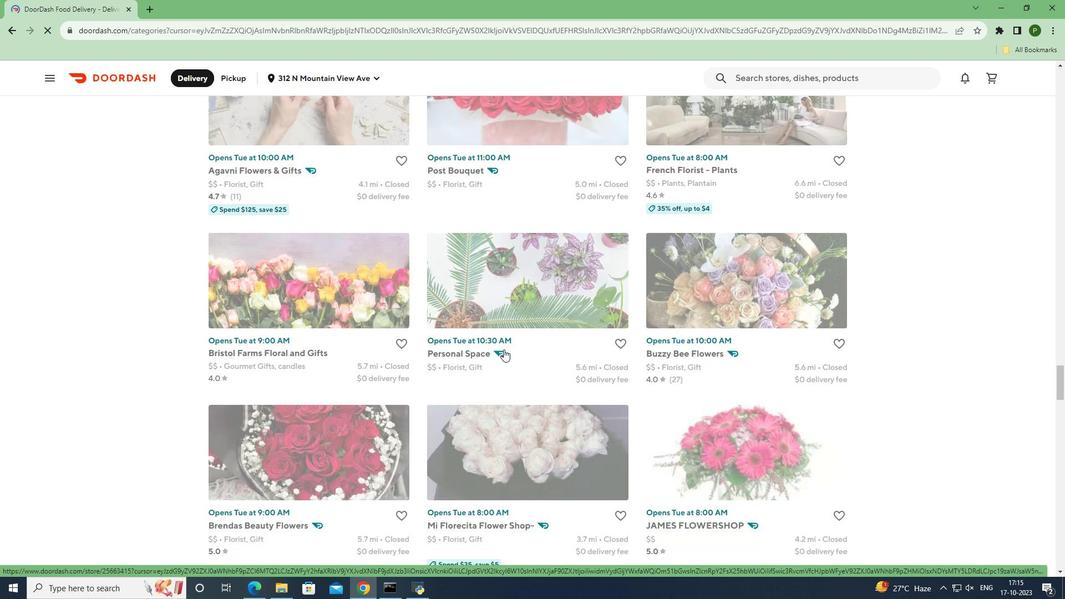 
Action: Mouse scrolled (503, 349) with delta (0, 0)
Screenshot: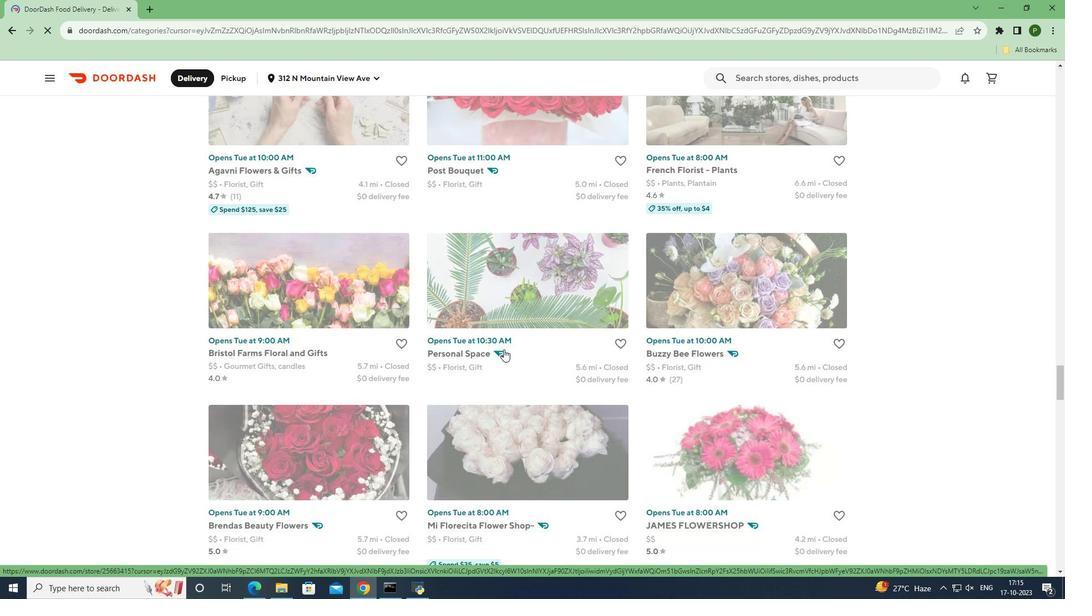 
Action: Mouse scrolled (503, 349) with delta (0, 0)
Screenshot: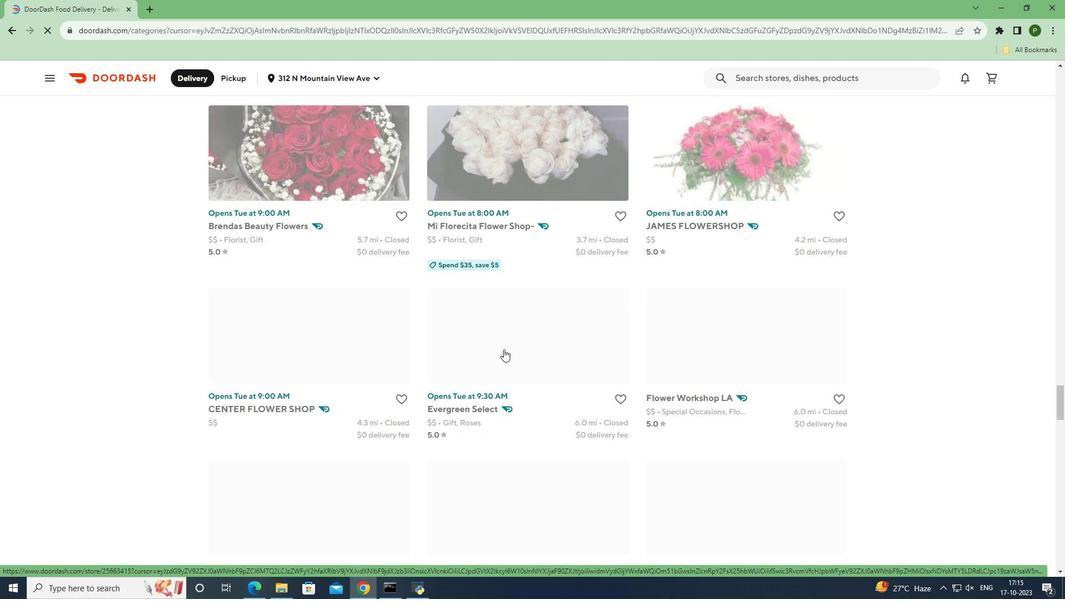 
Action: Mouse scrolled (503, 349) with delta (0, 0)
Screenshot: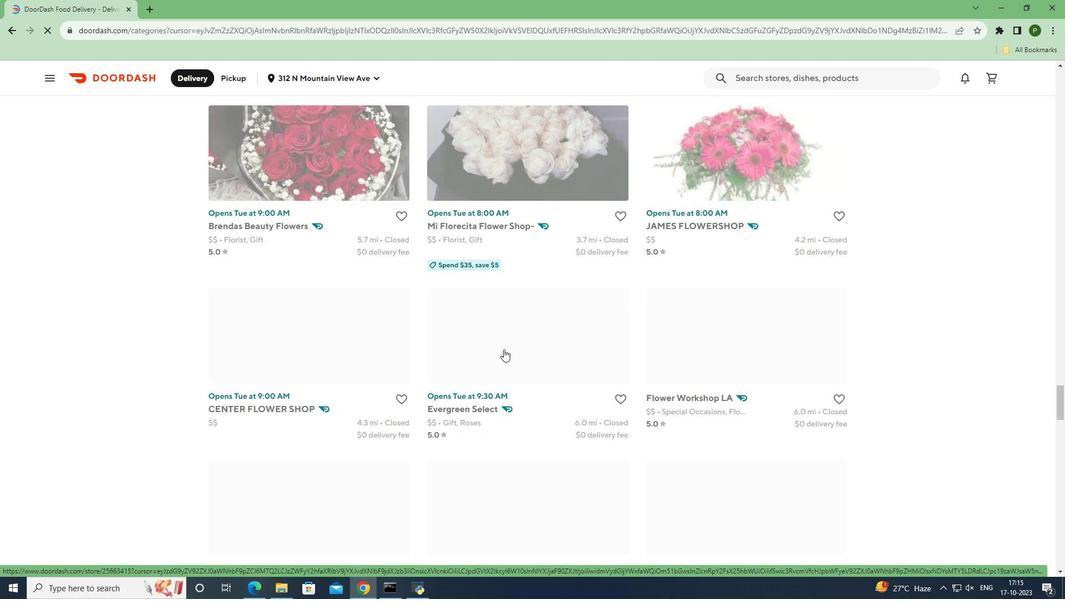 
Action: Mouse scrolled (503, 349) with delta (0, 0)
Screenshot: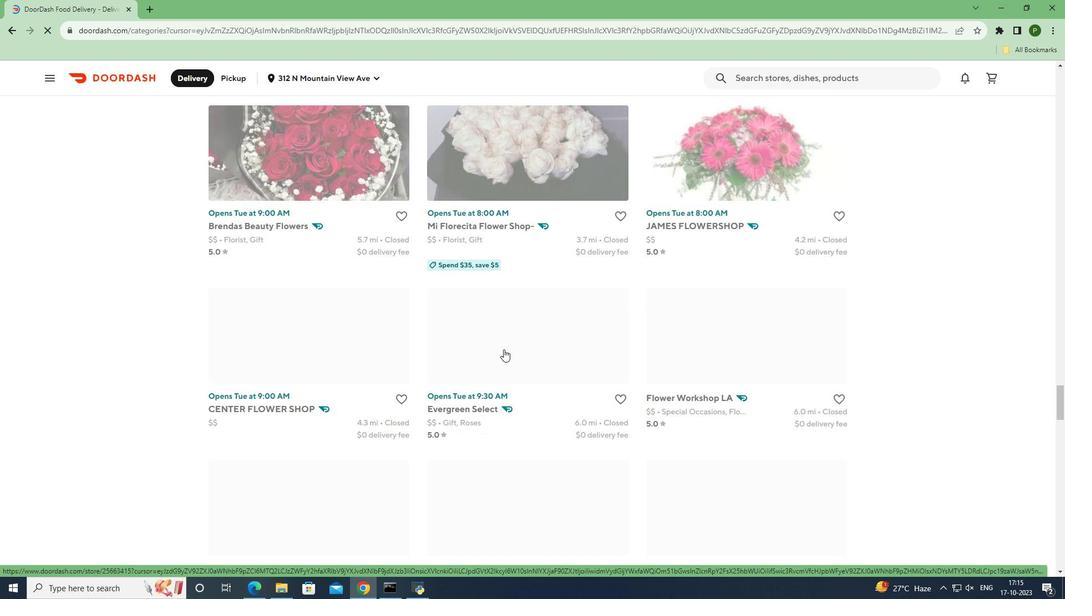 
Action: Mouse scrolled (503, 349) with delta (0, 0)
Screenshot: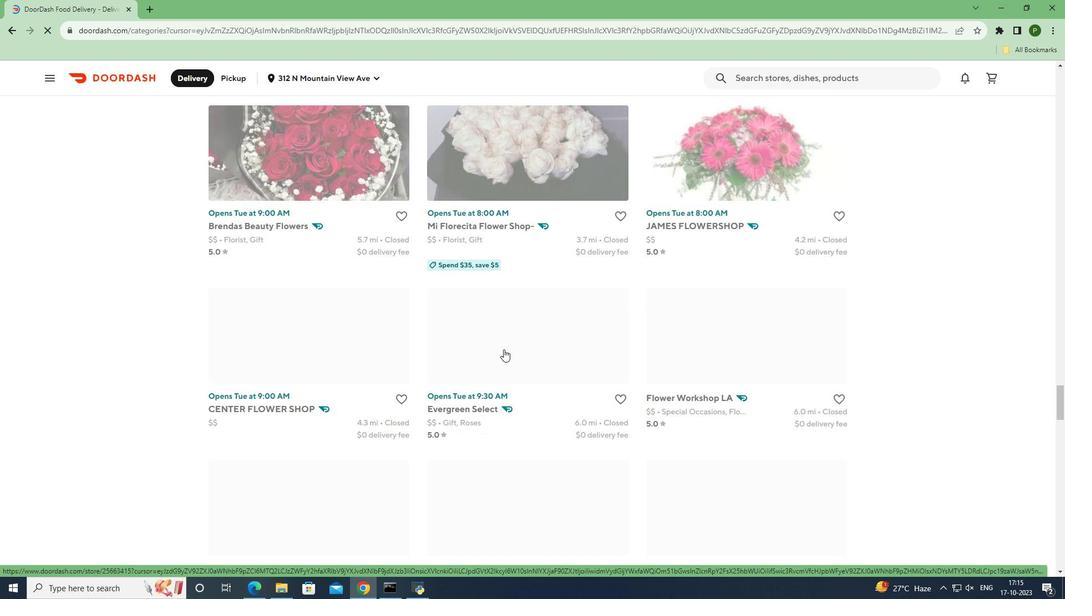 
Action: Mouse scrolled (503, 349) with delta (0, 0)
Screenshot: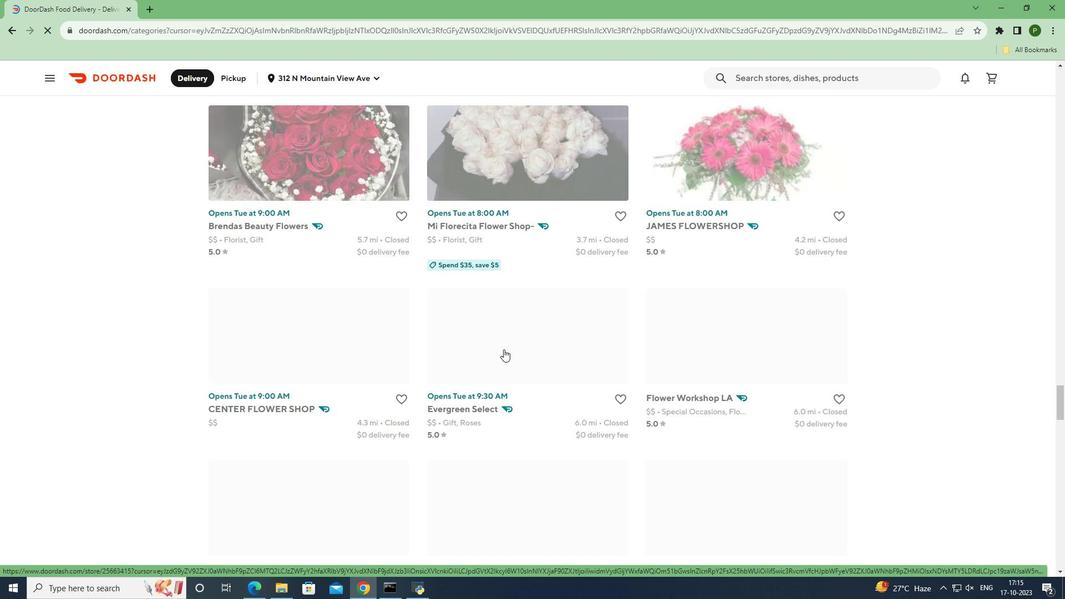 
Action: Mouse scrolled (503, 349) with delta (0, 0)
Screenshot: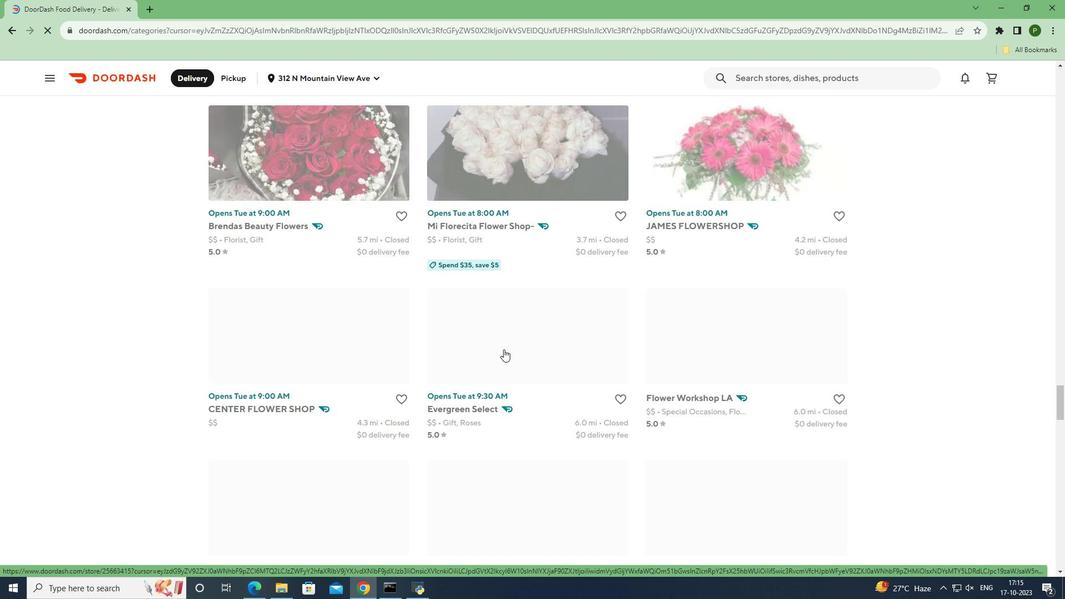 
Action: Mouse scrolled (503, 349) with delta (0, 0)
Screenshot: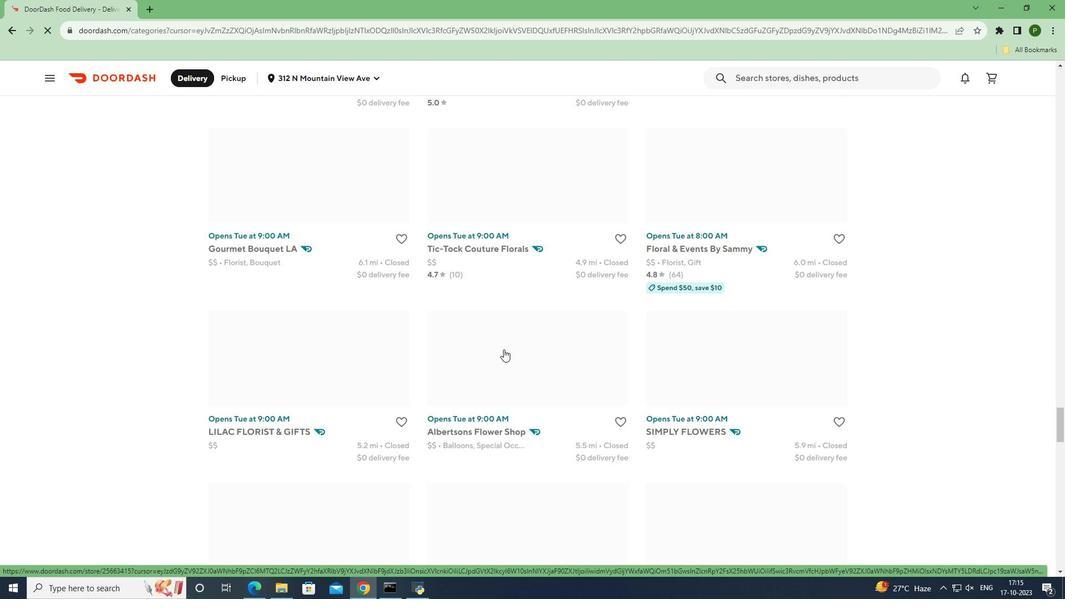 
Action: Mouse scrolled (503, 349) with delta (0, 0)
Screenshot: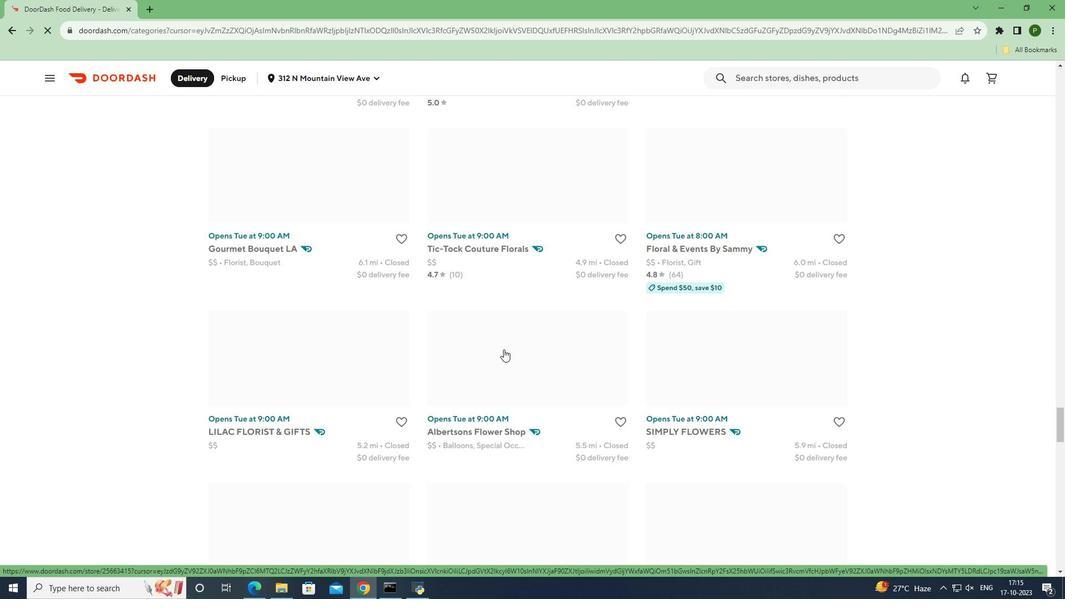 
Action: Mouse scrolled (503, 349) with delta (0, 0)
Screenshot: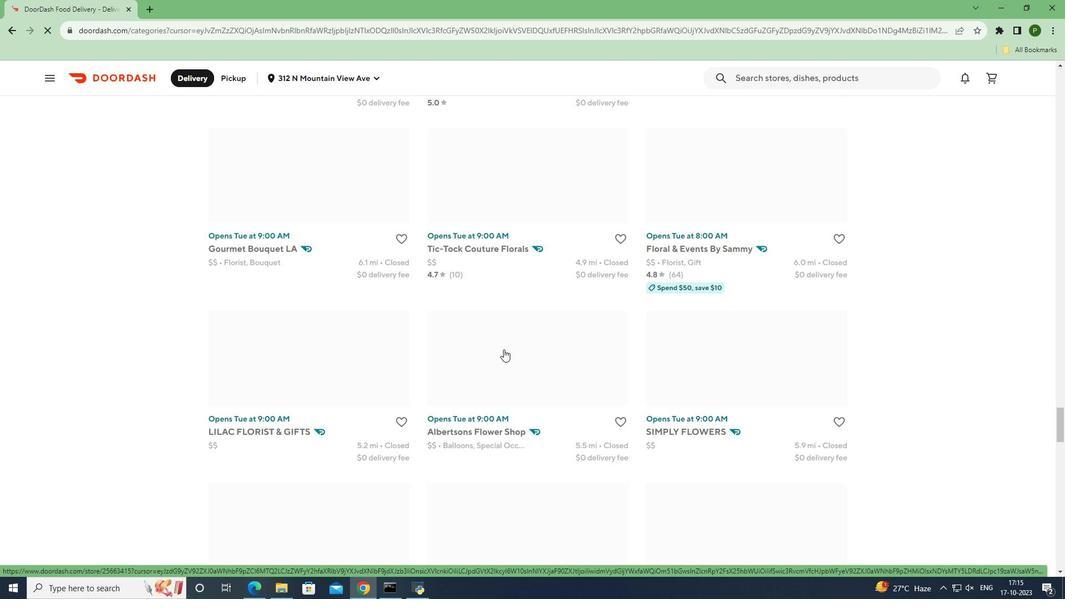
Action: Mouse scrolled (503, 349) with delta (0, 0)
Screenshot: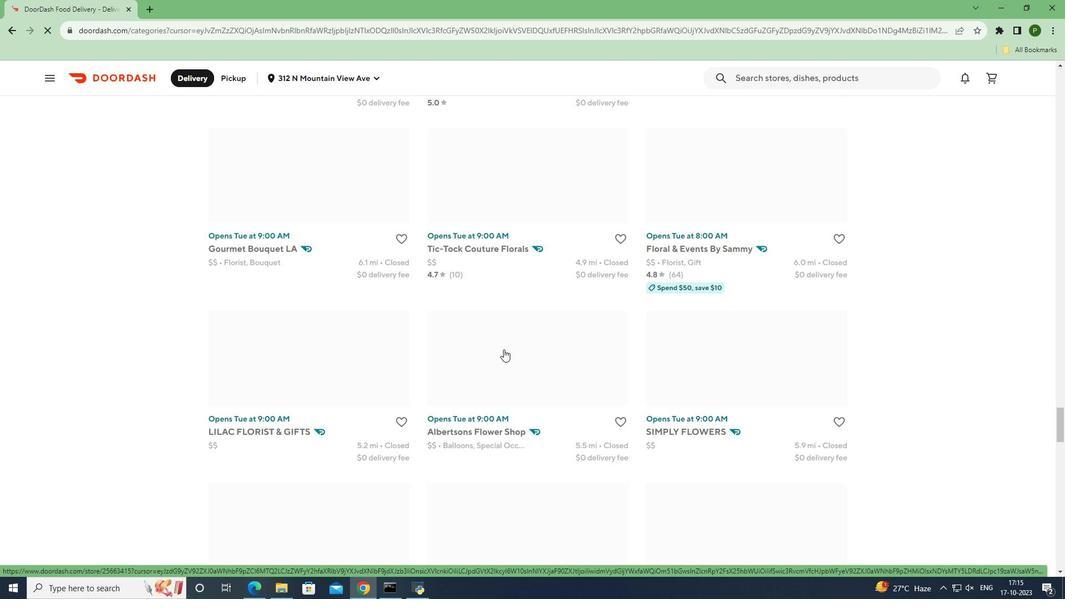 
Action: Mouse scrolled (503, 349) with delta (0, 0)
Screenshot: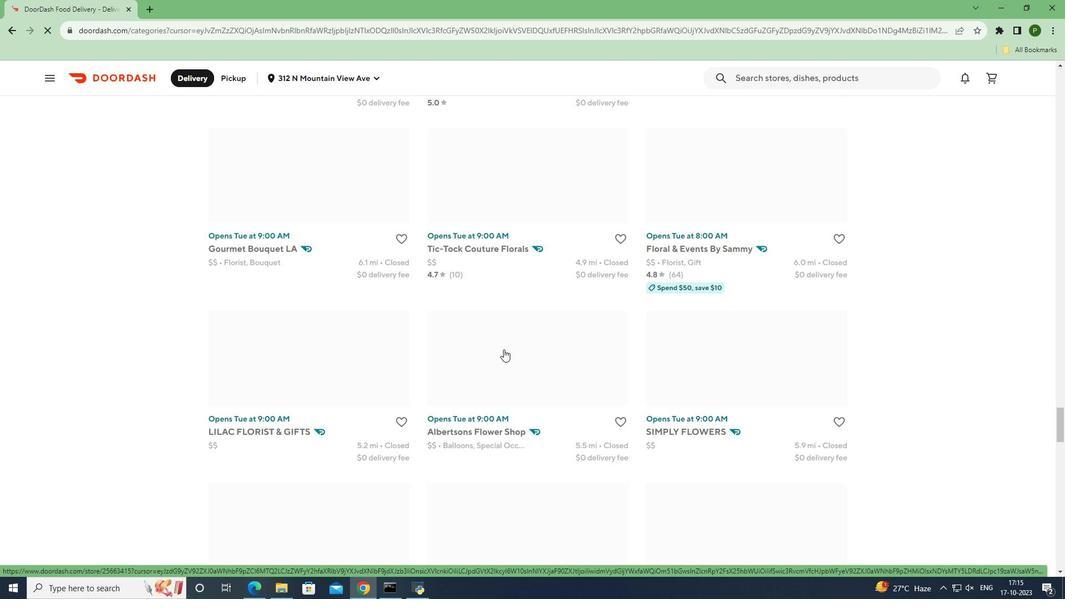 
Action: Mouse scrolled (503, 349) with delta (0, 0)
Screenshot: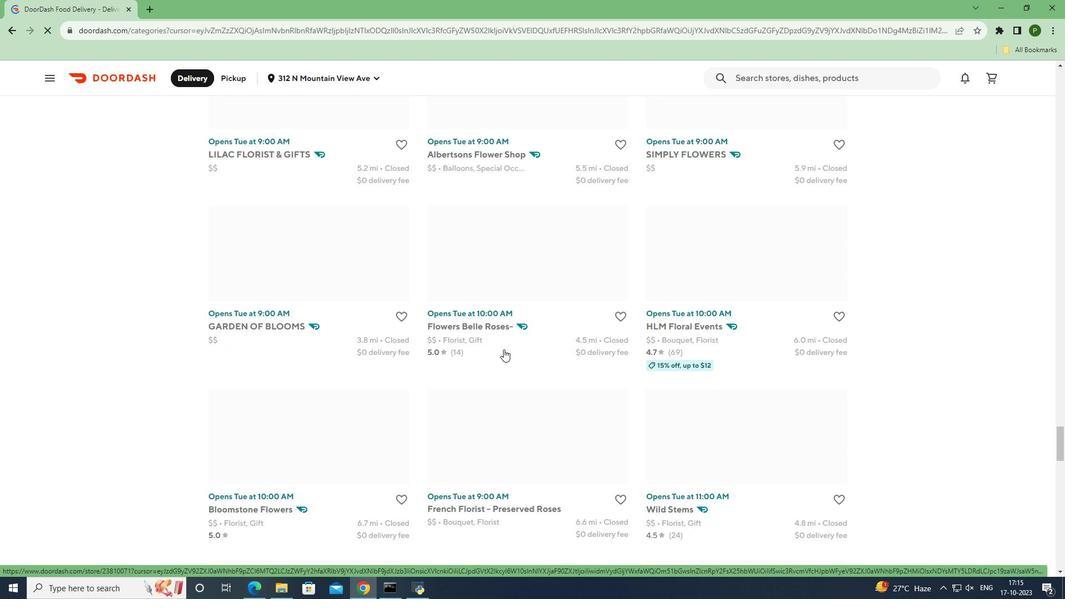
Action: Mouse scrolled (503, 349) with delta (0, 0)
Screenshot: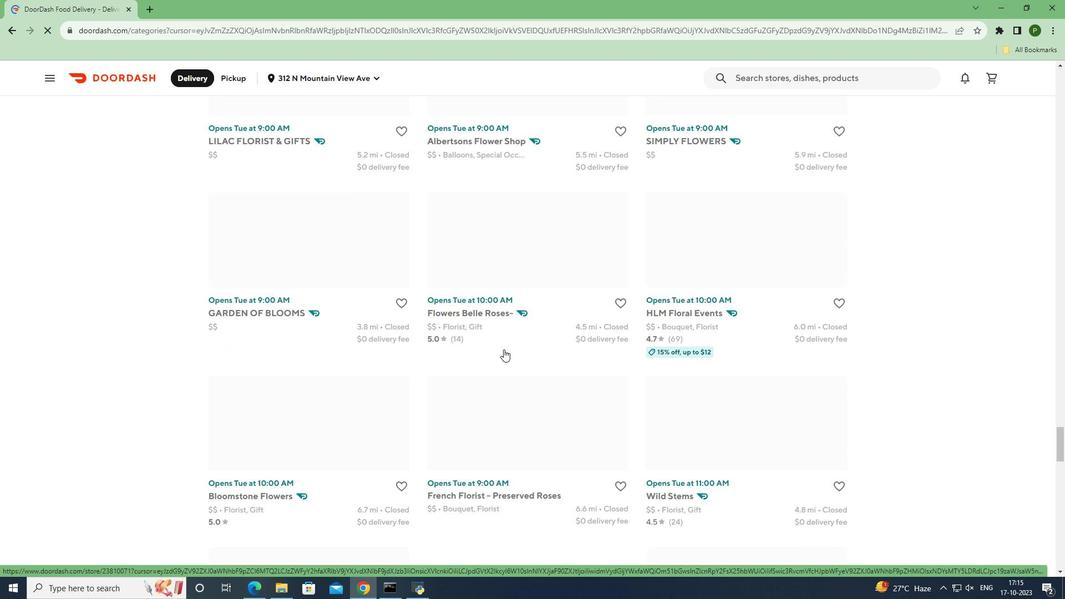 
Action: Mouse scrolled (503, 349) with delta (0, 0)
Screenshot: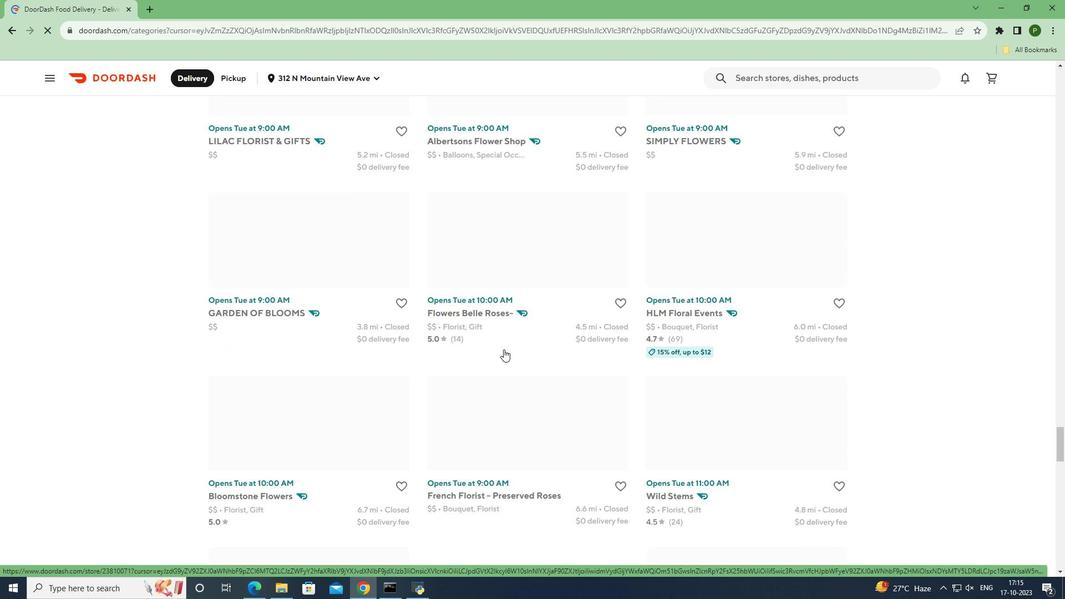 
Action: Mouse scrolled (503, 349) with delta (0, 0)
Screenshot: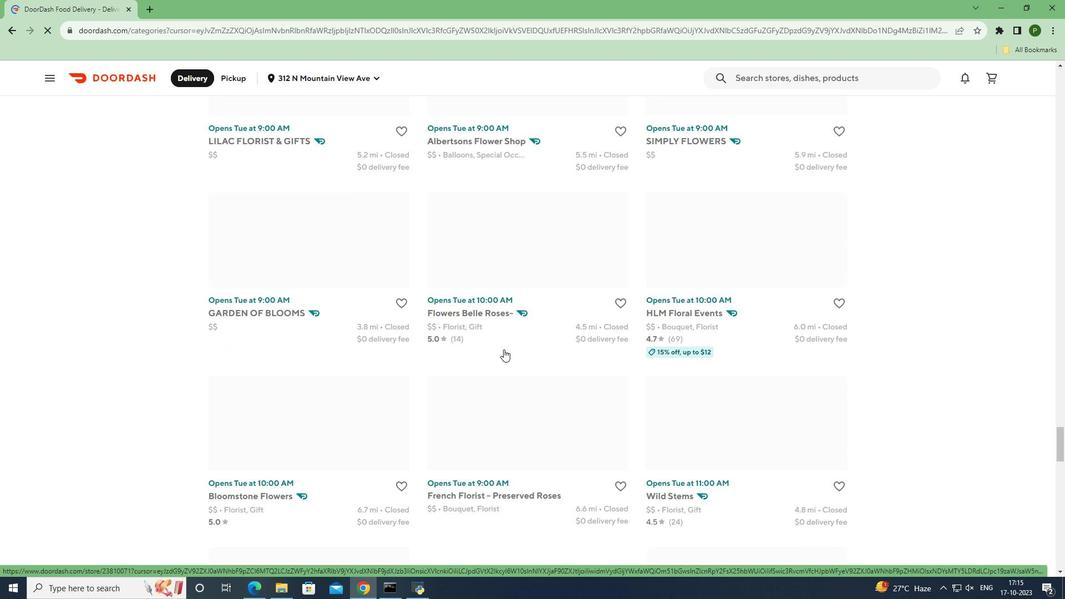 
Action: Mouse scrolled (503, 349) with delta (0, 0)
Screenshot: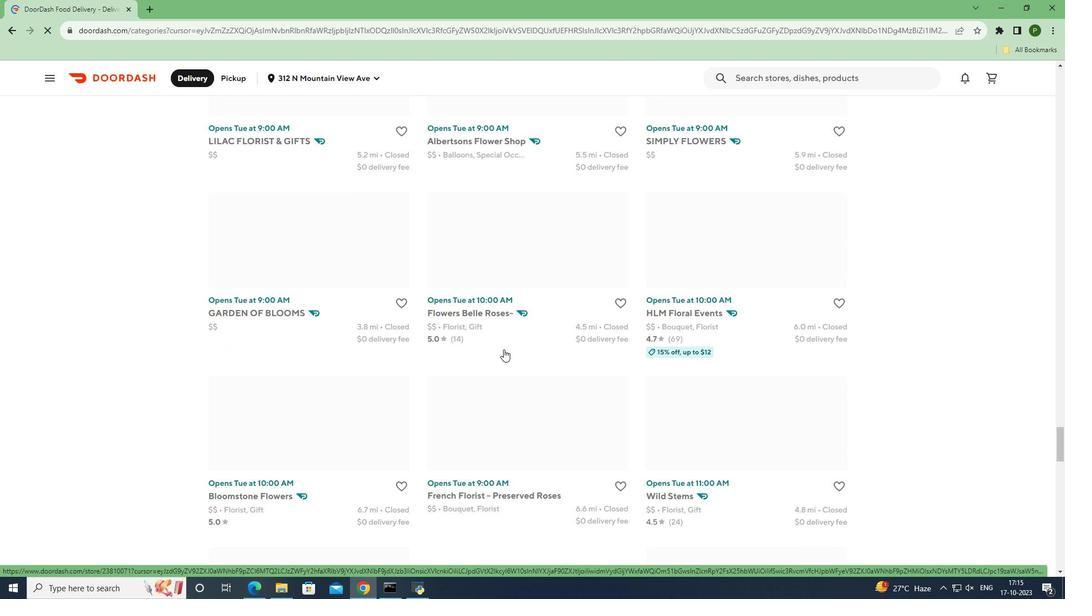 
Action: Mouse scrolled (503, 349) with delta (0, 0)
Screenshot: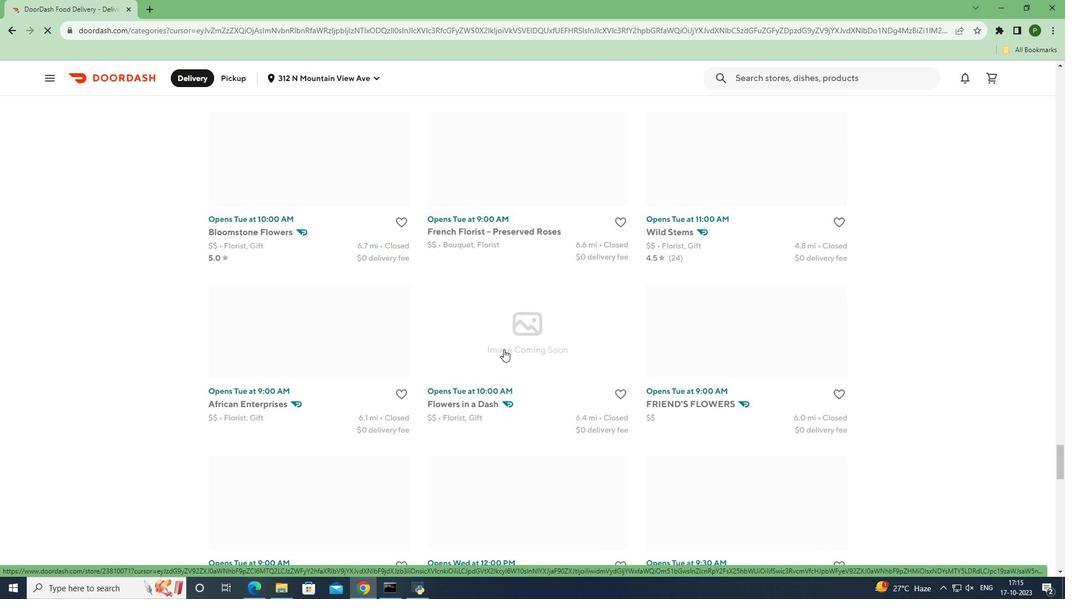 
Action: Mouse scrolled (503, 349) with delta (0, 0)
Screenshot: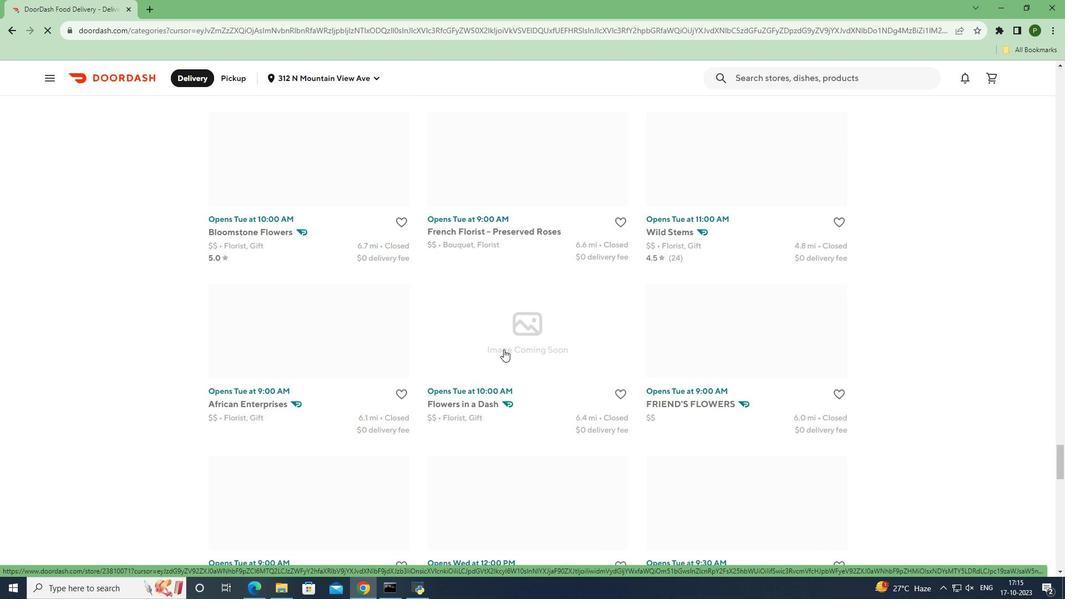 
Action: Mouse scrolled (503, 349) with delta (0, 0)
Screenshot: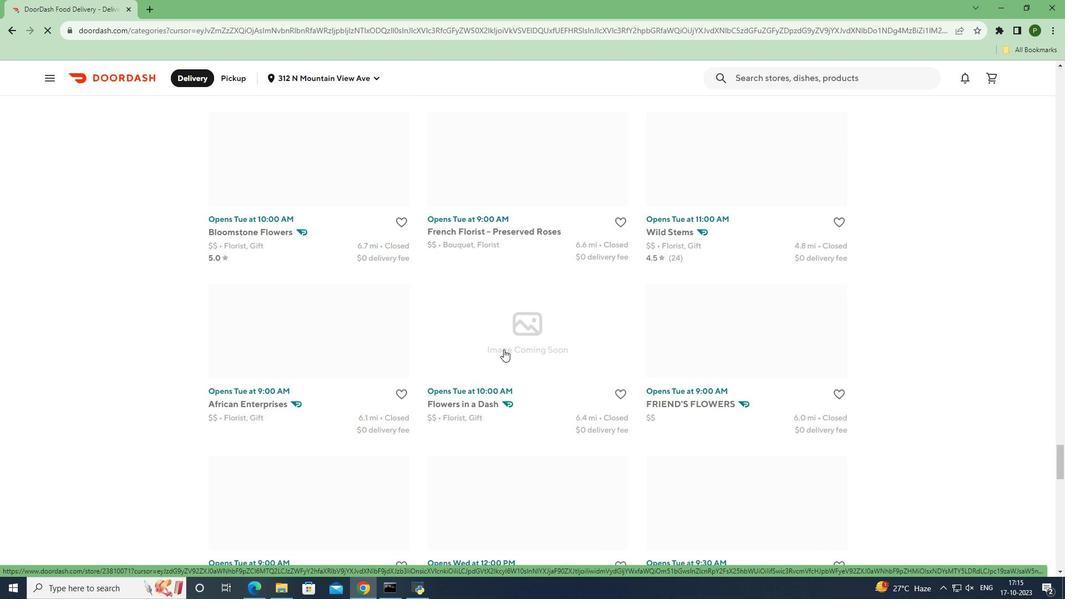 
Action: Mouse scrolled (503, 349) with delta (0, 0)
Screenshot: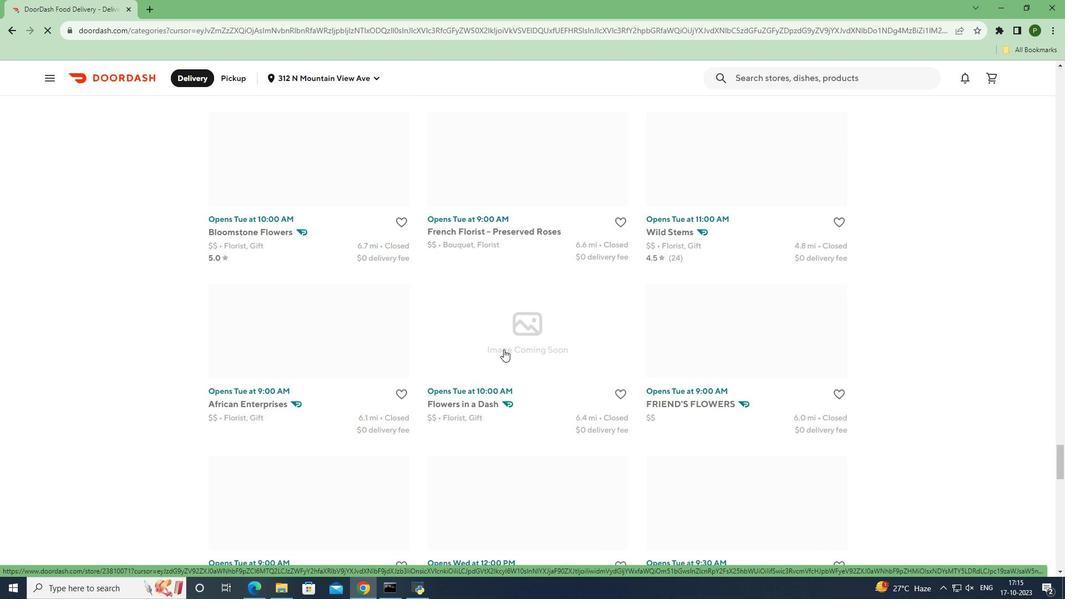 
Action: Mouse scrolled (503, 349) with delta (0, 0)
Screenshot: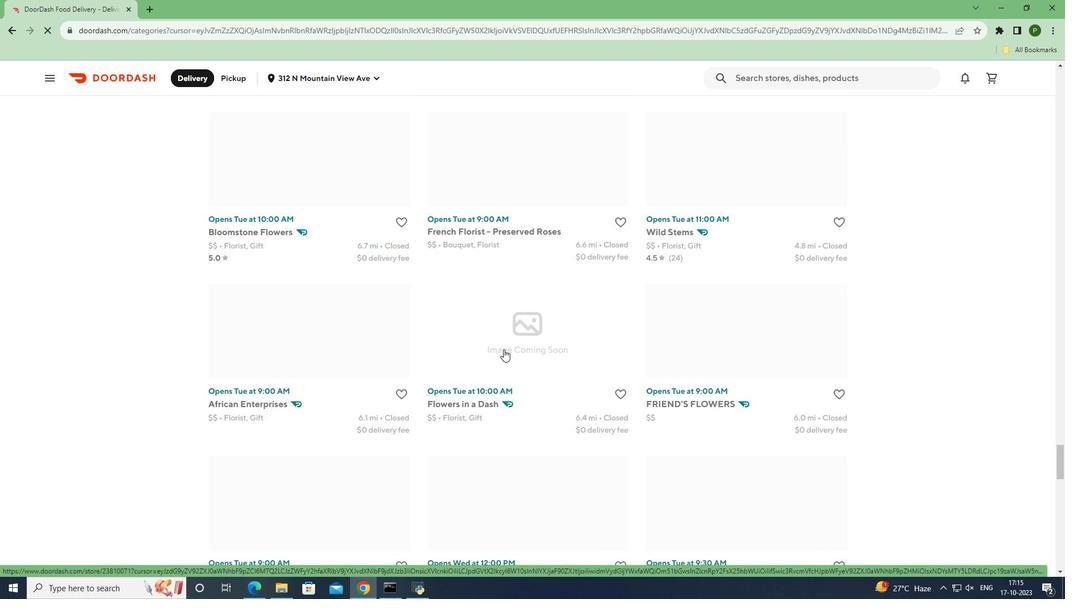 
Action: Mouse scrolled (503, 349) with delta (0, 0)
Screenshot: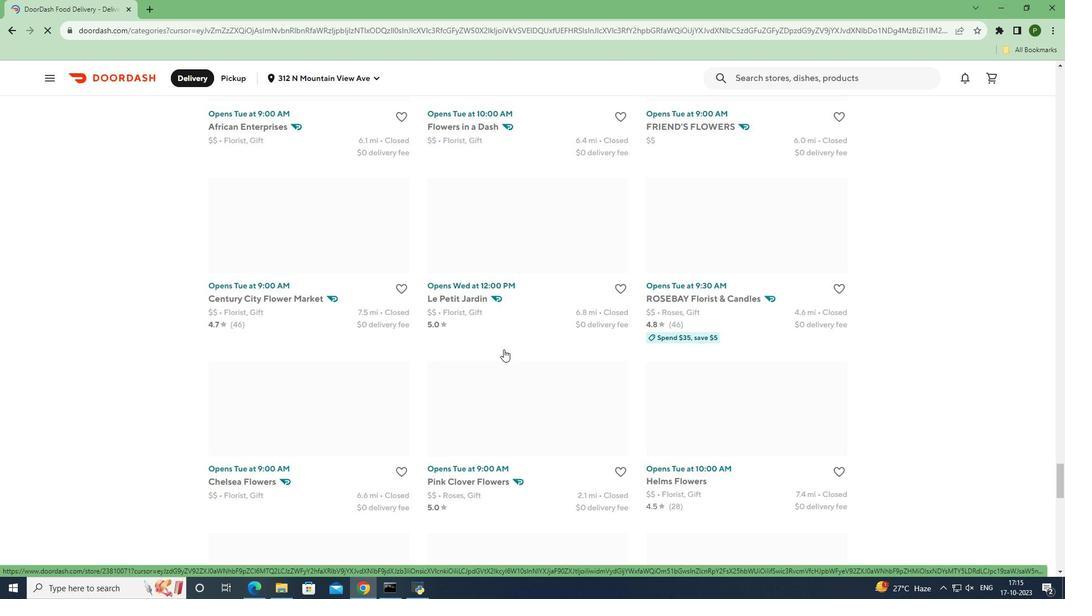 
Action: Mouse scrolled (503, 349) with delta (0, 0)
Screenshot: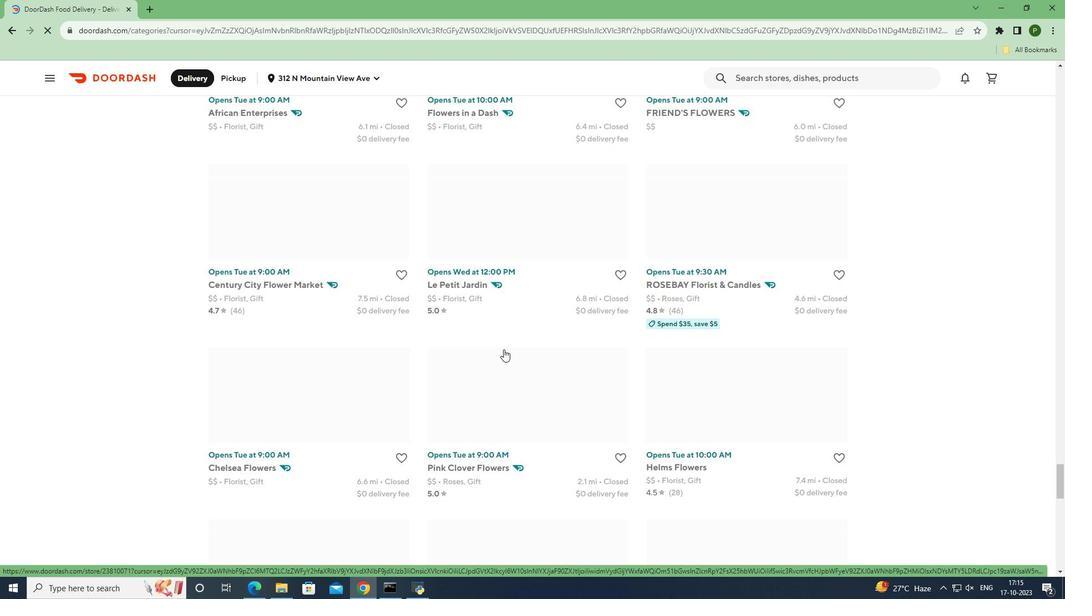 
Action: Mouse scrolled (503, 349) with delta (0, 0)
Screenshot: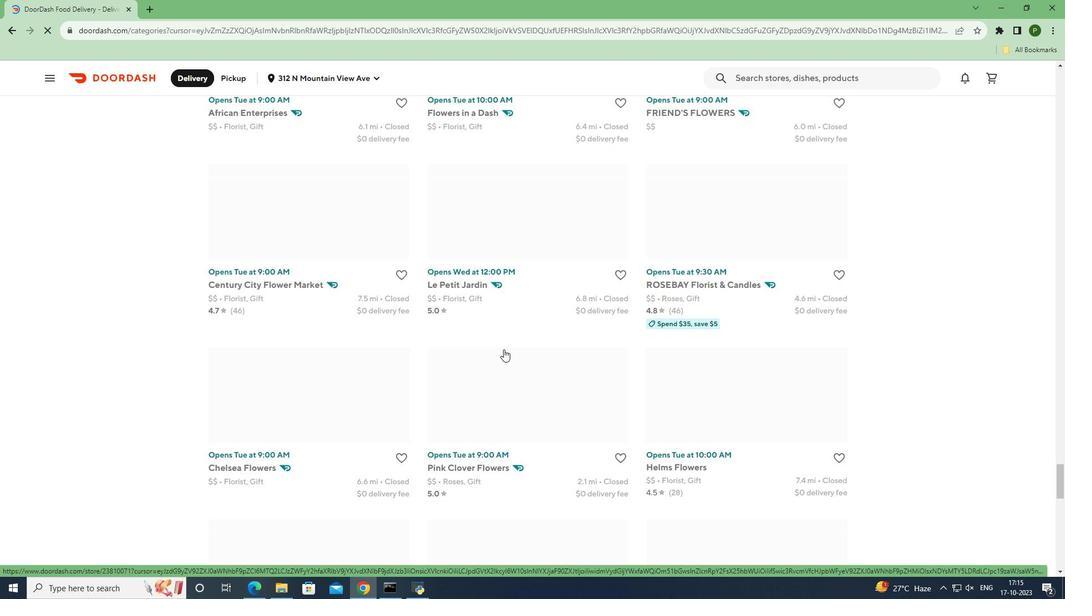 
Action: Mouse scrolled (503, 349) with delta (0, 0)
Screenshot: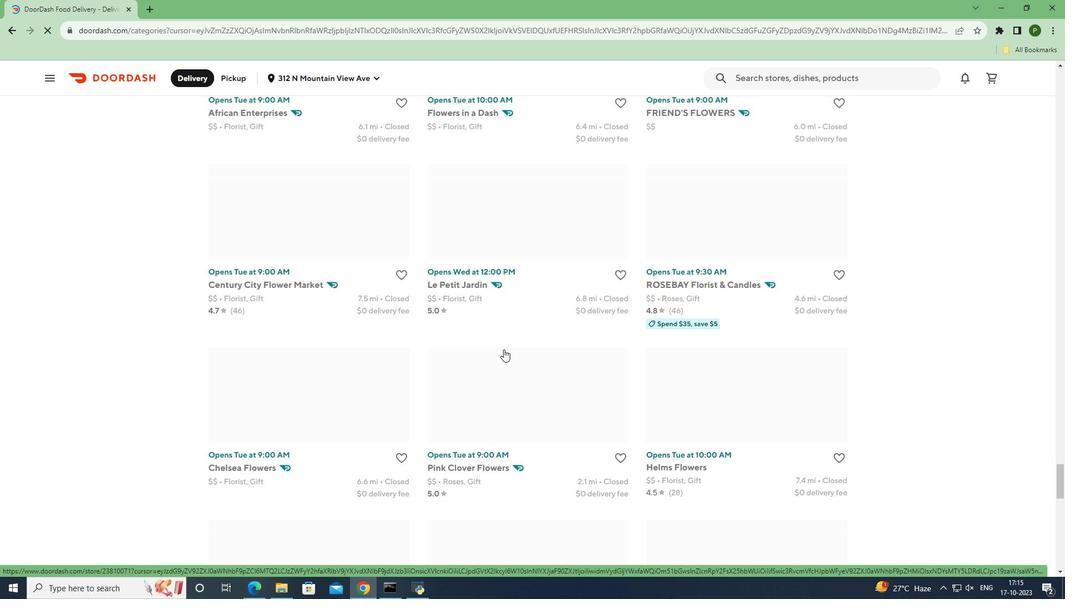 
Action: Mouse scrolled (503, 349) with delta (0, 0)
Screenshot: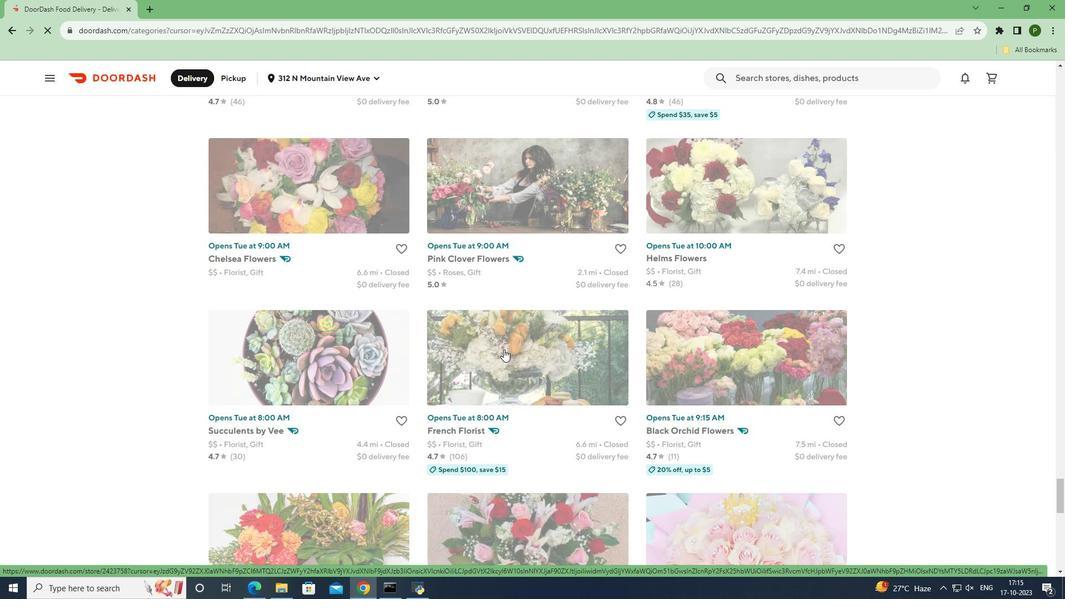 
Action: Mouse scrolled (503, 349) with delta (0, 0)
Screenshot: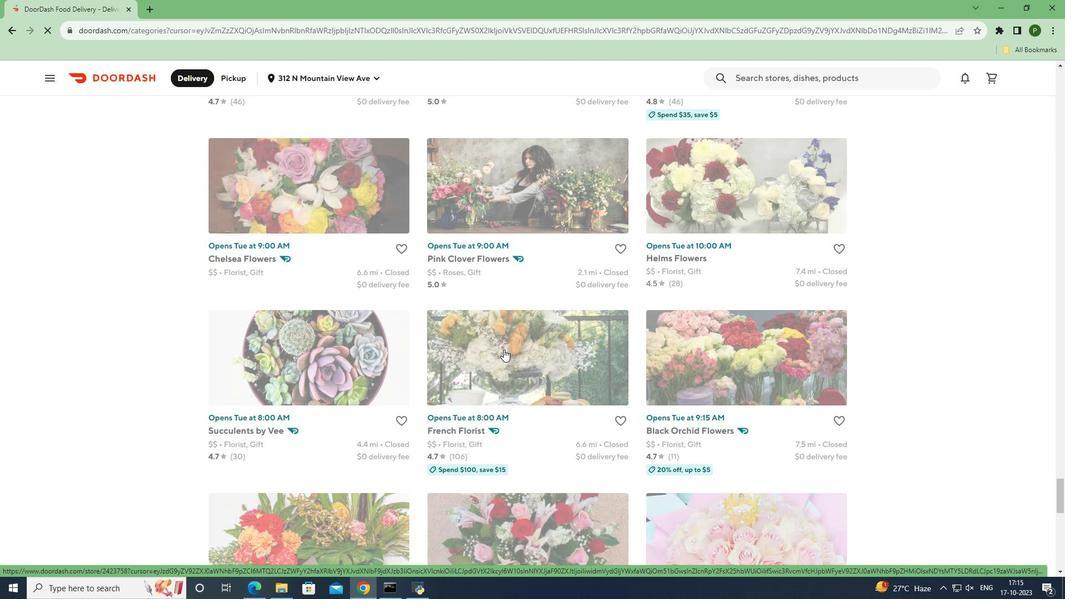 
Action: Mouse scrolled (503, 349) with delta (0, 0)
Screenshot: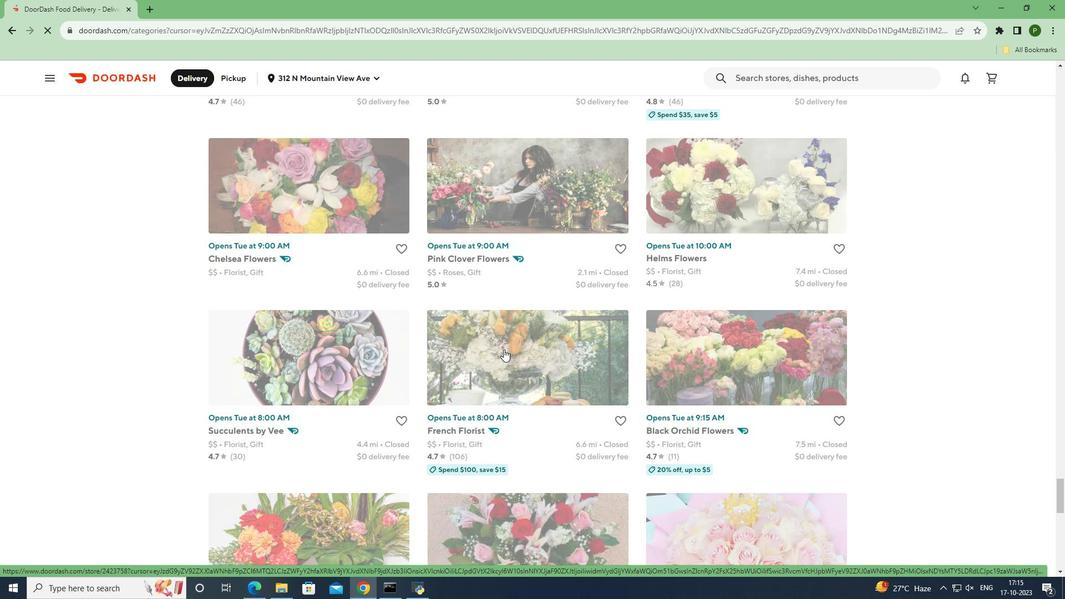 
Action: Mouse scrolled (503, 349) with delta (0, 0)
Screenshot: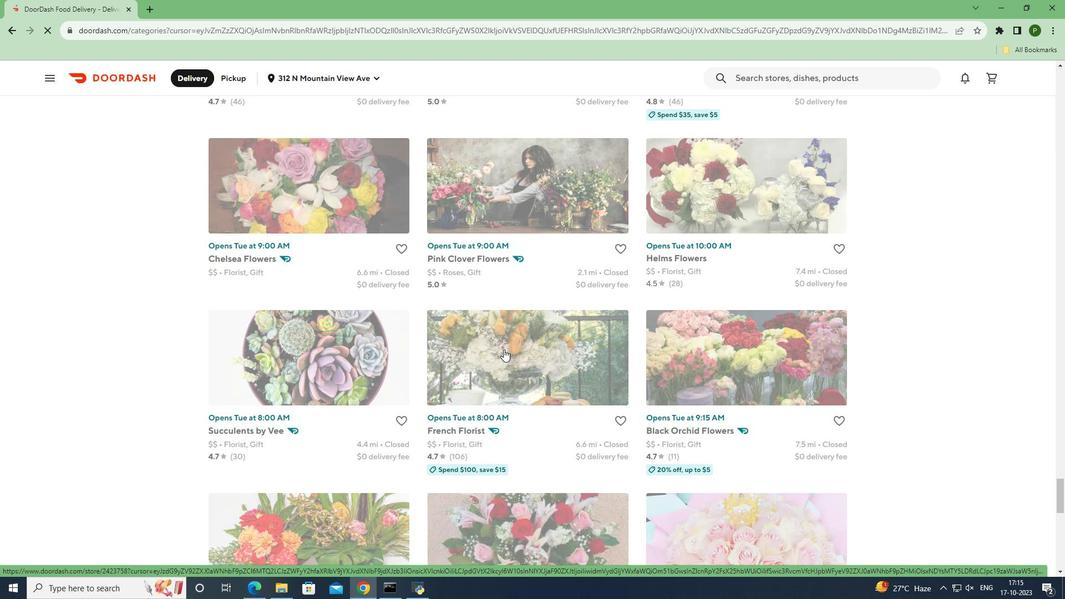 
Action: Mouse scrolled (503, 349) with delta (0, 0)
Screenshot: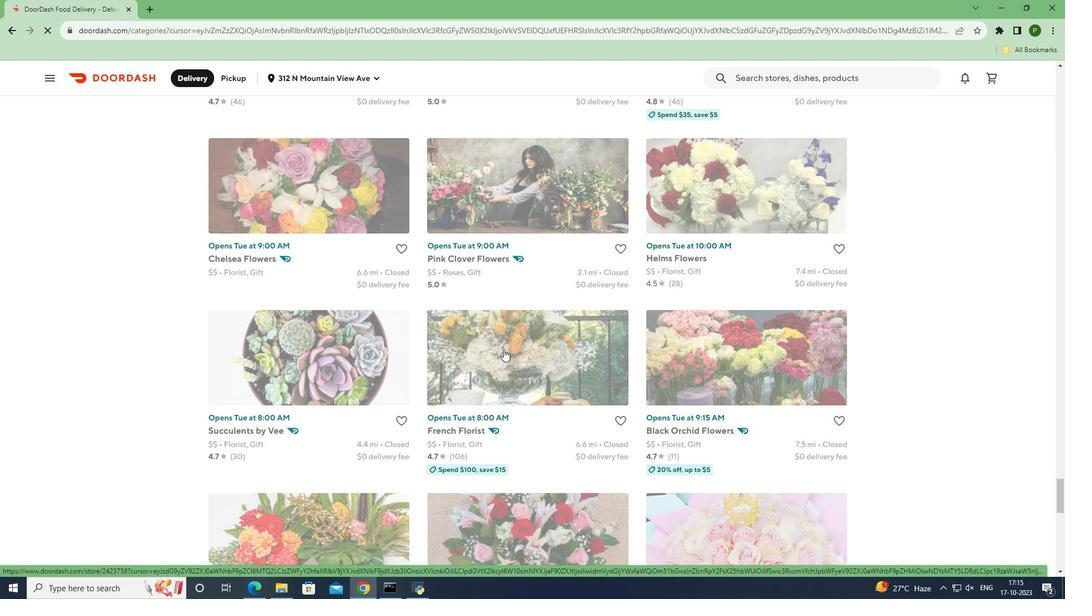 
Action: Mouse scrolled (503, 349) with delta (0, 0)
Screenshot: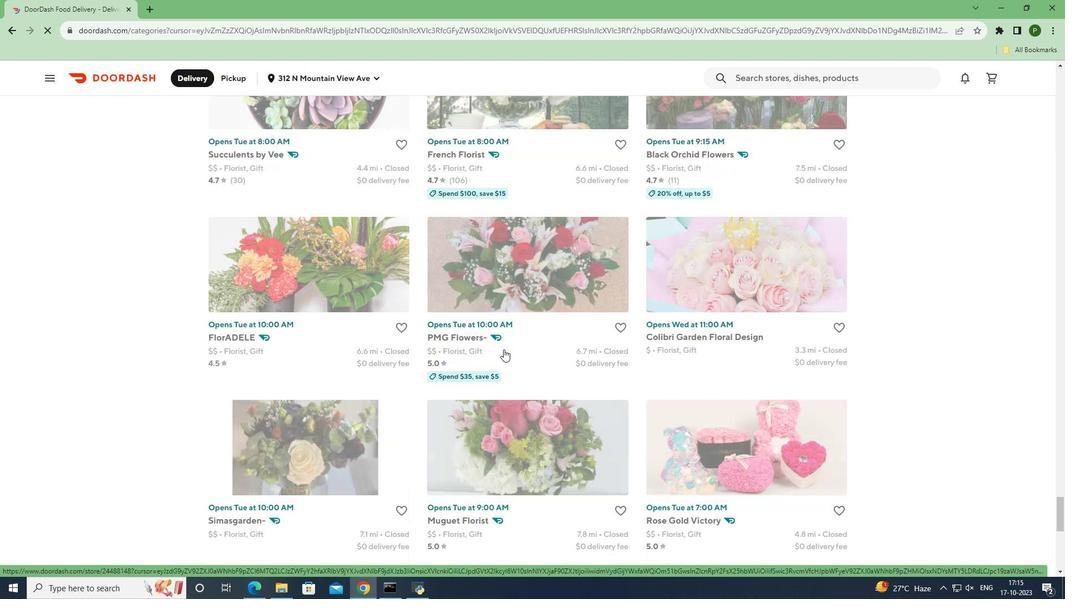 
Action: Mouse scrolled (503, 349) with delta (0, 0)
Screenshot: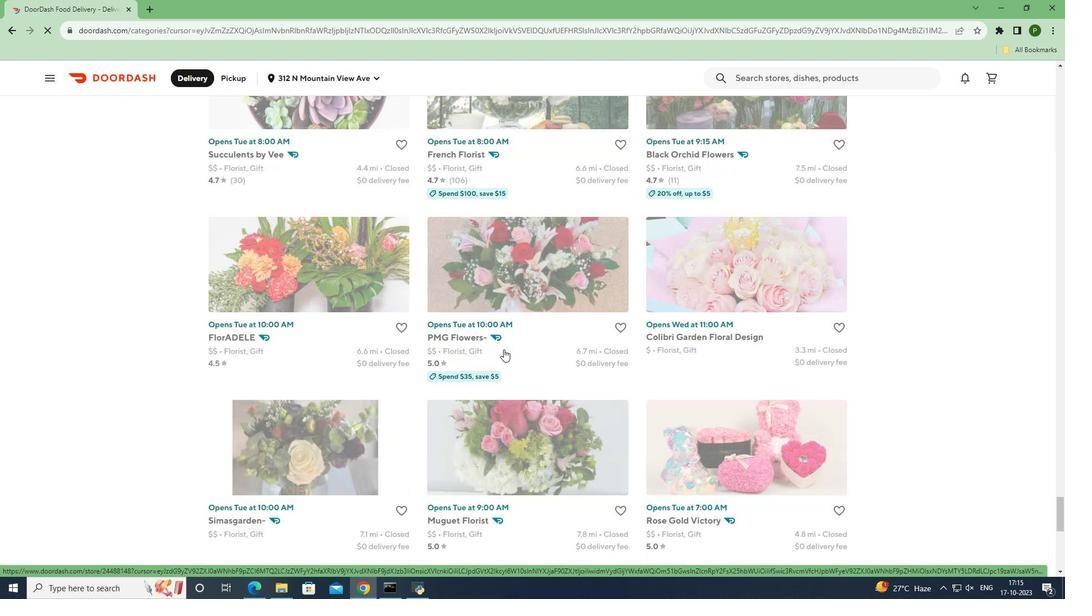 
Action: Mouse scrolled (503, 349) with delta (0, 0)
Screenshot: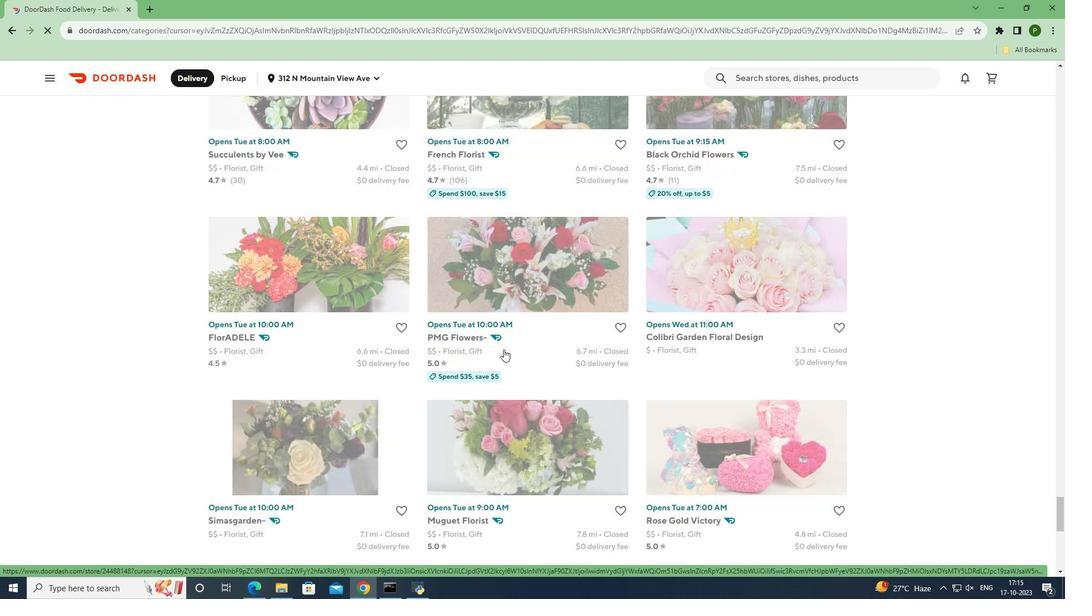 
Action: Mouse scrolled (503, 349) with delta (0, 0)
Screenshot: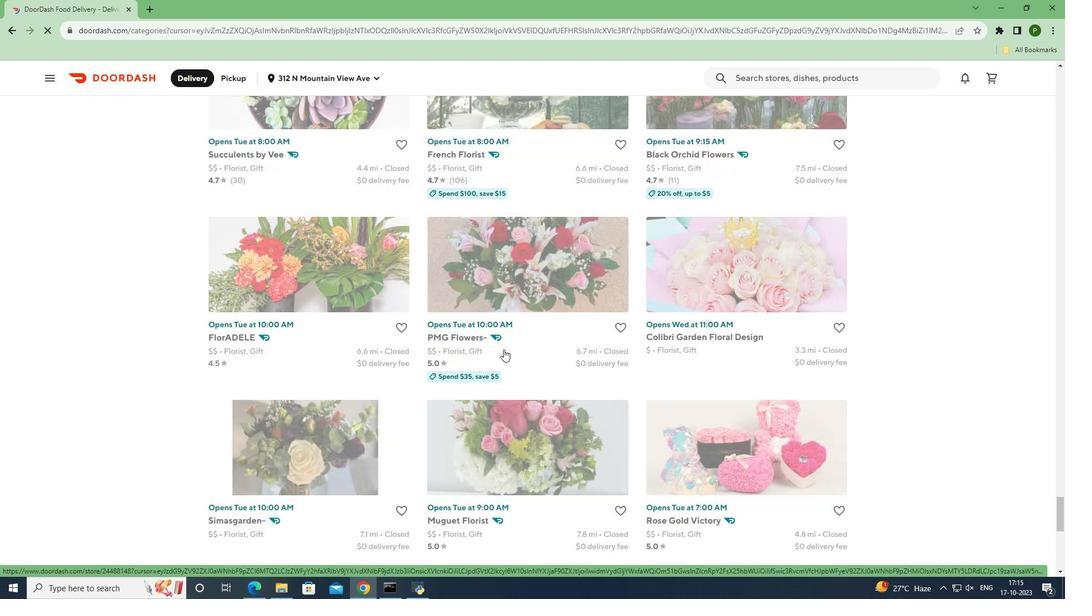 
Action: Mouse scrolled (503, 349) with delta (0, 0)
Screenshot: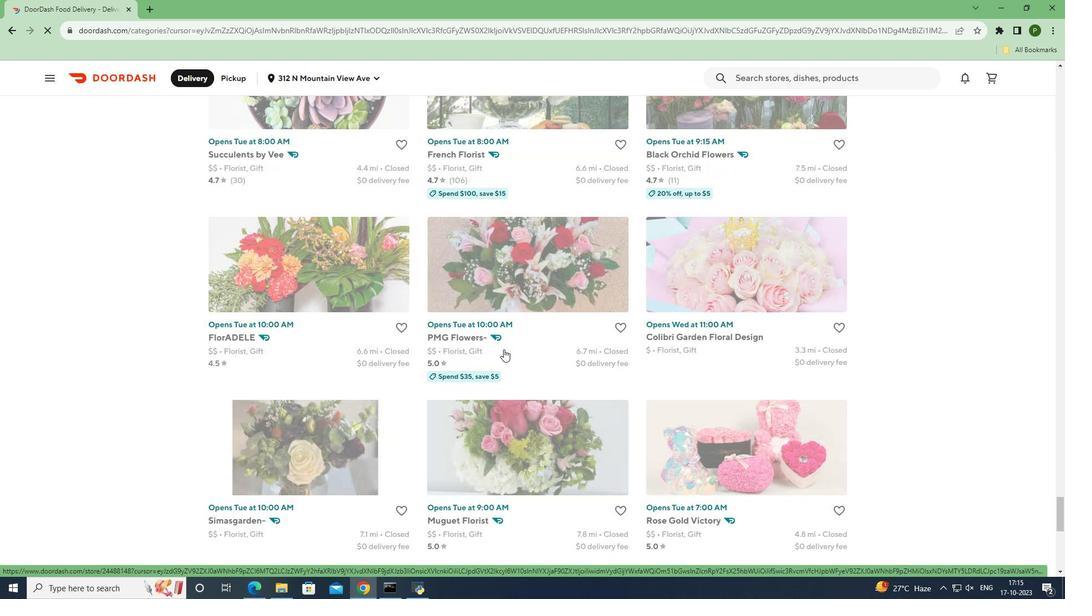 
Action: Mouse moved to (500, 411)
Screenshot: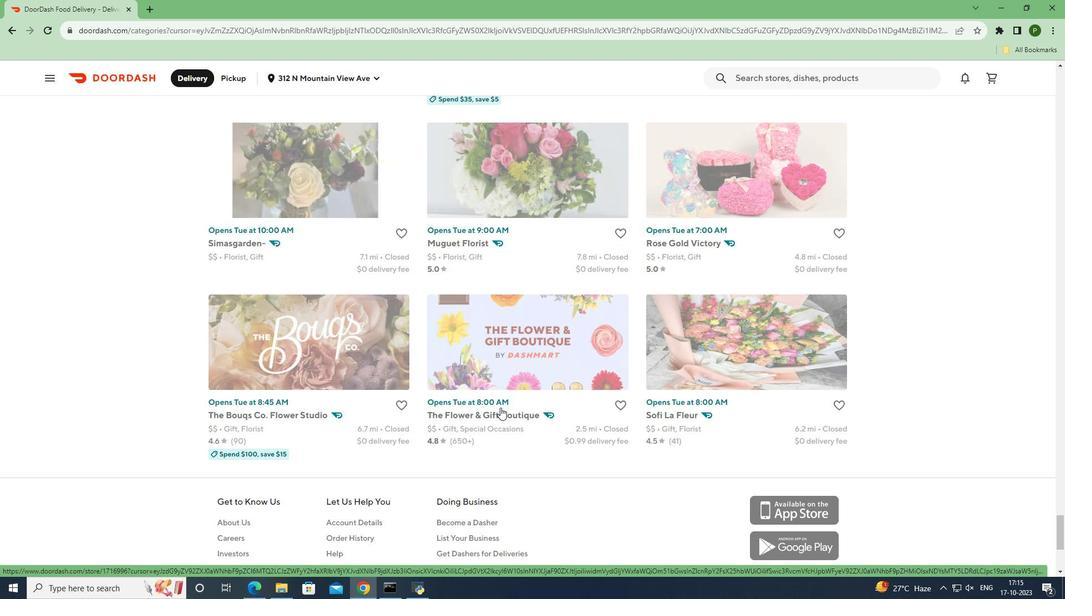 
Action: Mouse pressed left at (500, 411)
Screenshot: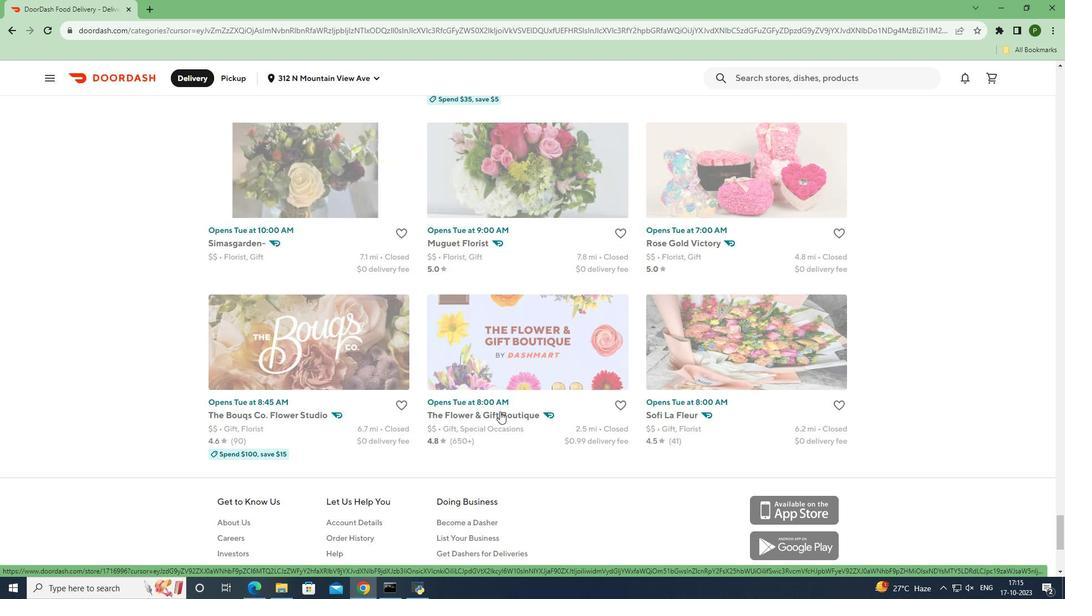 
Action: Mouse moved to (548, 321)
Screenshot: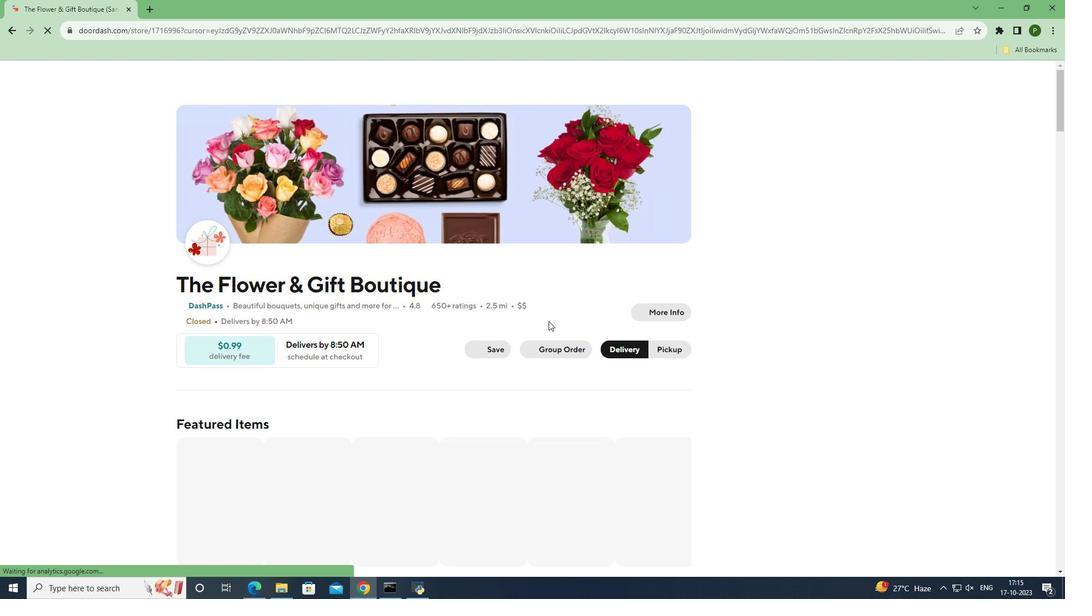 
Action: Mouse scrolled (548, 320) with delta (0, 0)
Screenshot: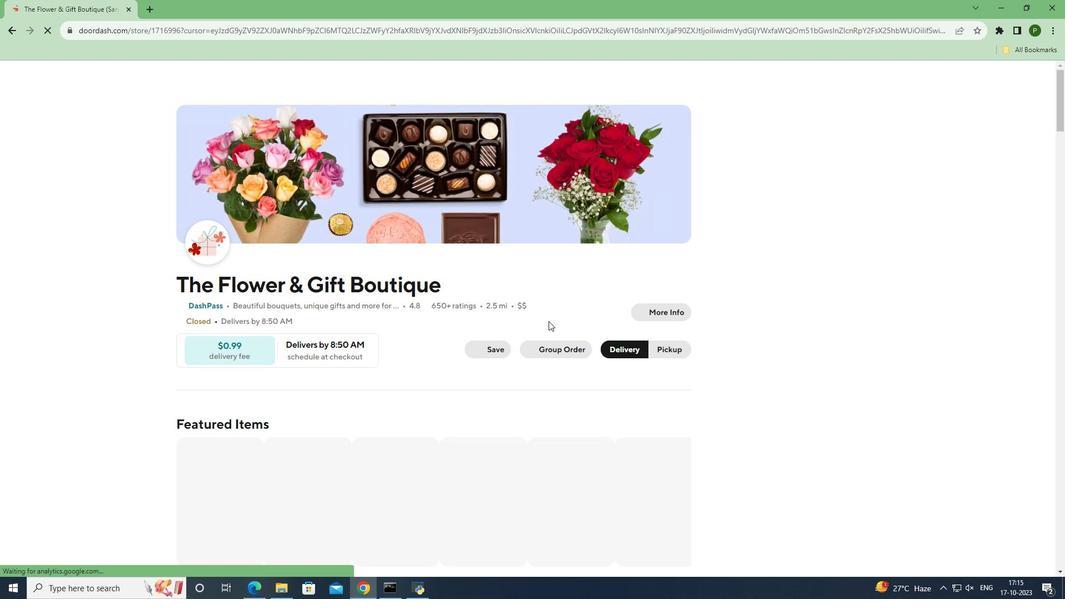 
Action: Mouse scrolled (548, 320) with delta (0, 0)
Screenshot: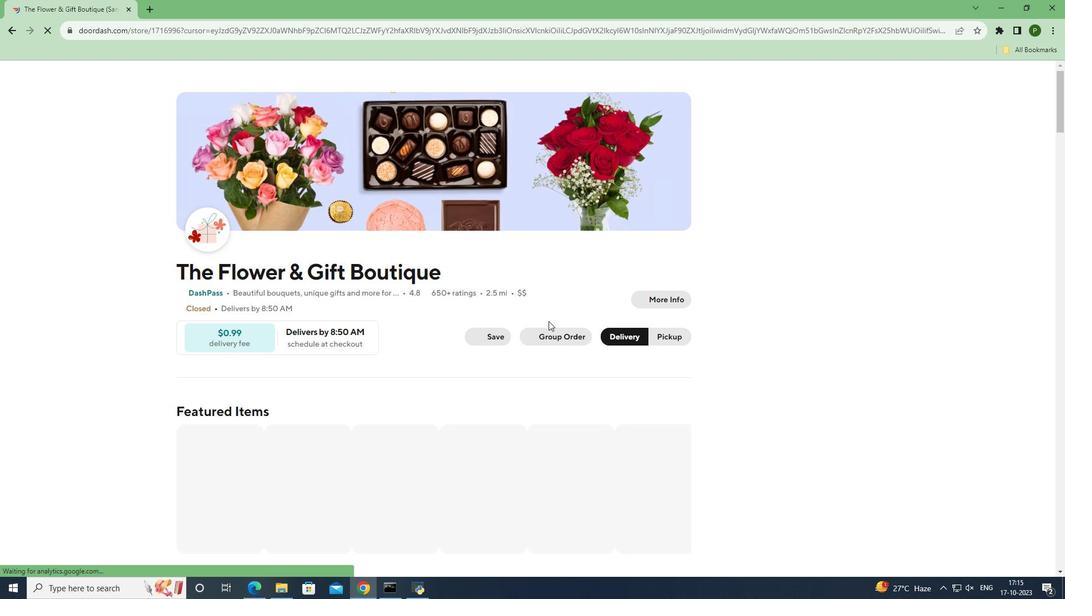 
Action: Mouse scrolled (548, 320) with delta (0, 0)
Screenshot: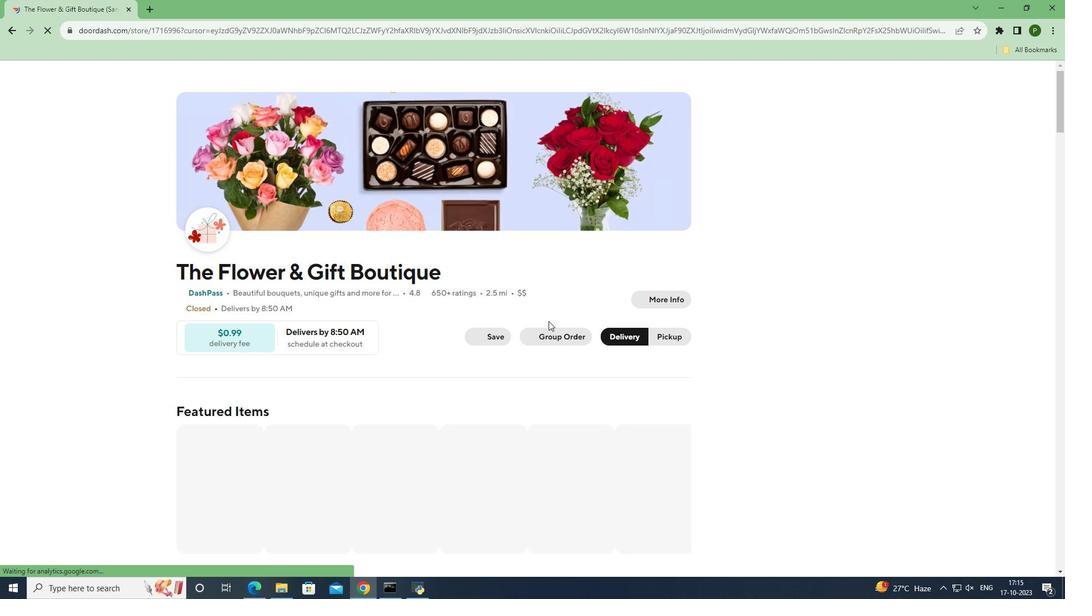
Action: Mouse scrolled (548, 320) with delta (0, 0)
Screenshot: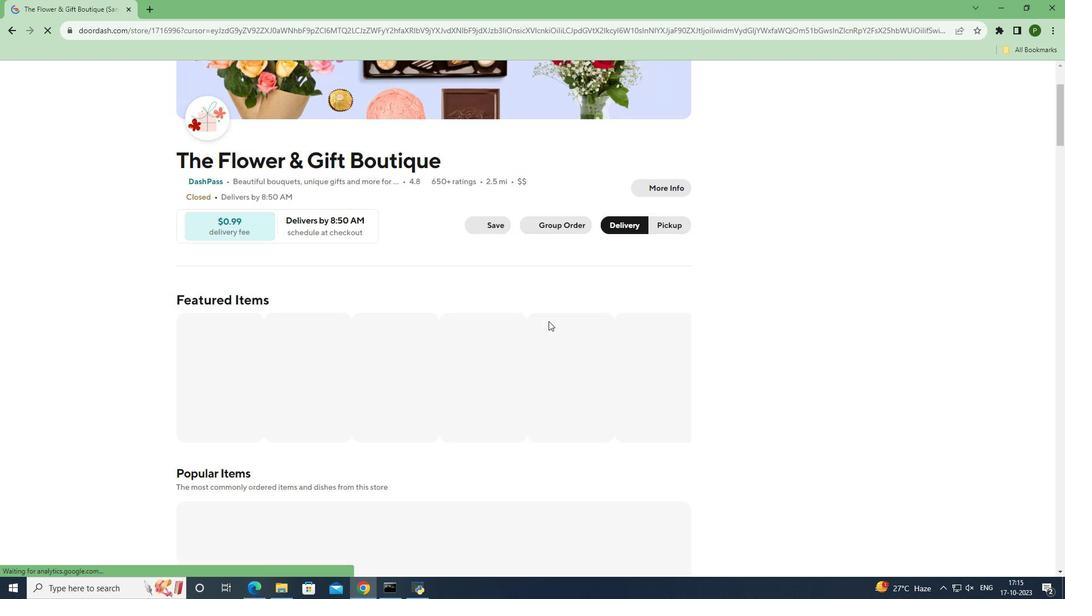 
Action: Mouse scrolled (548, 320) with delta (0, 0)
Screenshot: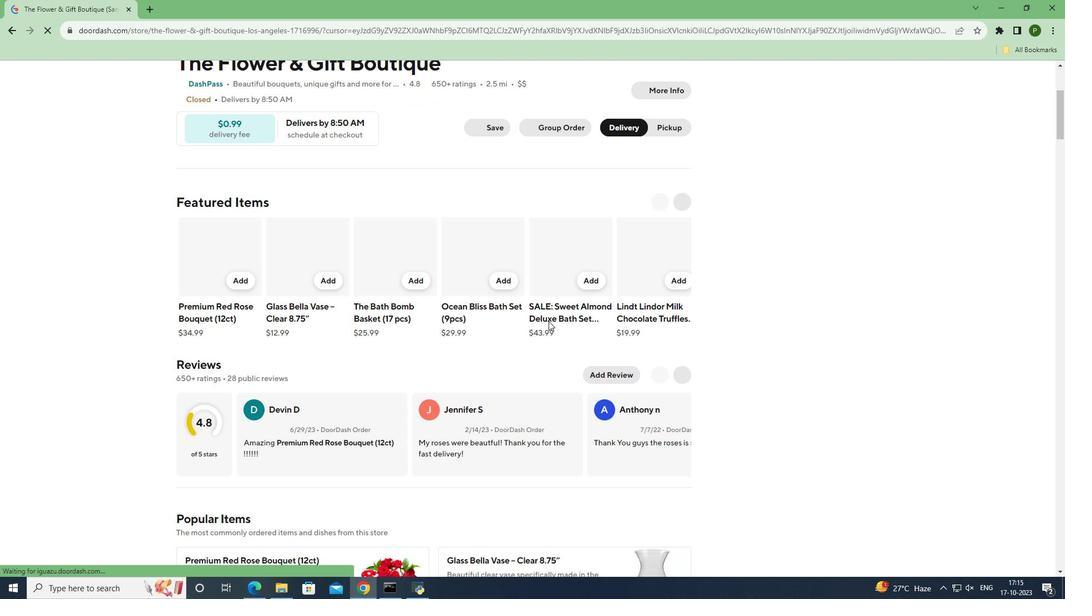 
Action: Mouse scrolled (548, 320) with delta (0, 0)
Screenshot: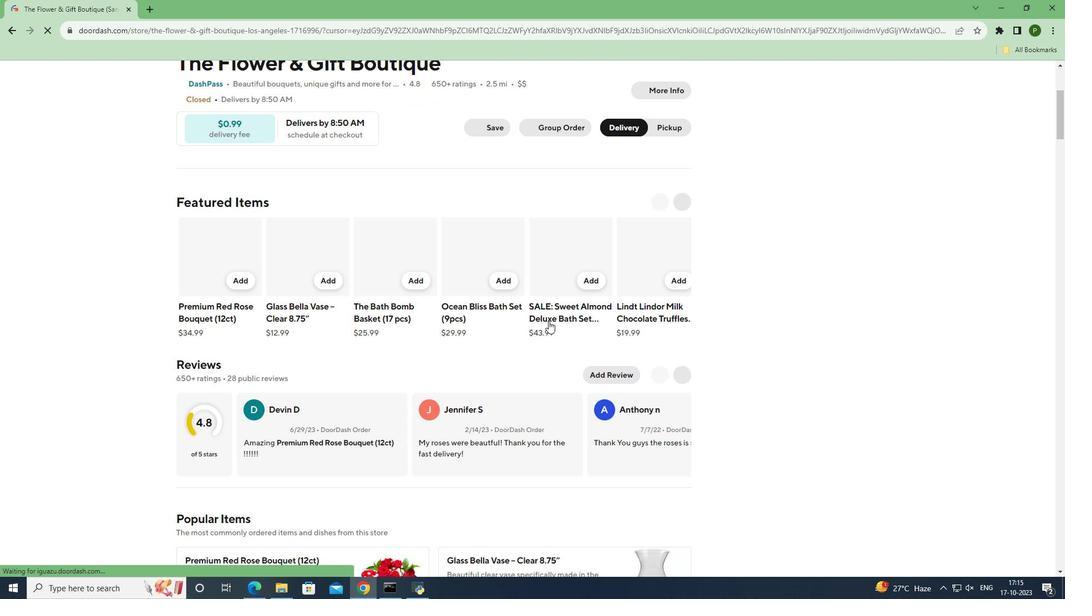 
Action: Mouse moved to (548, 321)
Screenshot: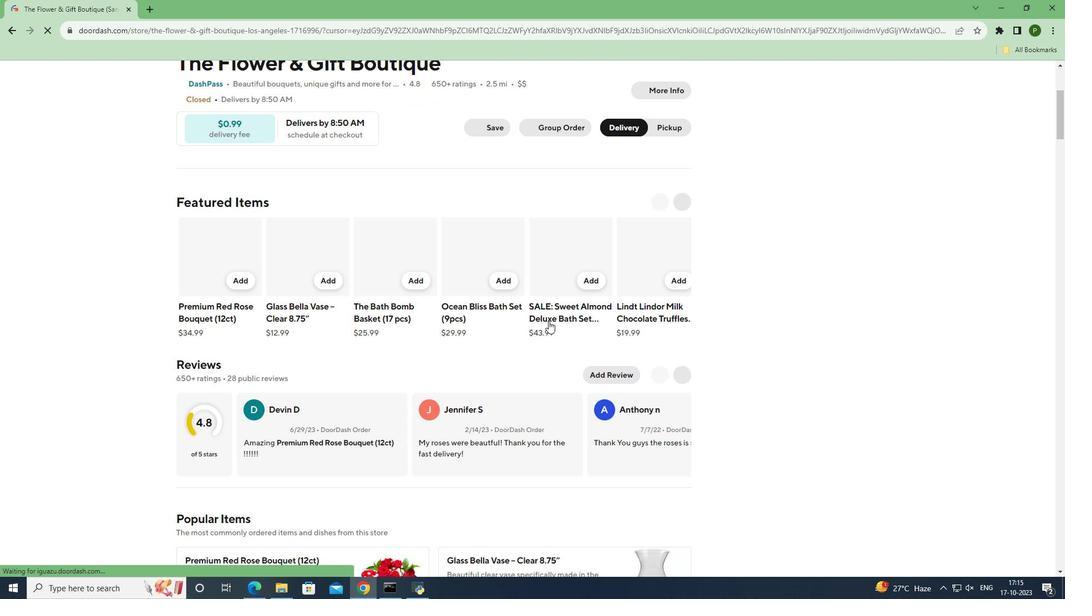
Action: Mouse scrolled (548, 320) with delta (0, 0)
Screenshot: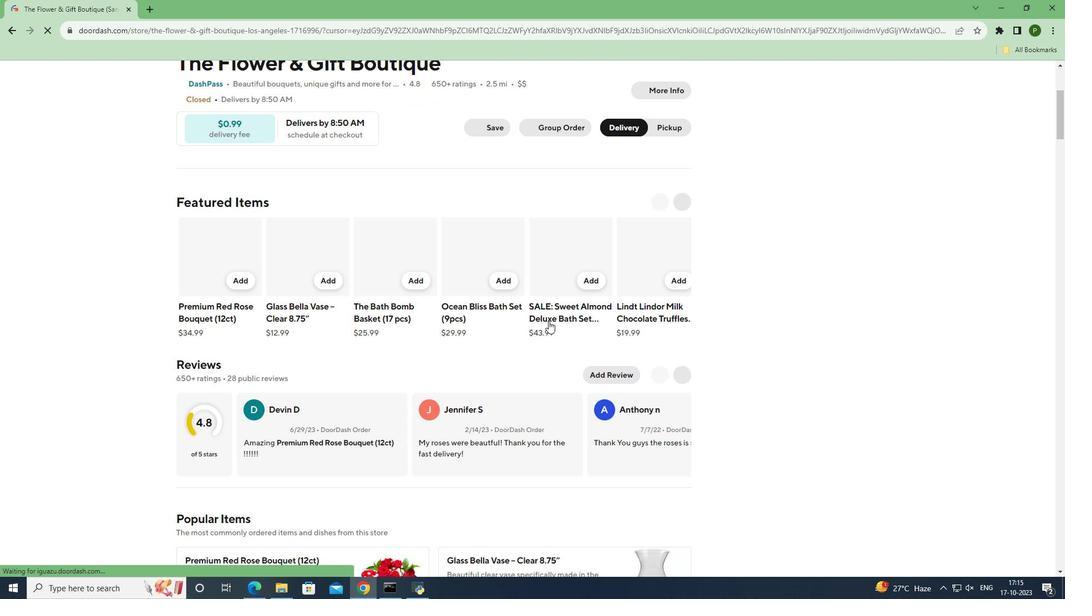 
Action: Mouse scrolled (548, 320) with delta (0, 0)
Screenshot: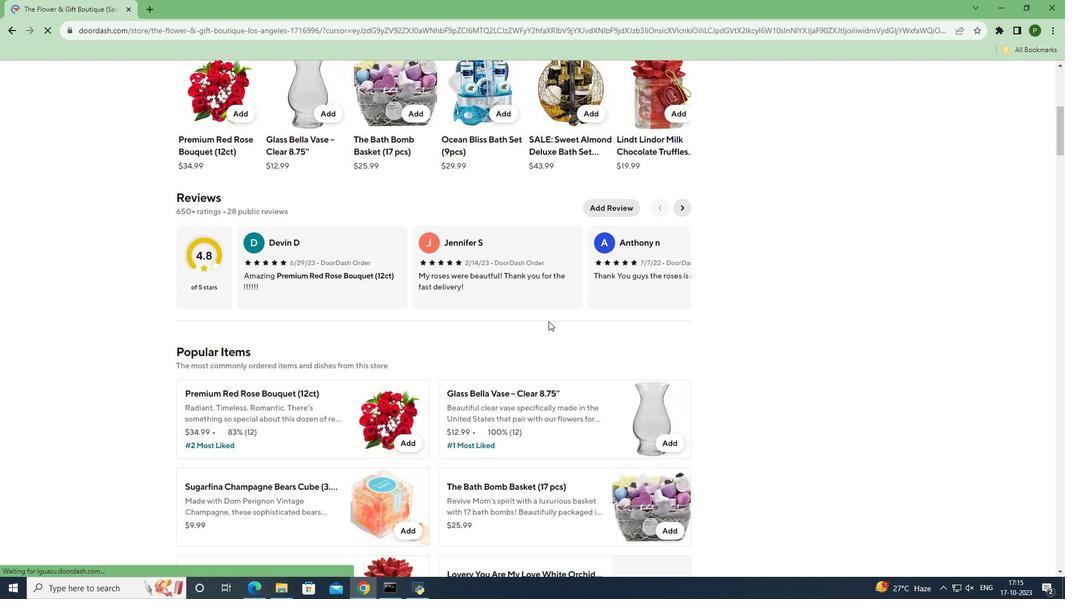 
Action: Mouse scrolled (548, 320) with delta (0, 0)
Screenshot: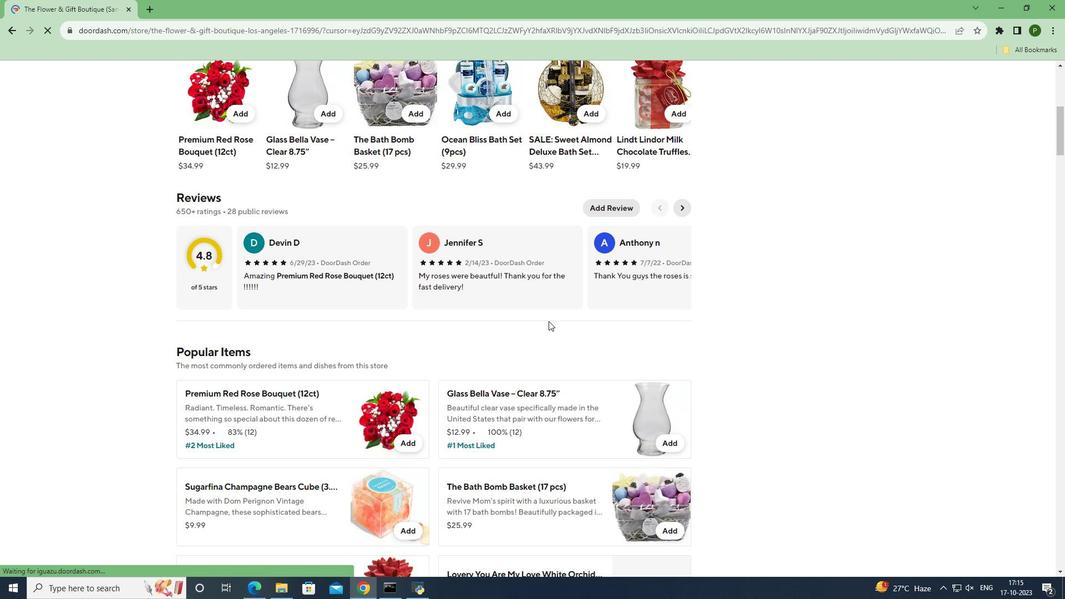 
Action: Mouse scrolled (548, 320) with delta (0, 0)
Screenshot: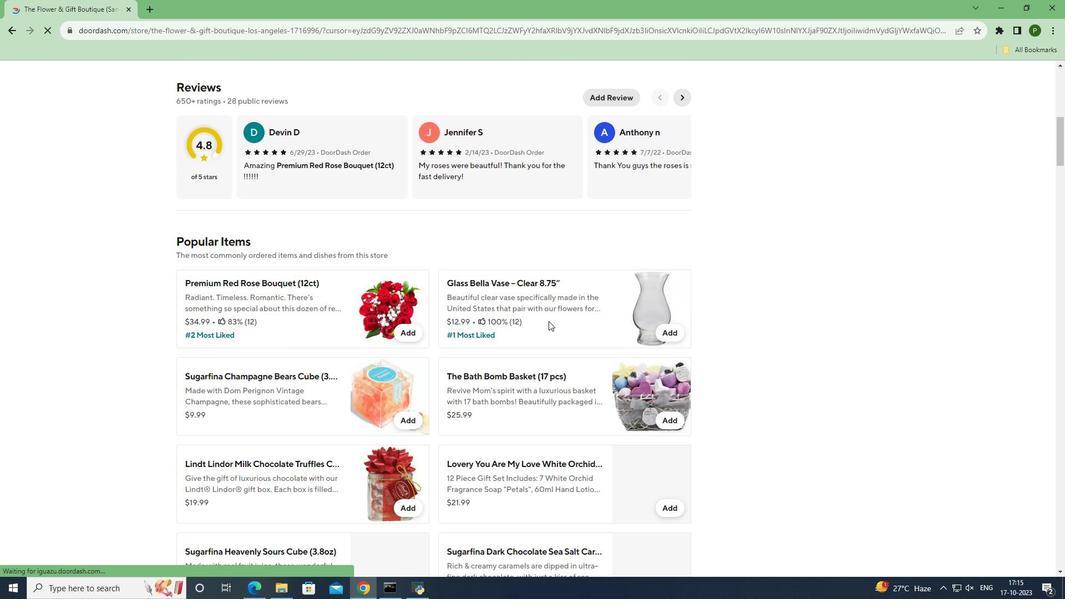 
Action: Mouse scrolled (548, 320) with delta (0, 0)
Screenshot: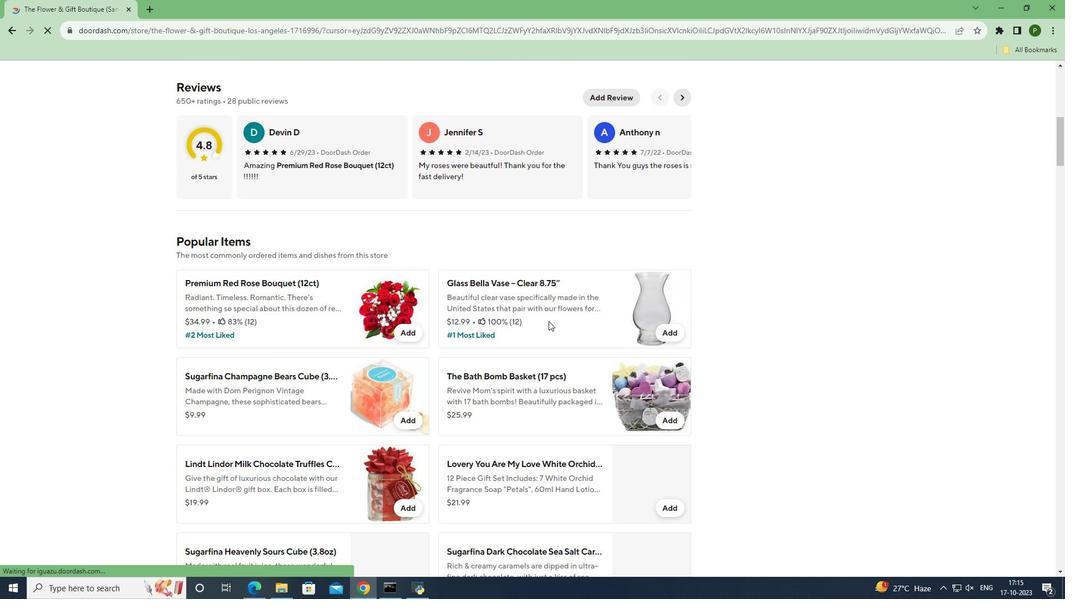 
Action: Mouse scrolled (548, 321) with delta (0, 0)
Screenshot: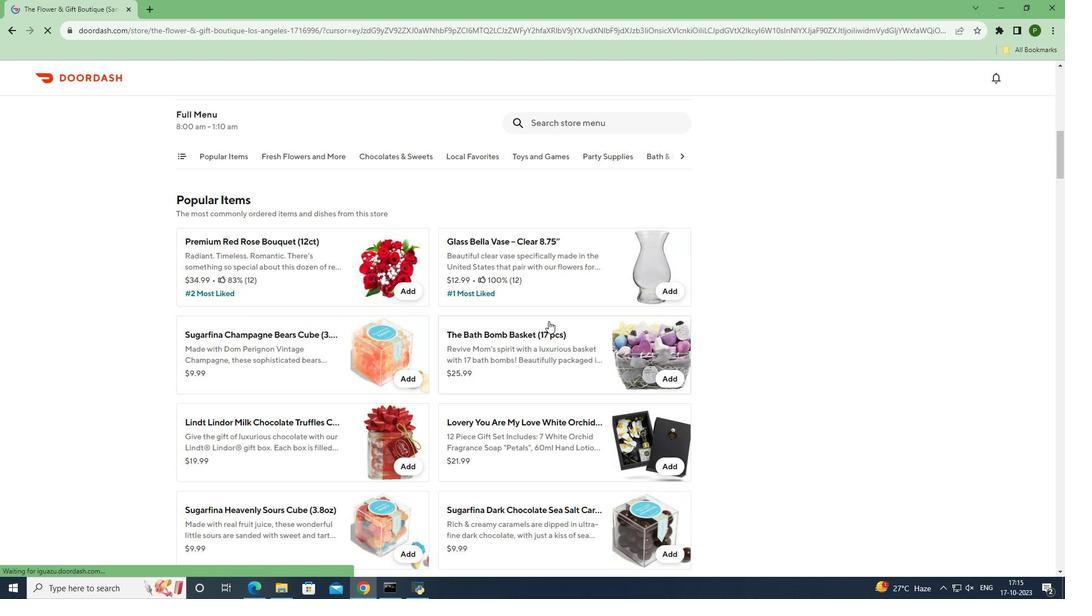 
Action: Mouse moved to (536, 175)
Screenshot: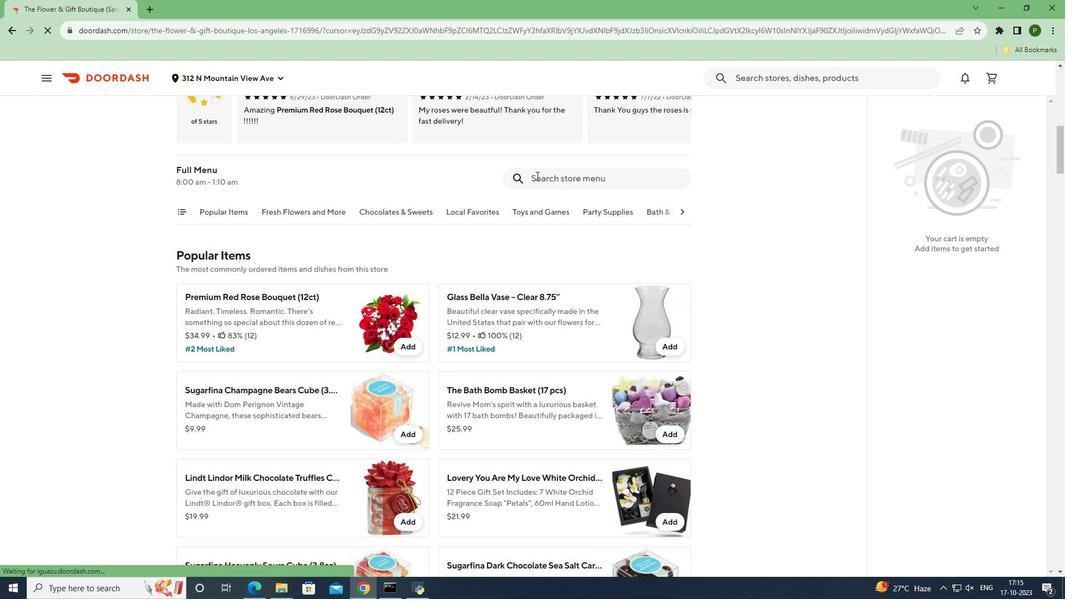 
Action: Mouse pressed left at (536, 175)
Screenshot: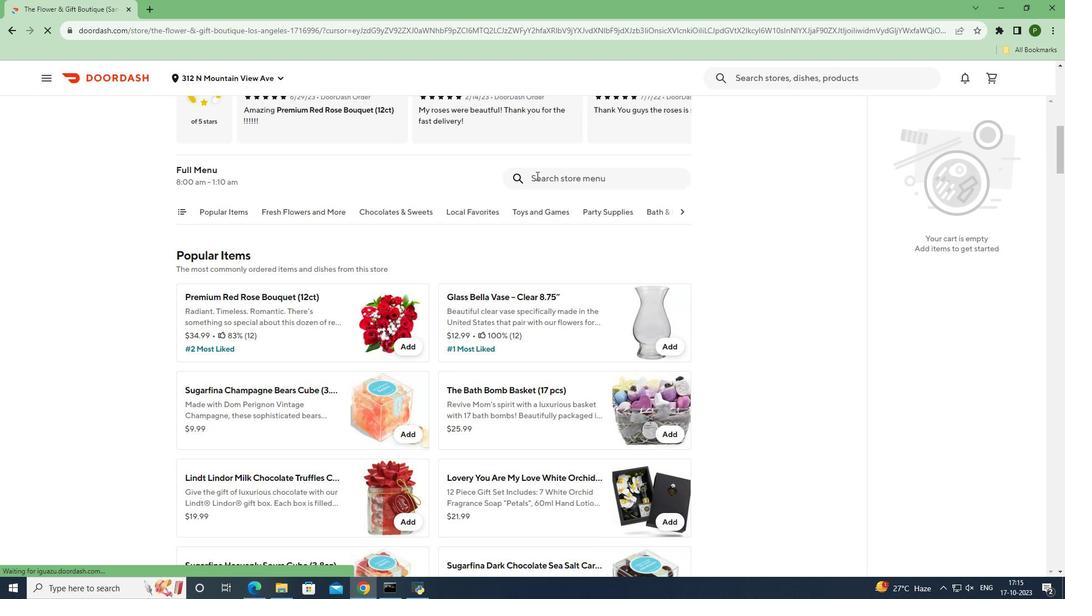 
Action: Key pressed <Key.caps_lock>L<Key.caps_lock>indt<Key.space><Key.caps_lock>L<Key.caps_lock>indor<Key.space><Key.caps_lock>M<Key.caps_lock>ilk<Key.space><Key.caps_lock>C<Key.caps_lock>hocolate<Key.space><Key.caps_lock>T<Key.caps_lock>ruffles<Key.space><Key.caps_lock>C<Key.caps_lock>ube<Key.space><Key.shift_r>(18ct<Key.shift_r>)<Key.enter>
Screenshot: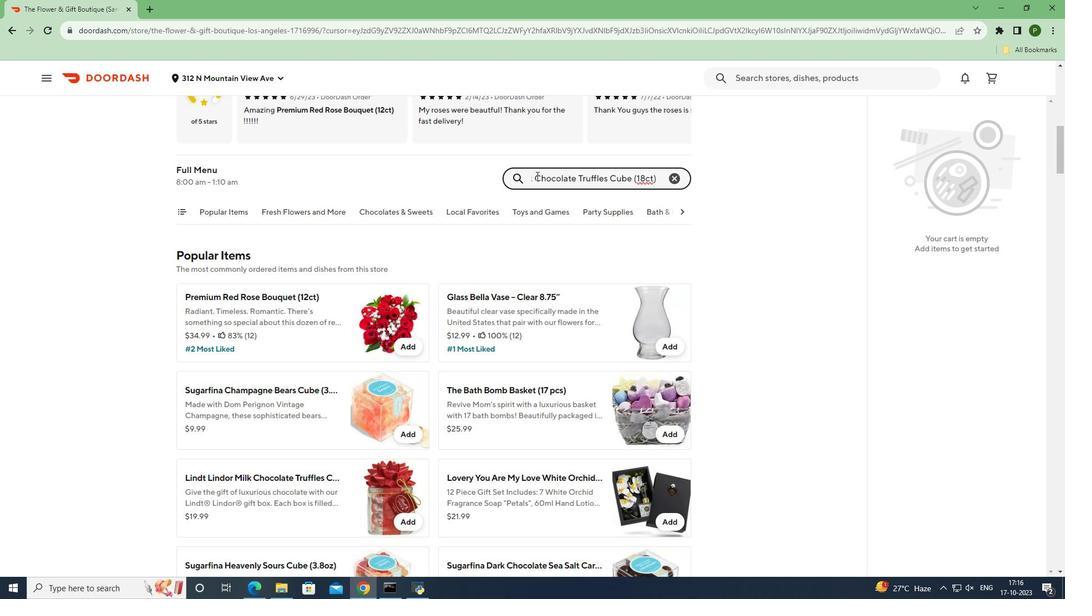 
Action: Mouse moved to (403, 319)
Screenshot: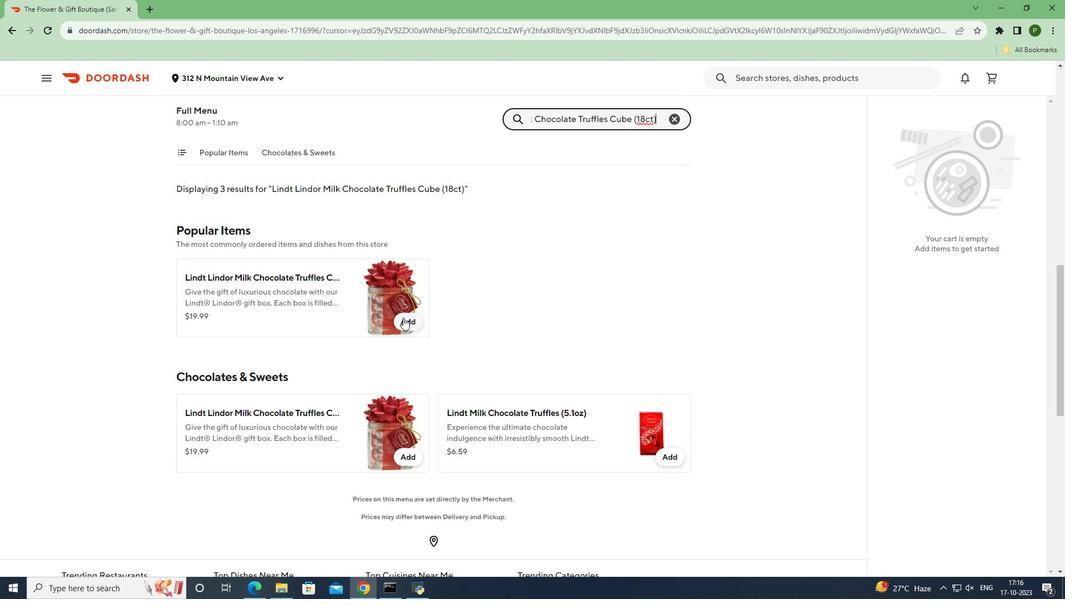 
Action: Mouse pressed left at (403, 319)
Screenshot: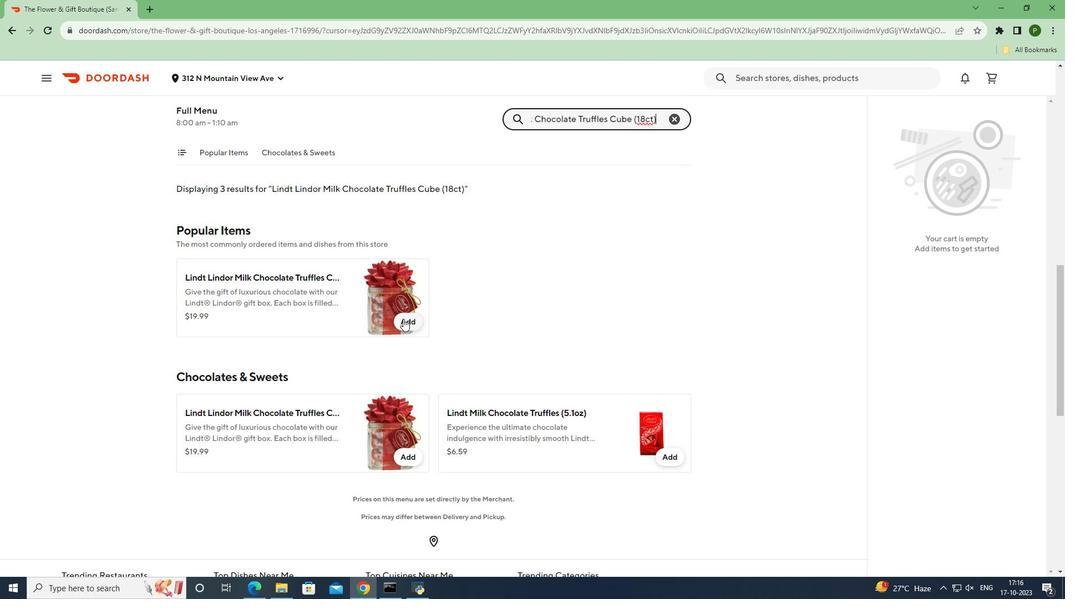 
Action: Mouse moved to (480, 352)
Screenshot: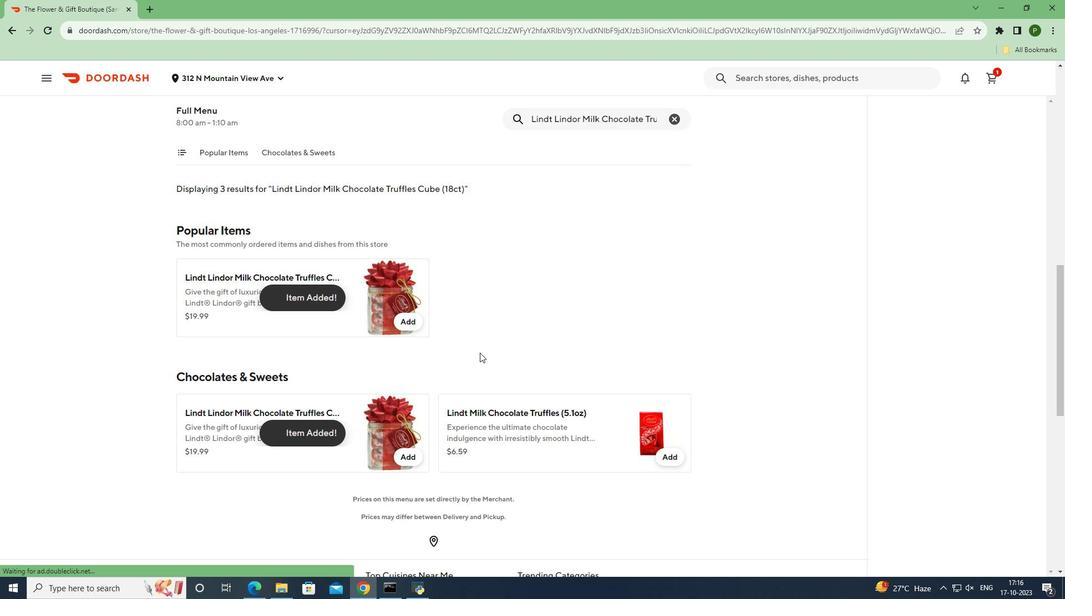 
